 Task: Create new Company, with domain: 'tencent.com' and type: 'Other'. Add new contact for this company, with mail Id: 'Prachi18Sharma@tencent.com', First Name: Prachi, Last name:  Sharma, Job Title: 'Inventory Control Specialist', Phone Number: '(702) 555-1235'. Change life cycle stage to  Lead and lead status to  In Progress. Logged in from softage.10@softage.net
Action: Mouse moved to (97, 72)
Screenshot: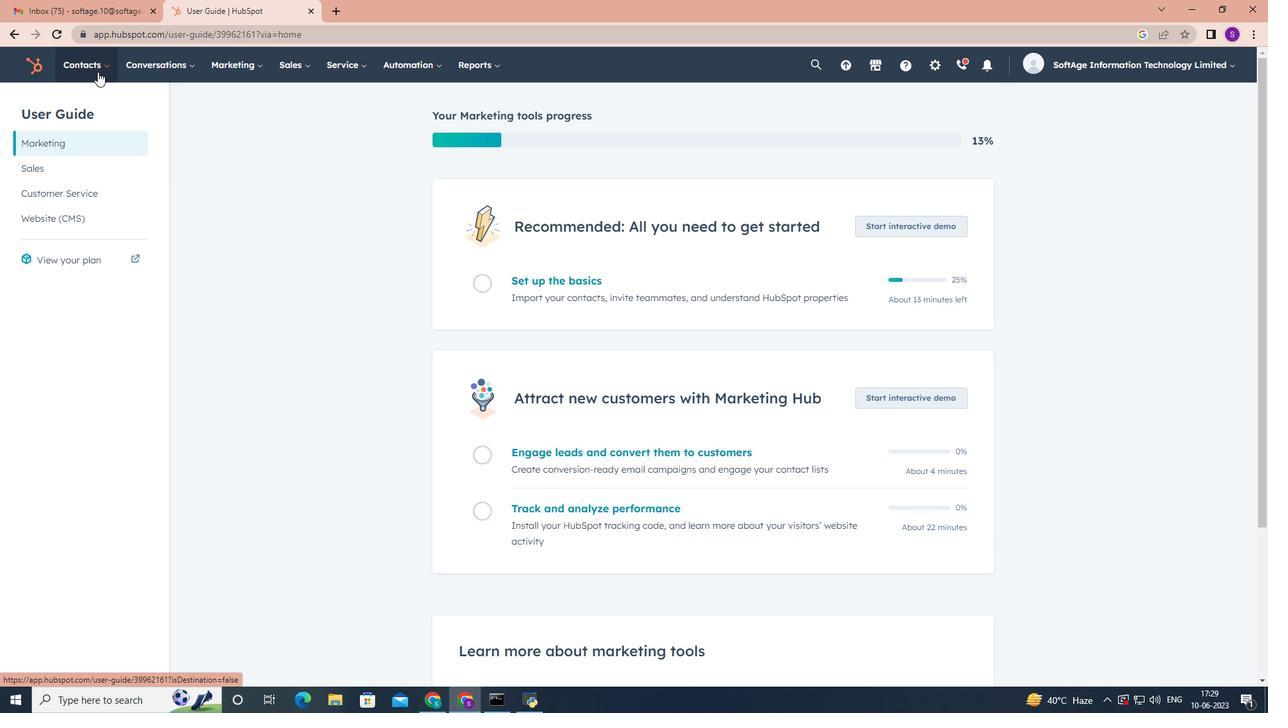 
Action: Mouse pressed left at (97, 72)
Screenshot: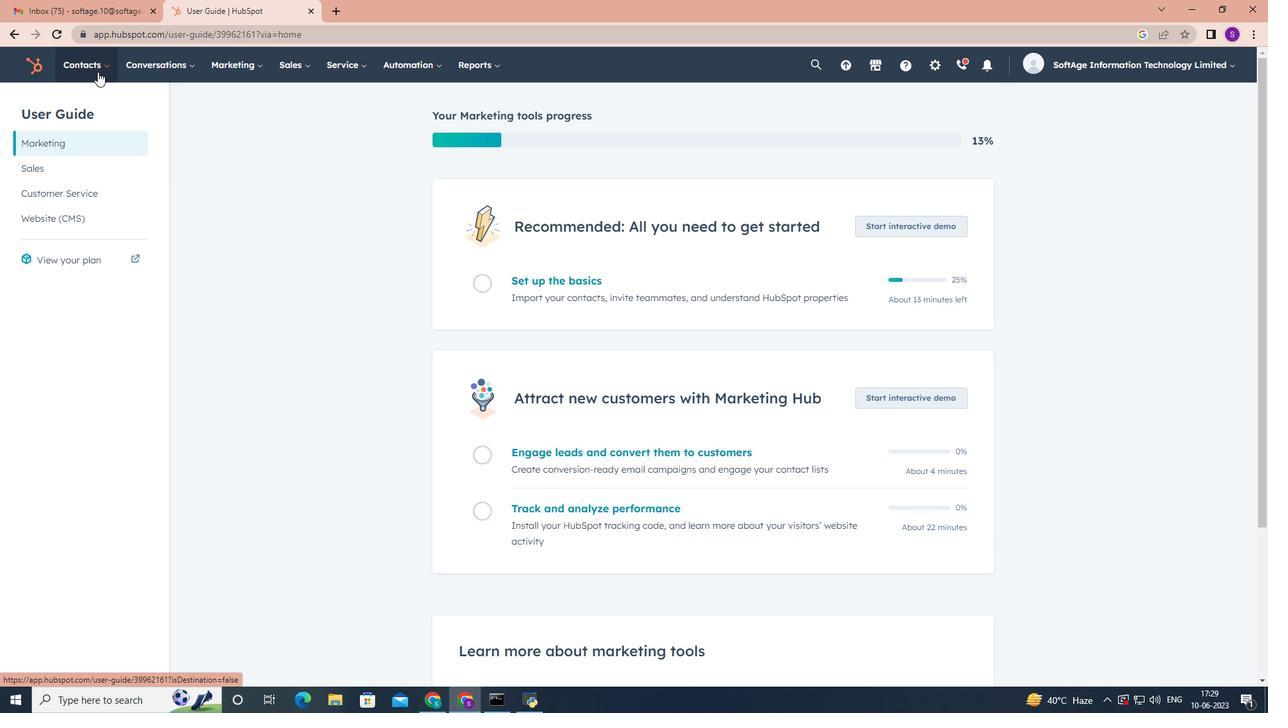
Action: Mouse moved to (103, 138)
Screenshot: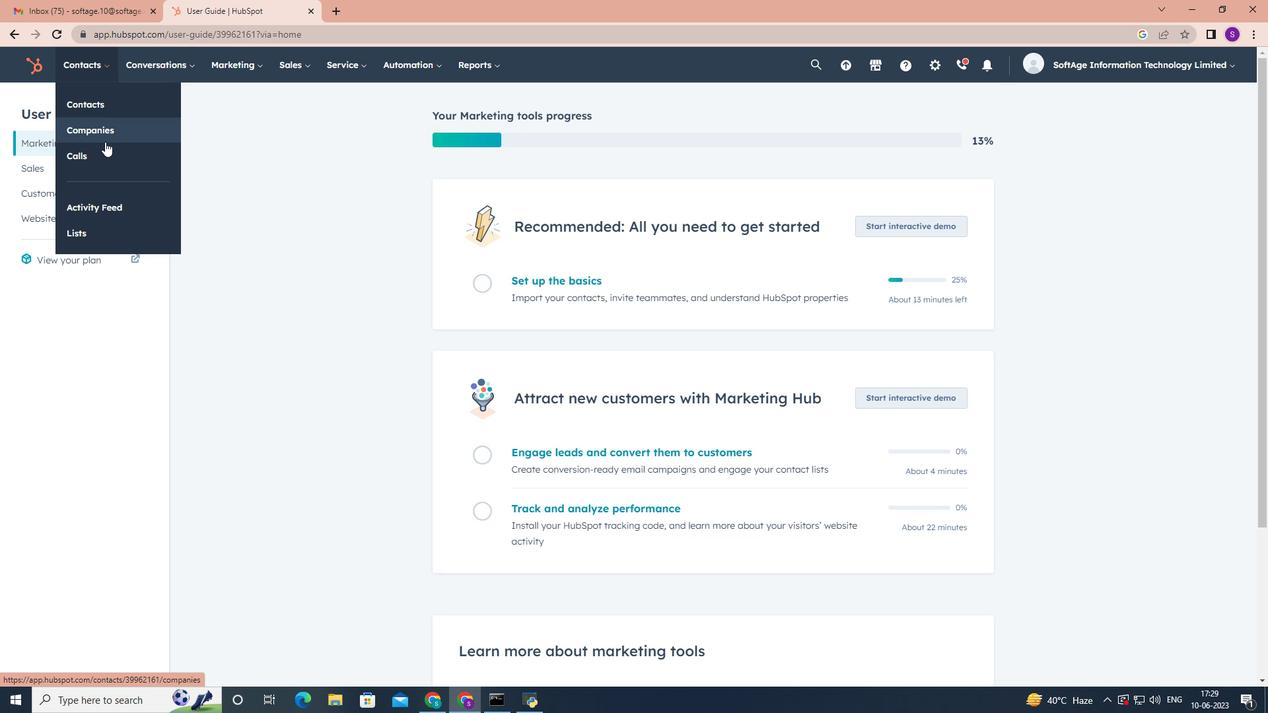 
Action: Mouse pressed left at (103, 138)
Screenshot: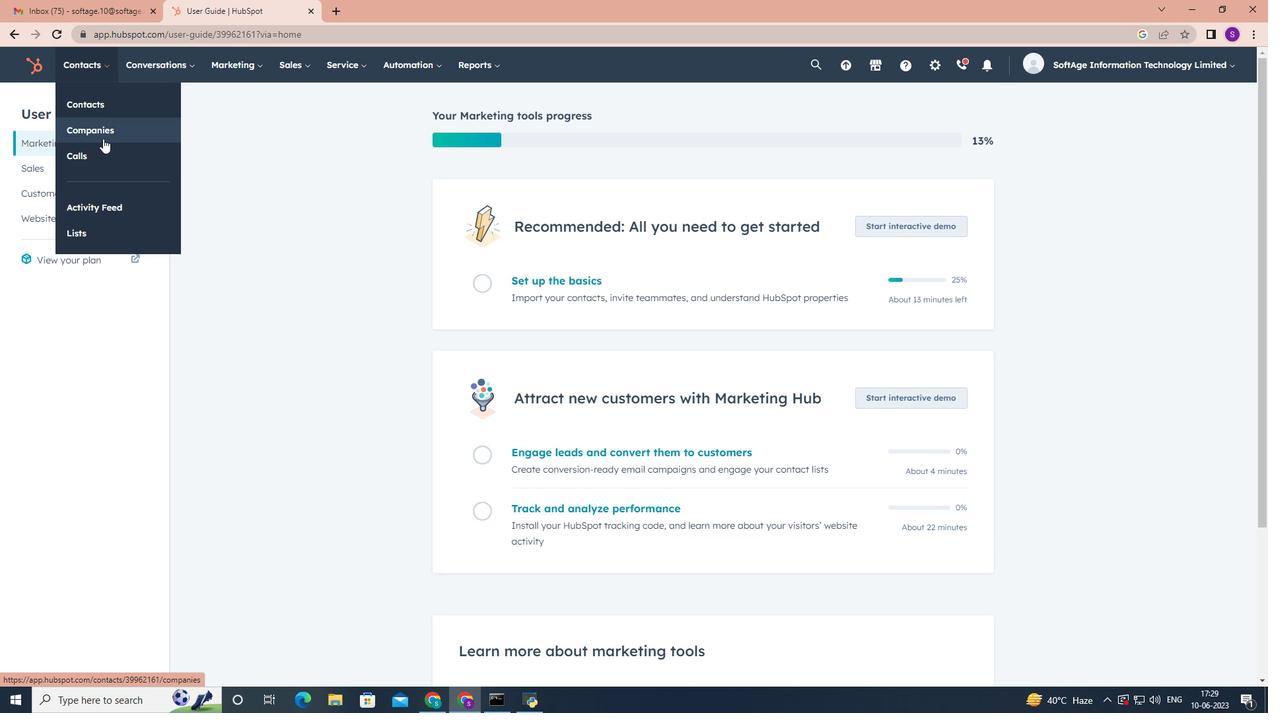
Action: Mouse moved to (1189, 113)
Screenshot: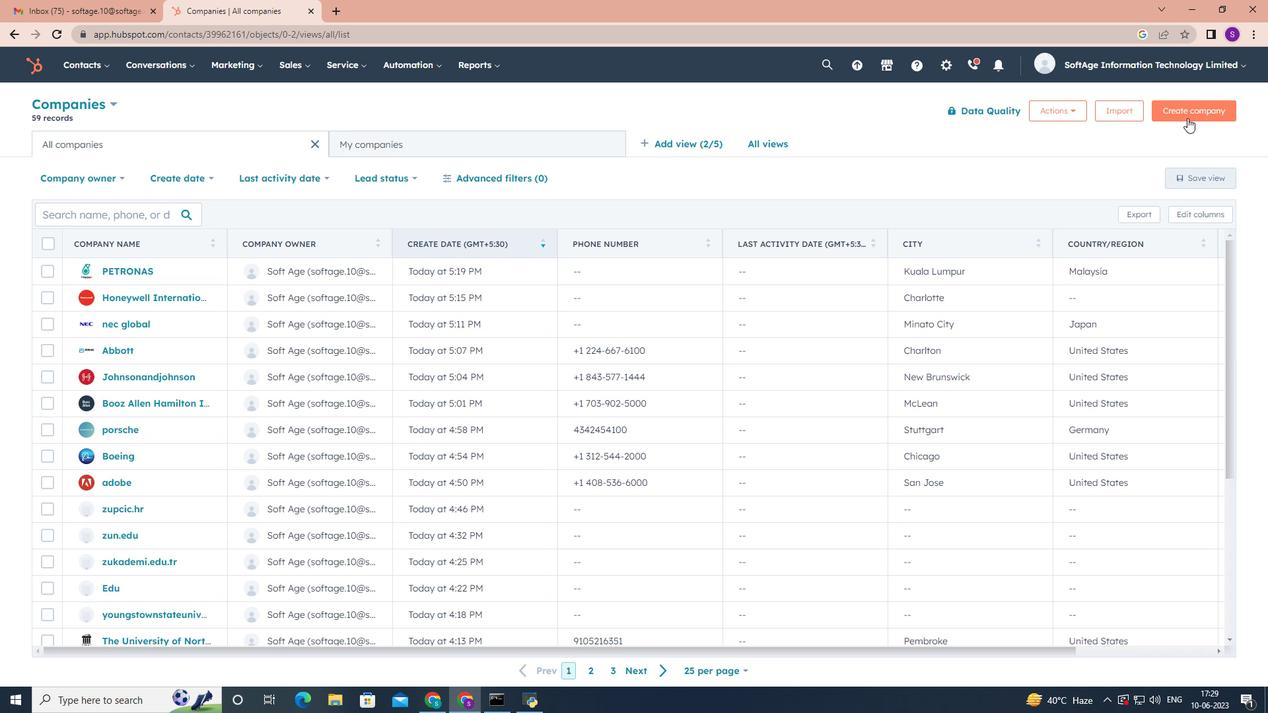 
Action: Mouse pressed left at (1189, 113)
Screenshot: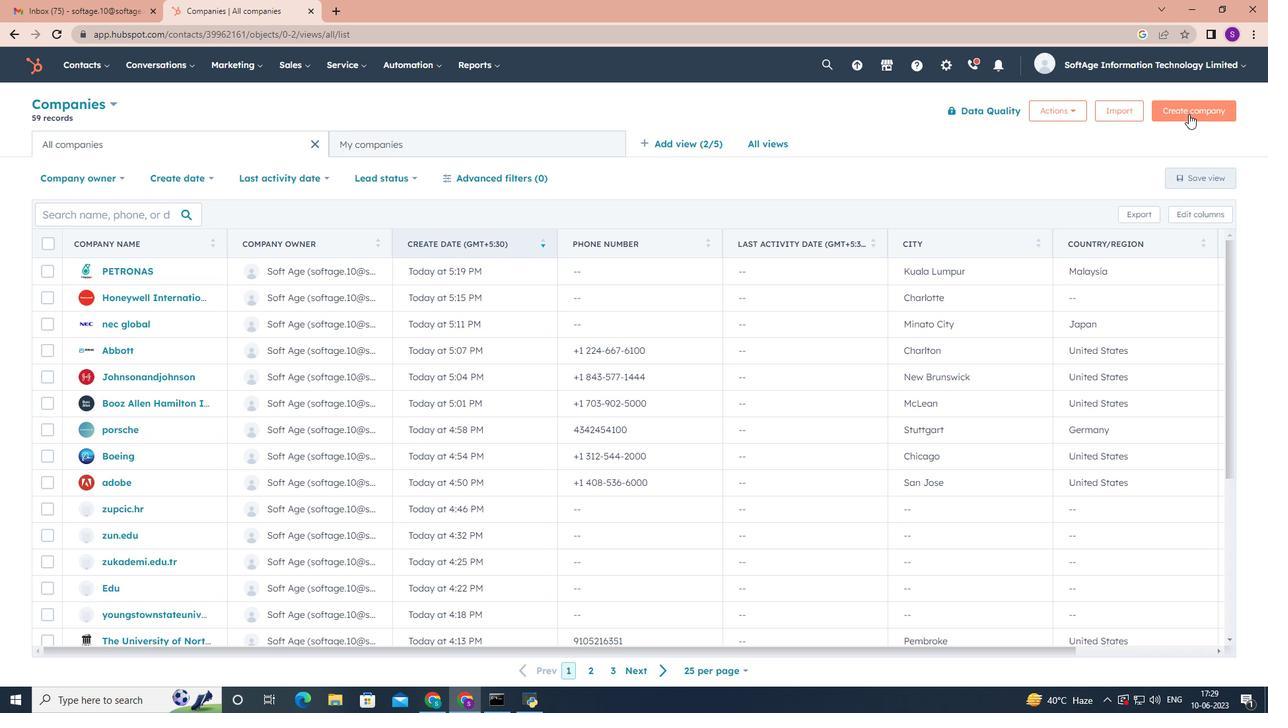 
Action: Mouse moved to (945, 177)
Screenshot: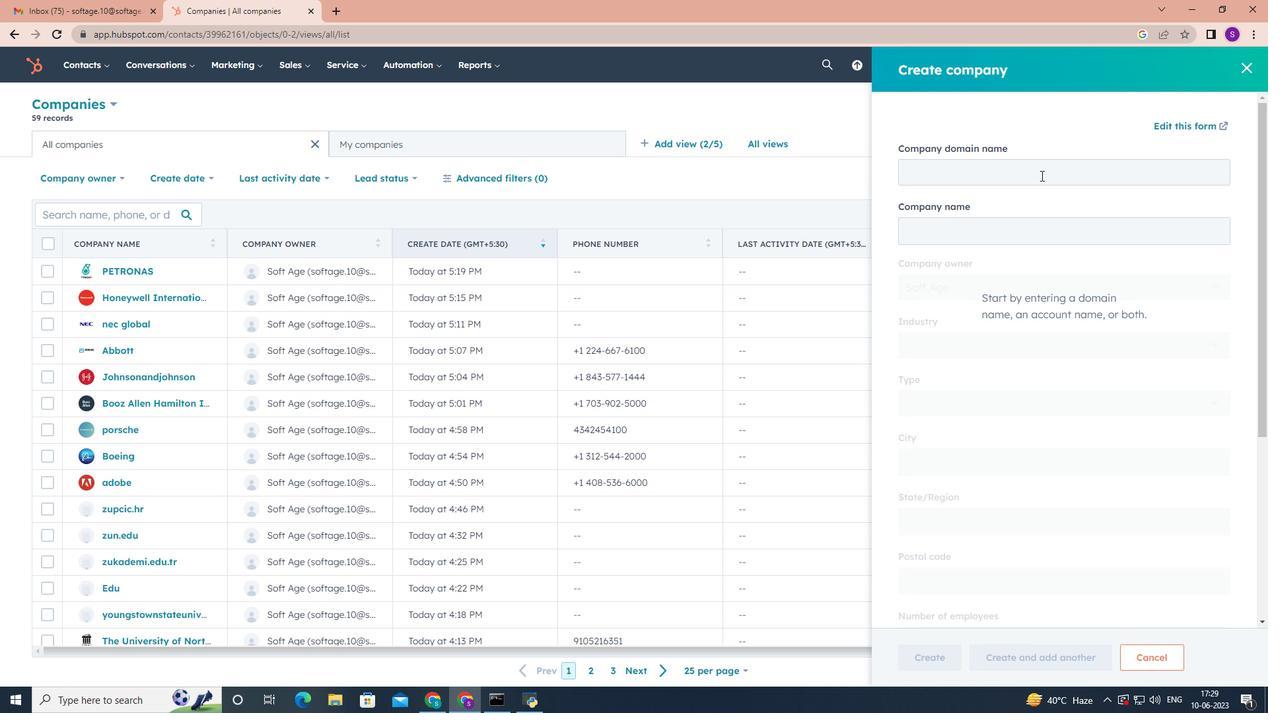 
Action: Mouse pressed left at (945, 177)
Screenshot: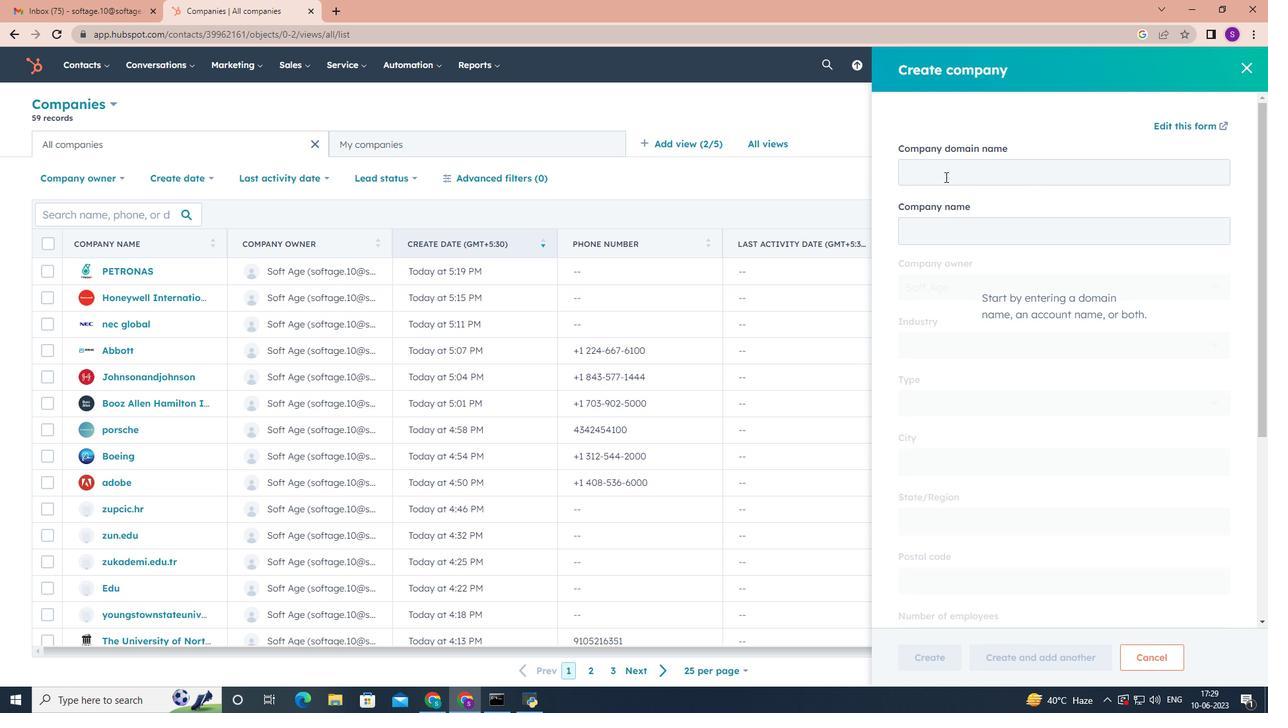 
Action: Key pressed <Key.shift>Ten<Key.backspace><Key.backspace><Key.backspace>tencent.com
Screenshot: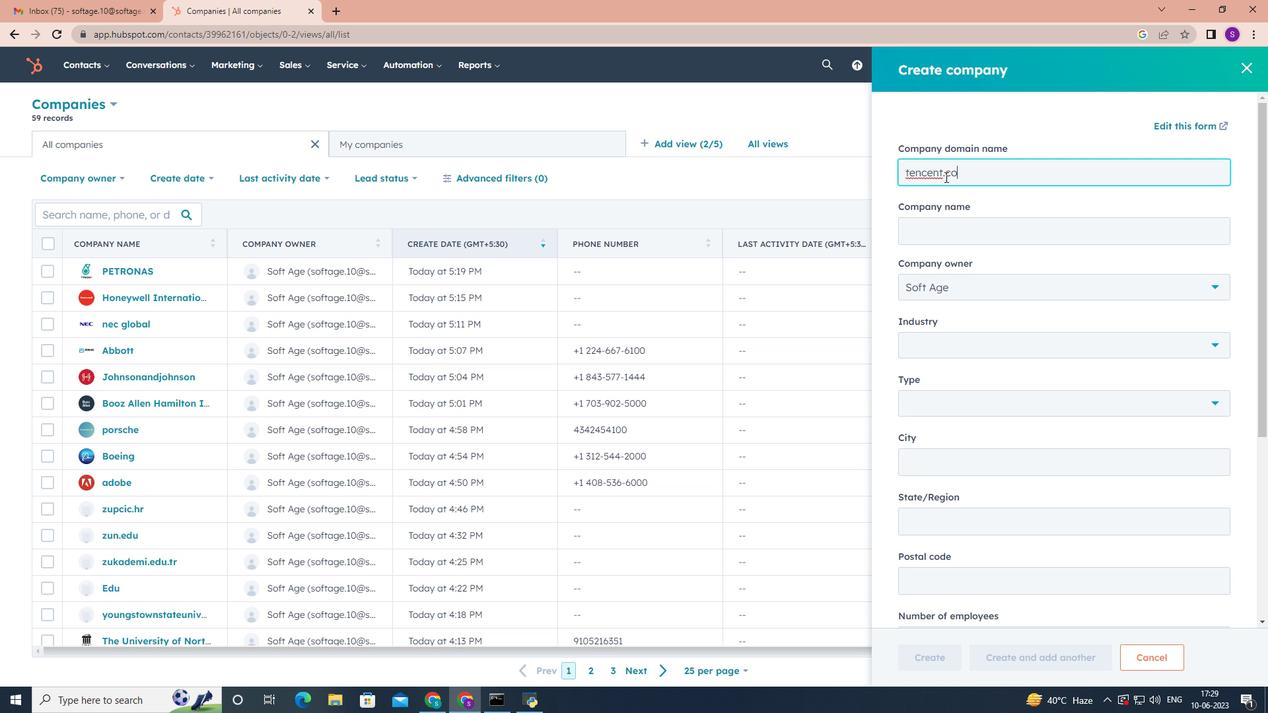 
Action: Mouse scrolled (945, 176) with delta (0, 0)
Screenshot: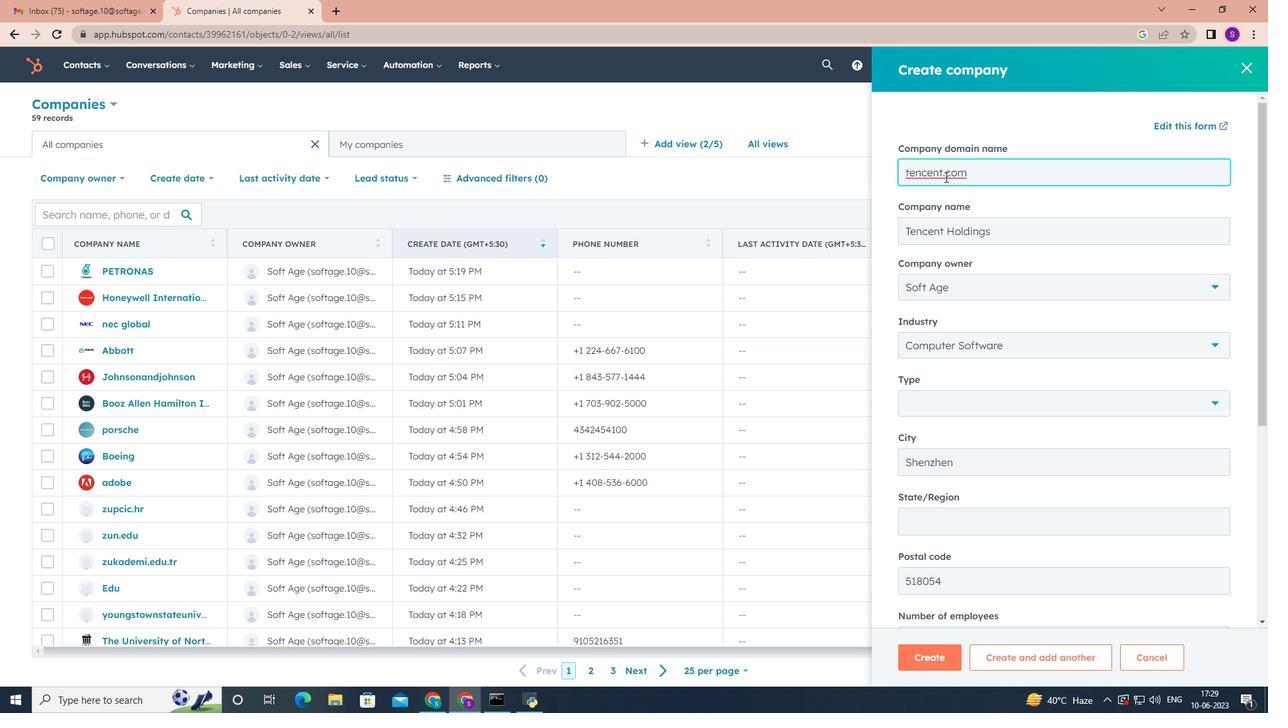 
Action: Mouse scrolled (945, 176) with delta (0, 0)
Screenshot: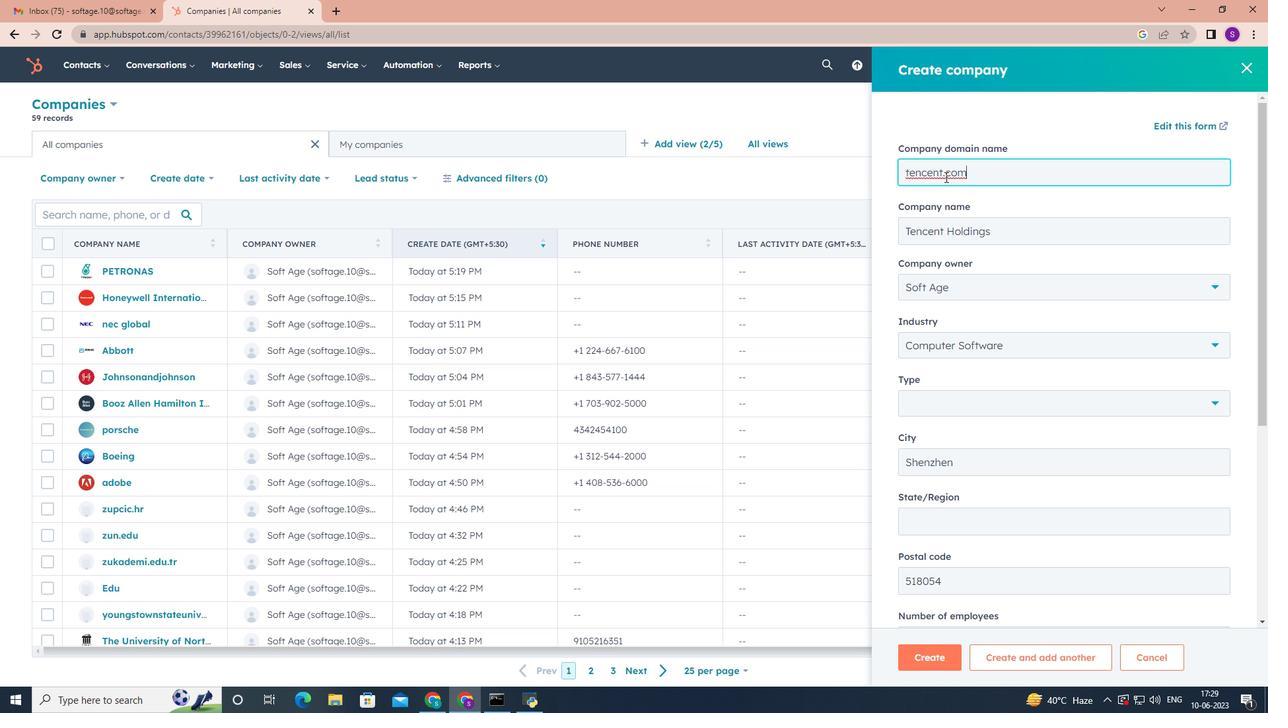 
Action: Mouse scrolled (945, 176) with delta (0, 0)
Screenshot: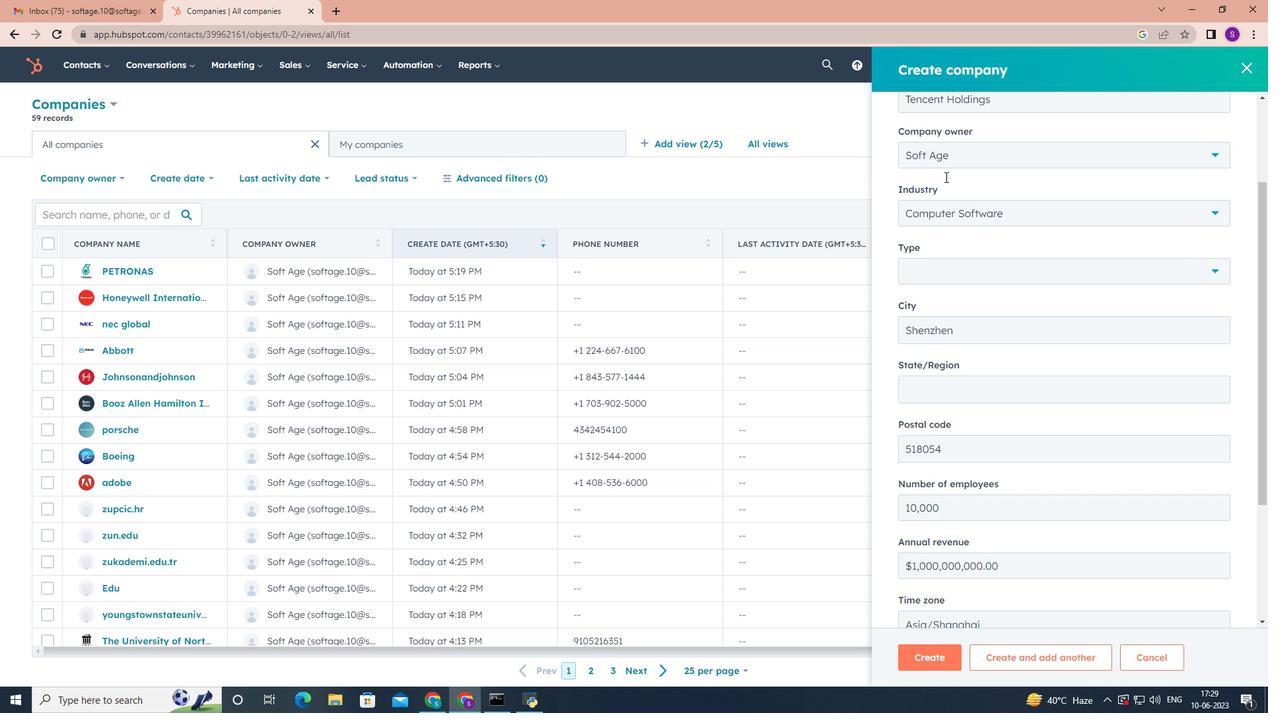 
Action: Mouse moved to (956, 202)
Screenshot: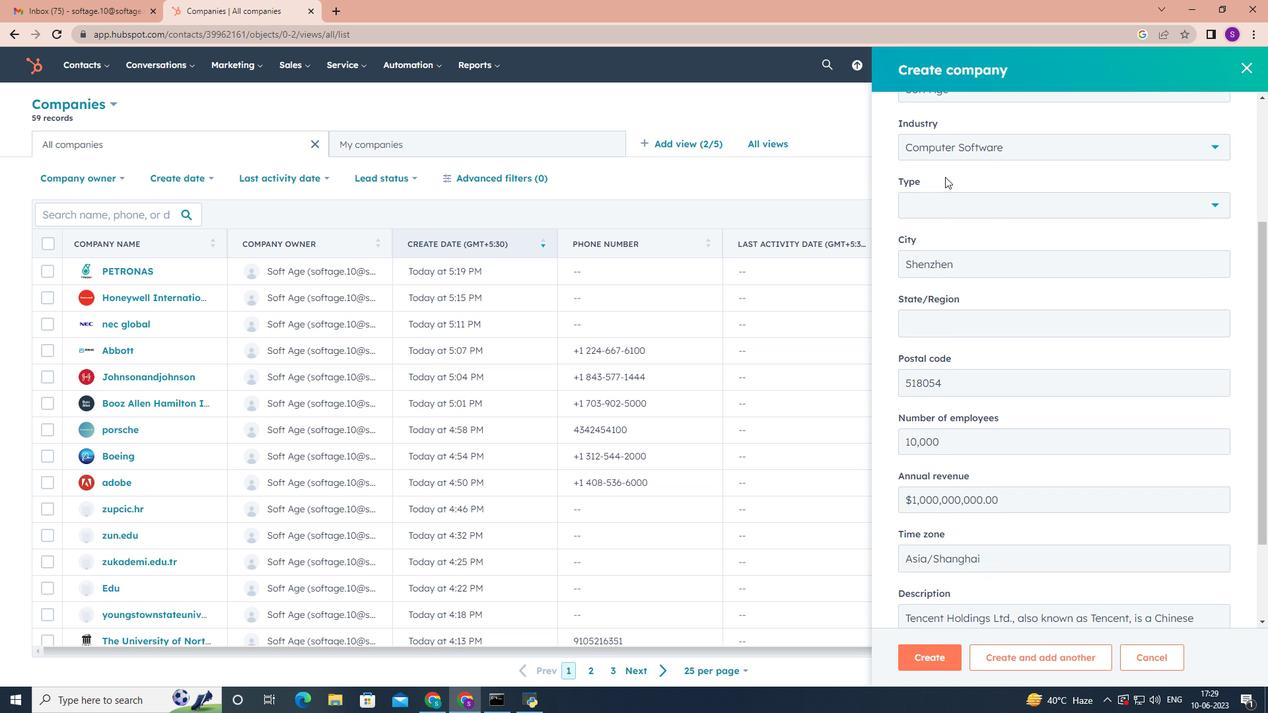 
Action: Mouse pressed left at (956, 202)
Screenshot: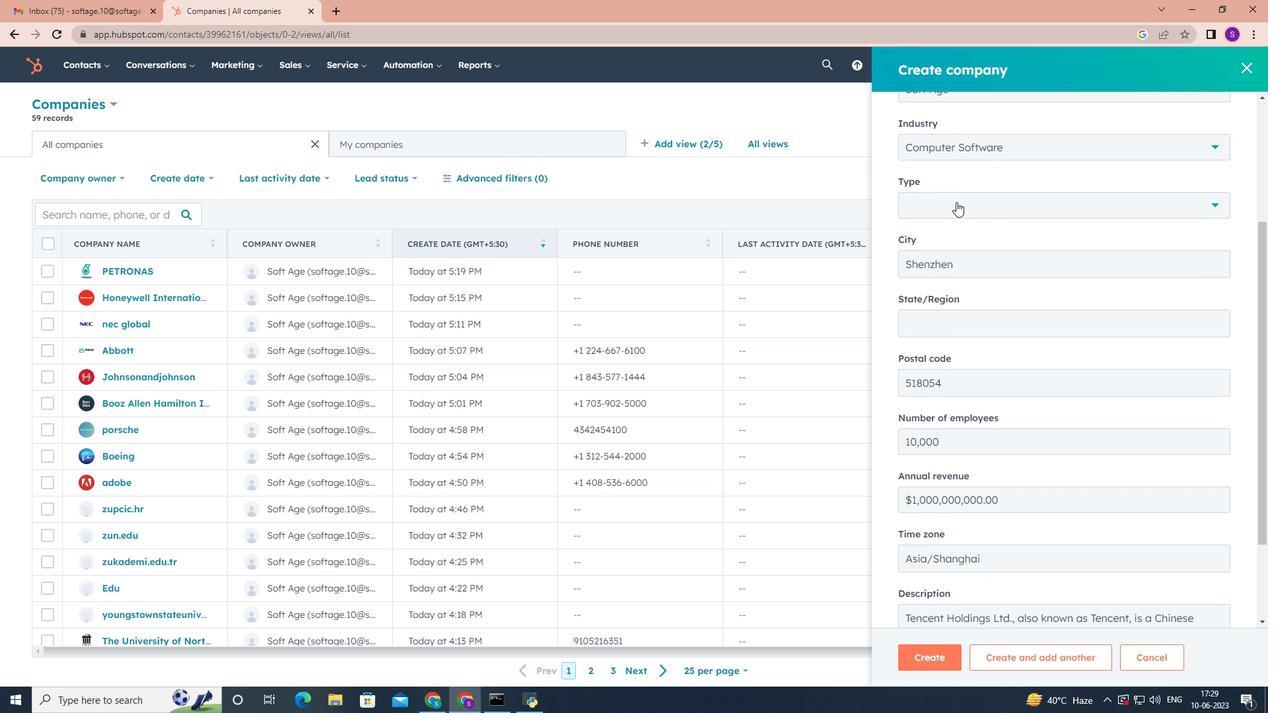 
Action: Mouse moved to (957, 227)
Screenshot: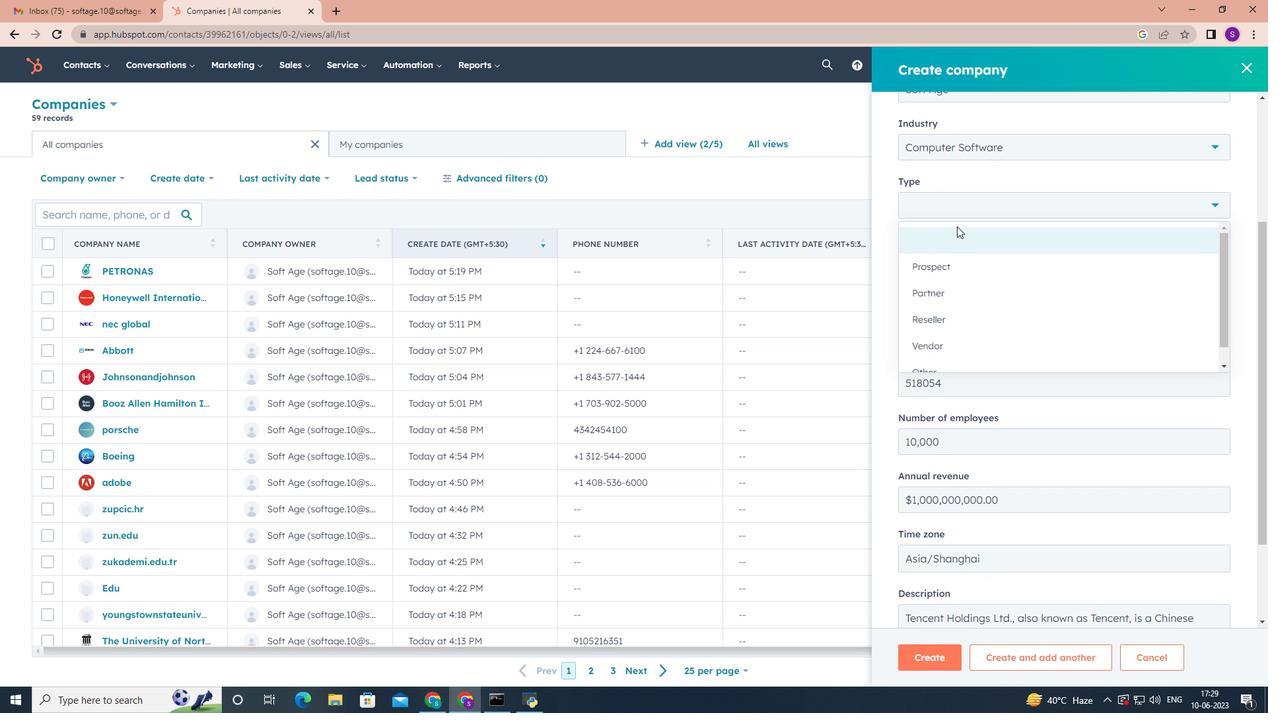 
Action: Mouse scrolled (957, 227) with delta (0, 0)
Screenshot: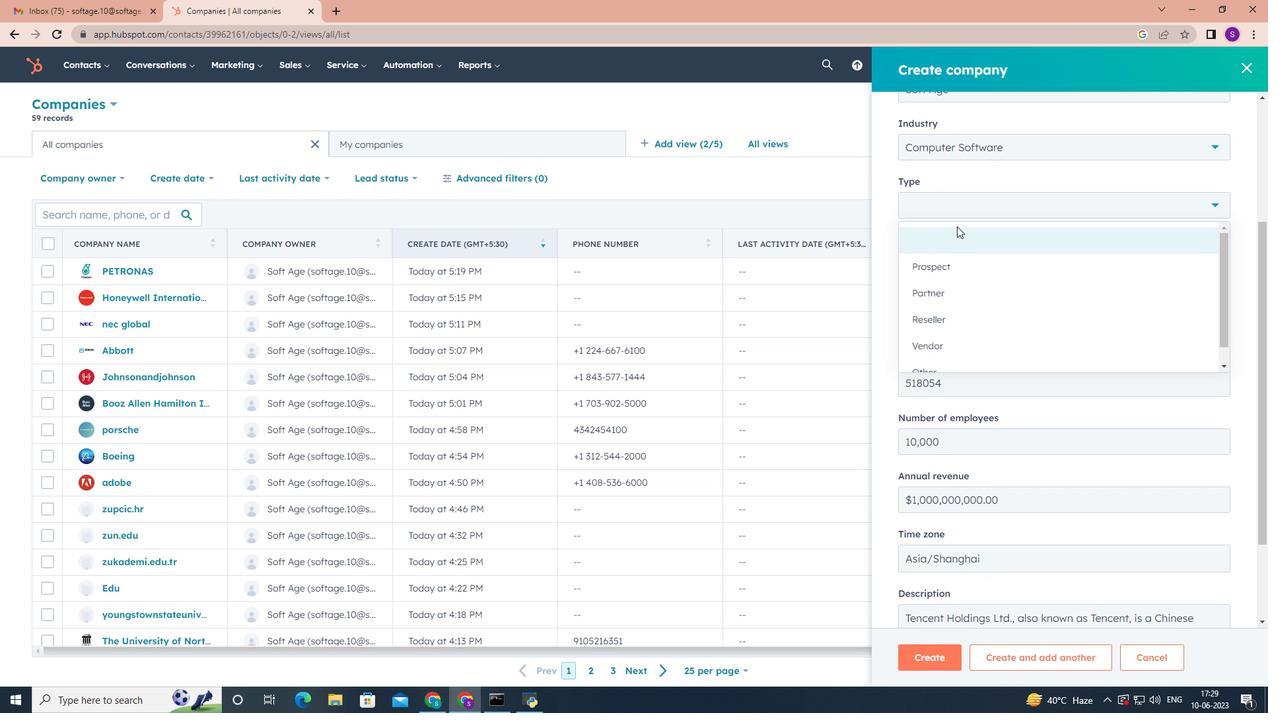 
Action: Mouse moved to (957, 229)
Screenshot: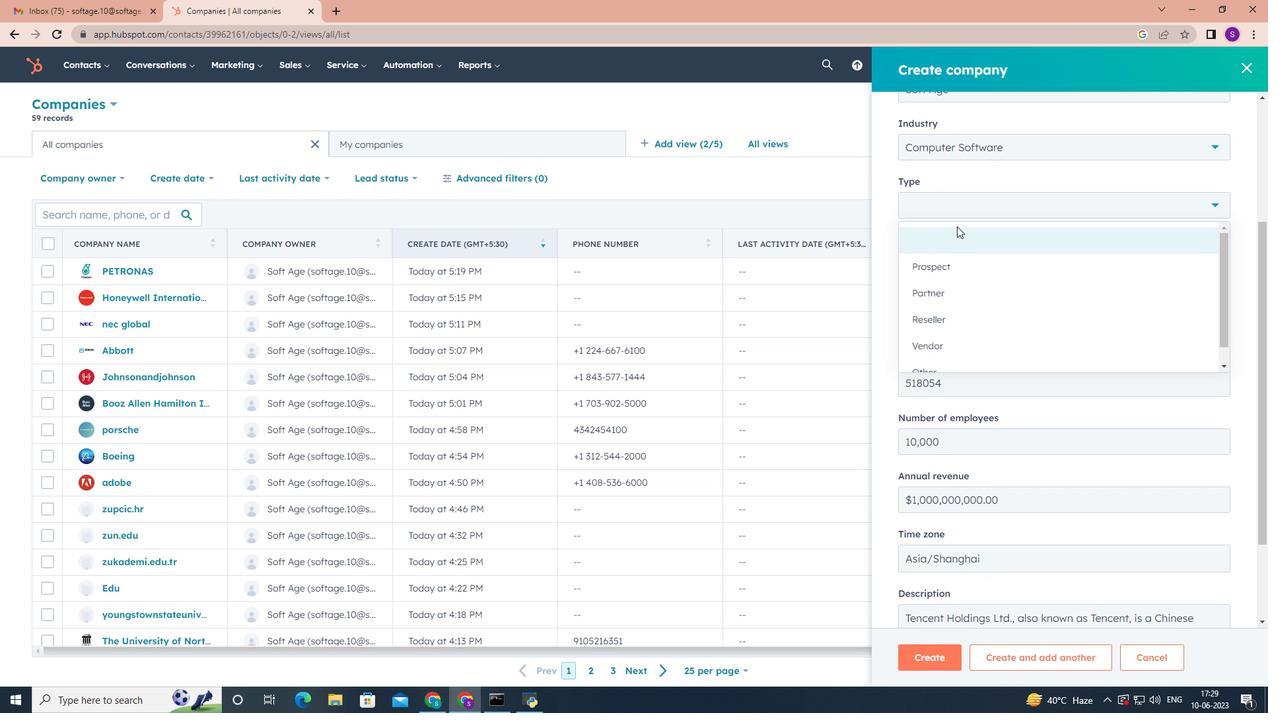
Action: Mouse scrolled (957, 229) with delta (0, 0)
Screenshot: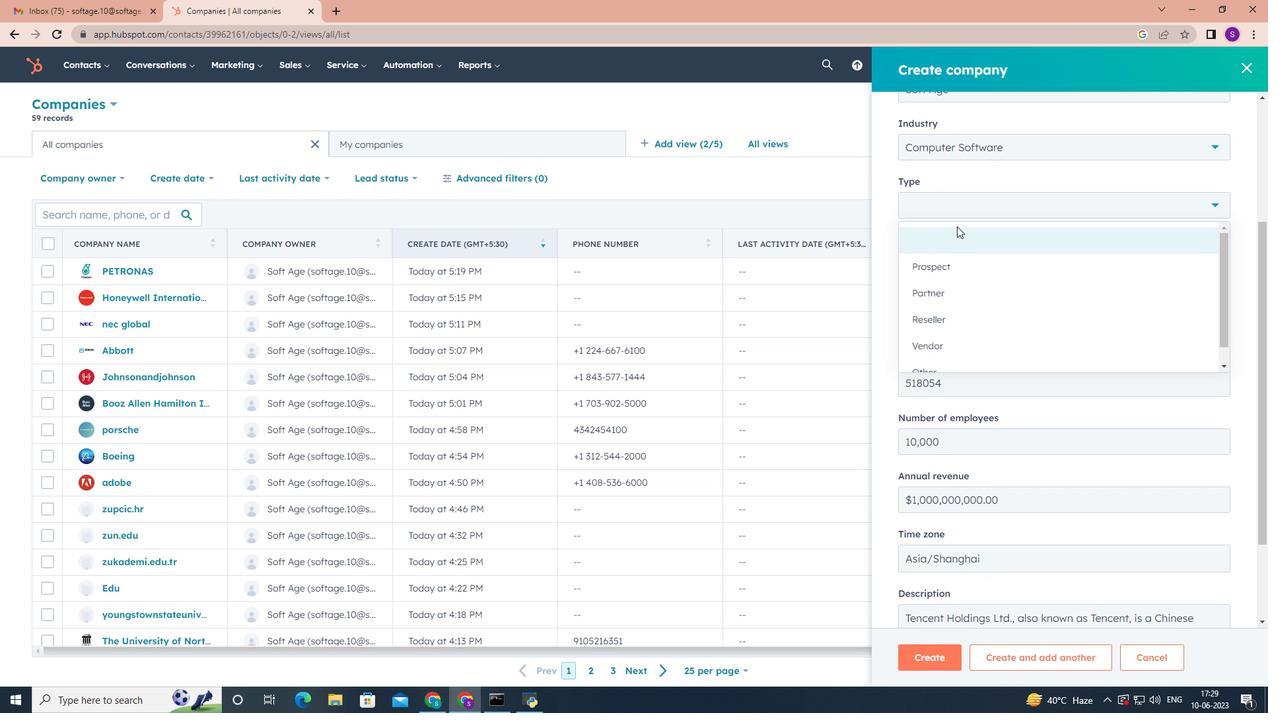 
Action: Mouse moved to (957, 230)
Screenshot: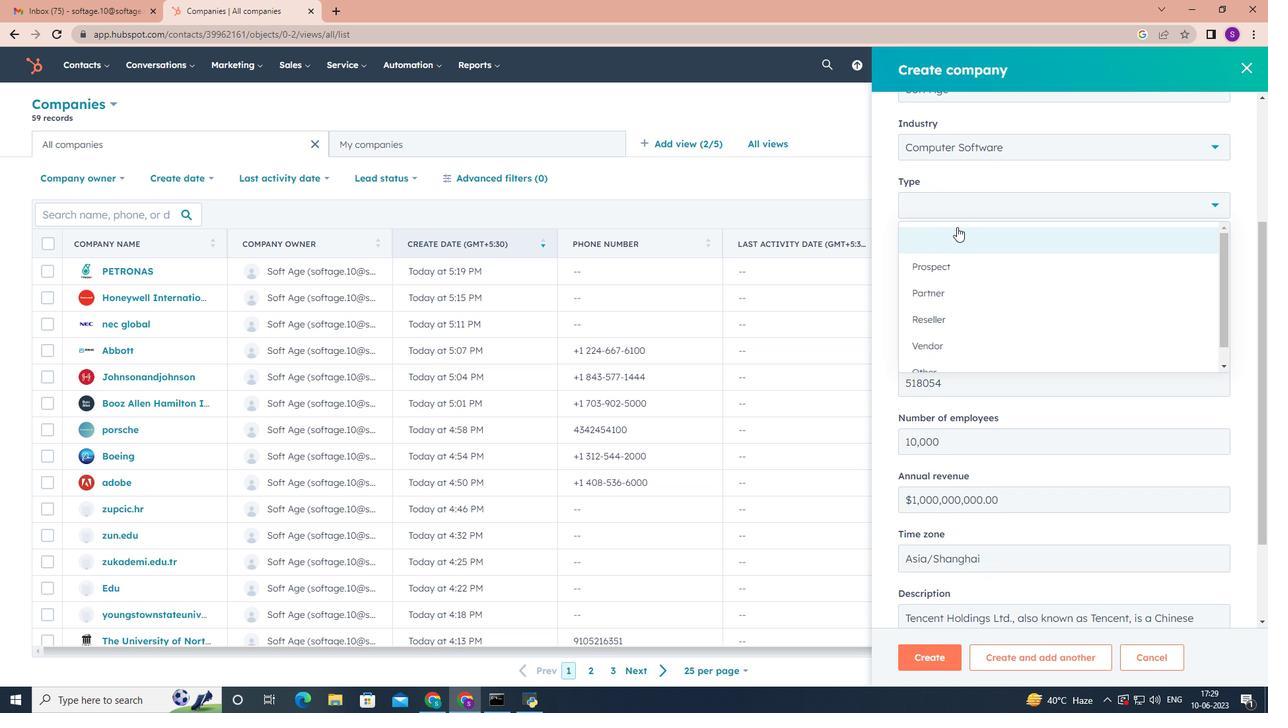 
Action: Mouse scrolled (957, 229) with delta (0, 0)
Screenshot: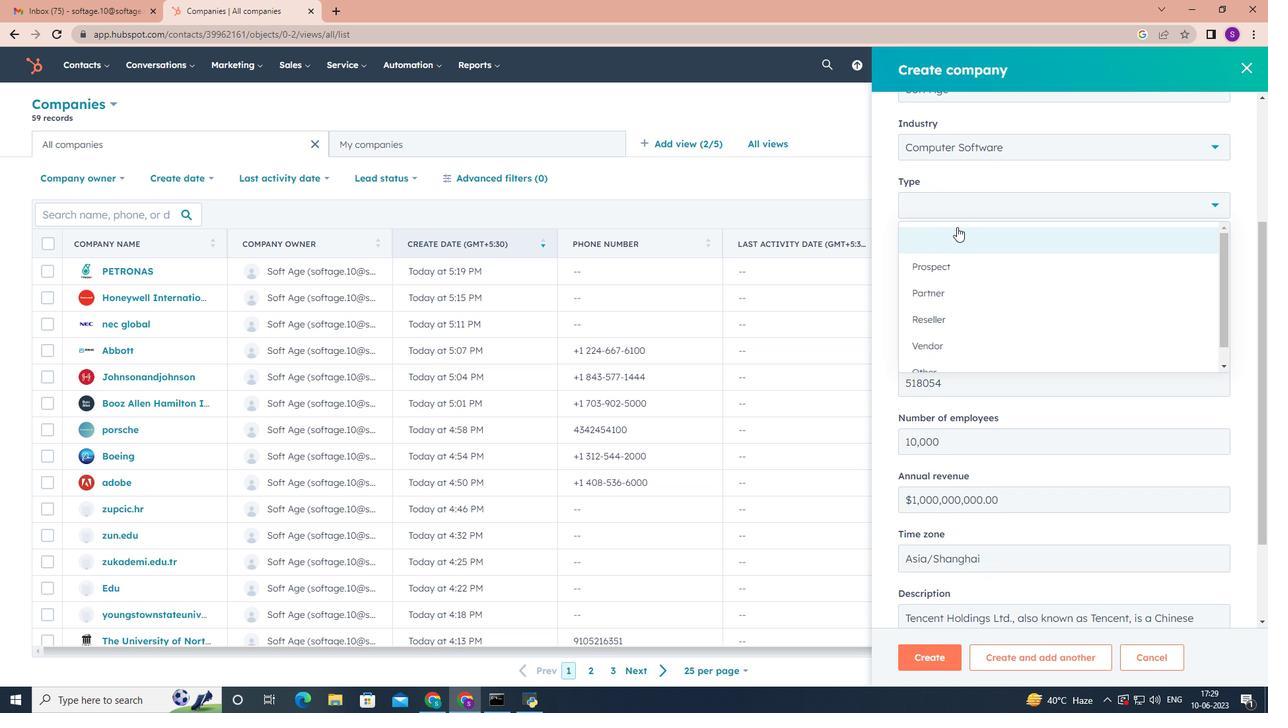 
Action: Mouse moved to (957, 231)
Screenshot: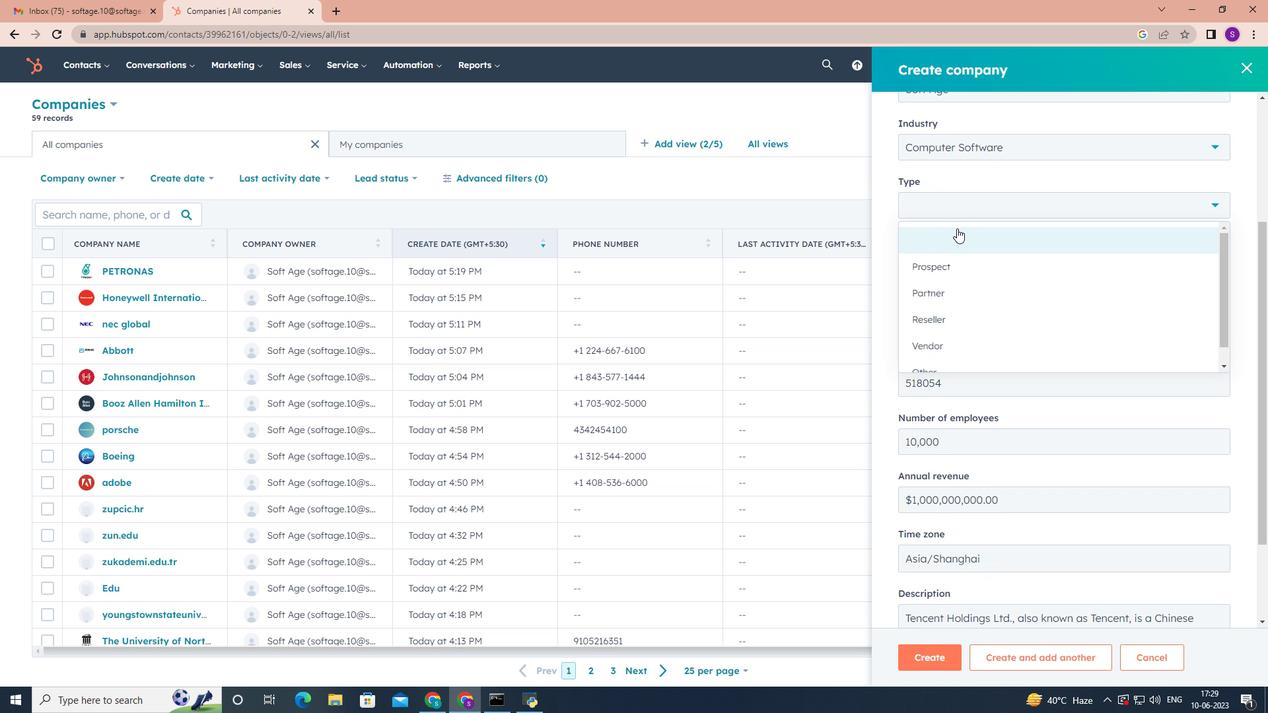 
Action: Mouse scrolled (957, 230) with delta (0, 0)
Screenshot: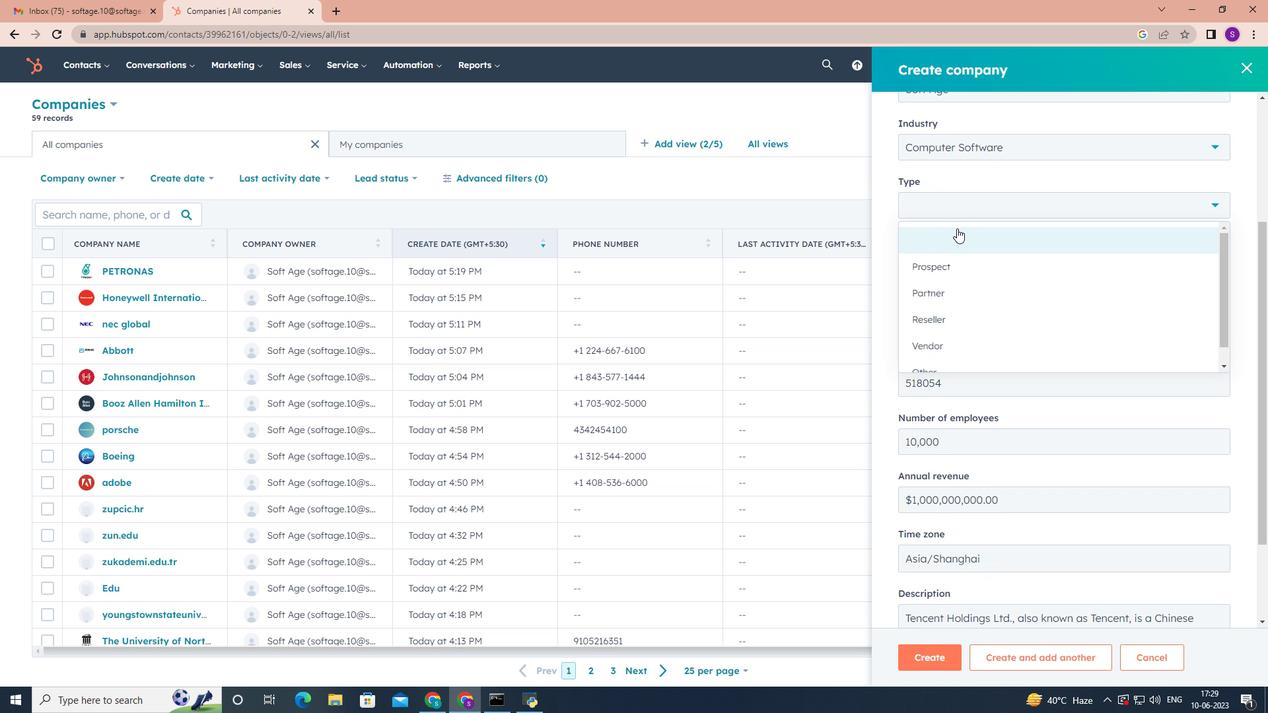 
Action: Mouse moved to (938, 365)
Screenshot: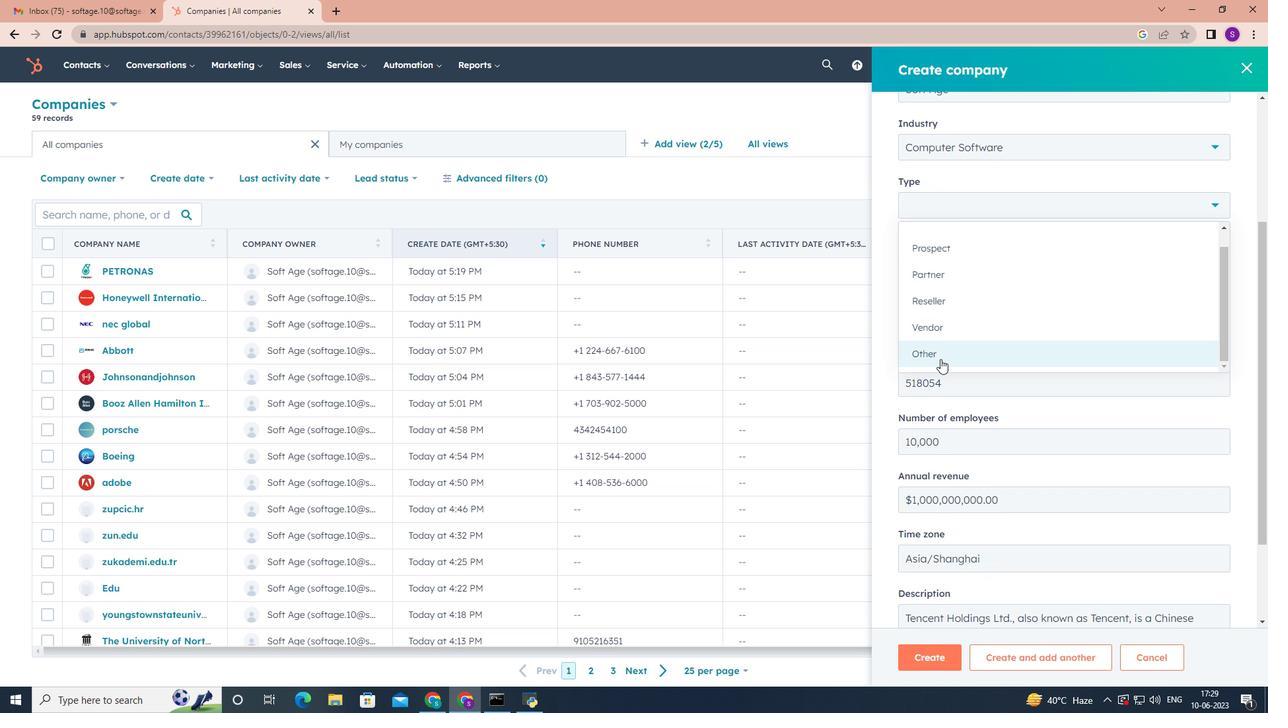 
Action: Mouse pressed left at (938, 365)
Screenshot: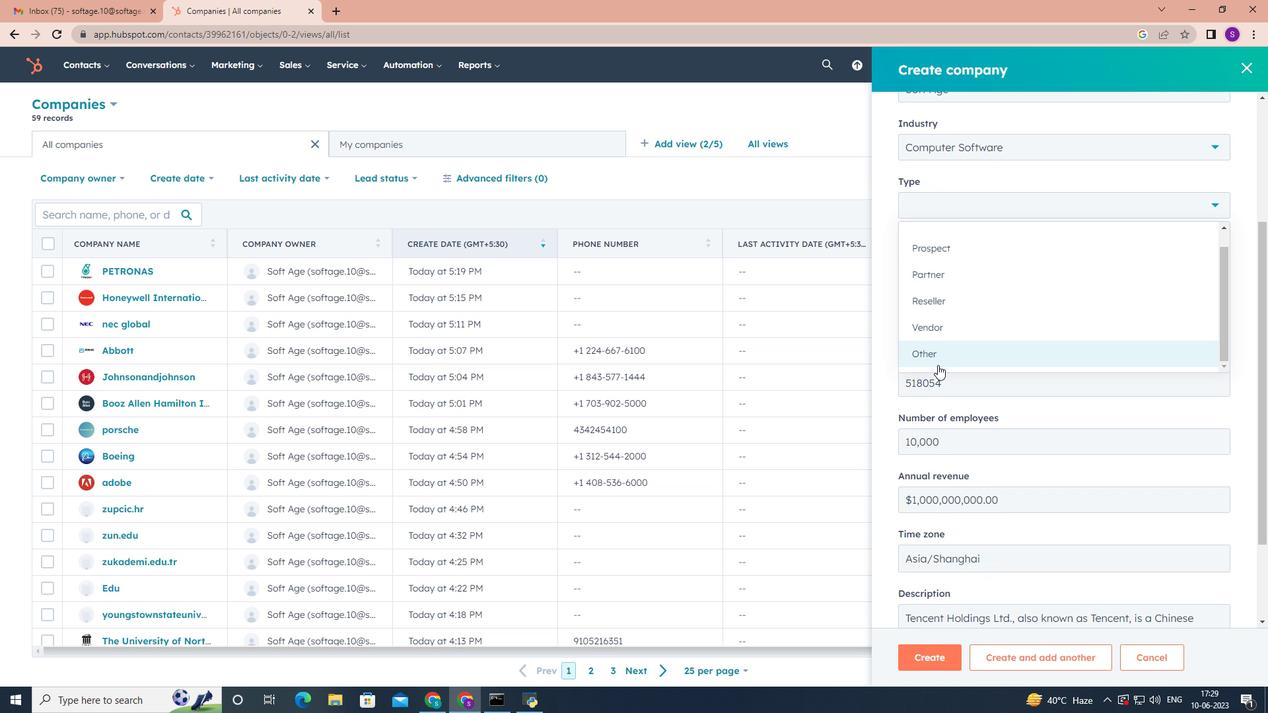 
Action: Mouse moved to (993, 307)
Screenshot: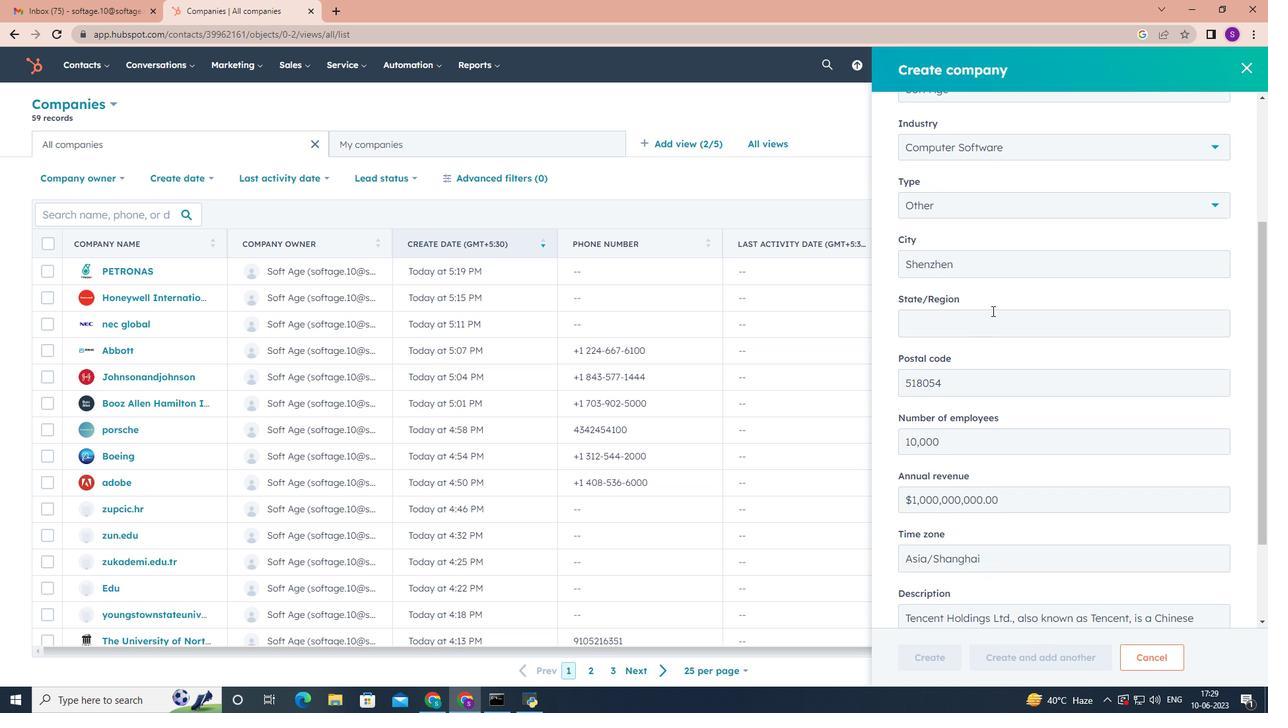 
Action: Mouse scrolled (993, 307) with delta (0, 0)
Screenshot: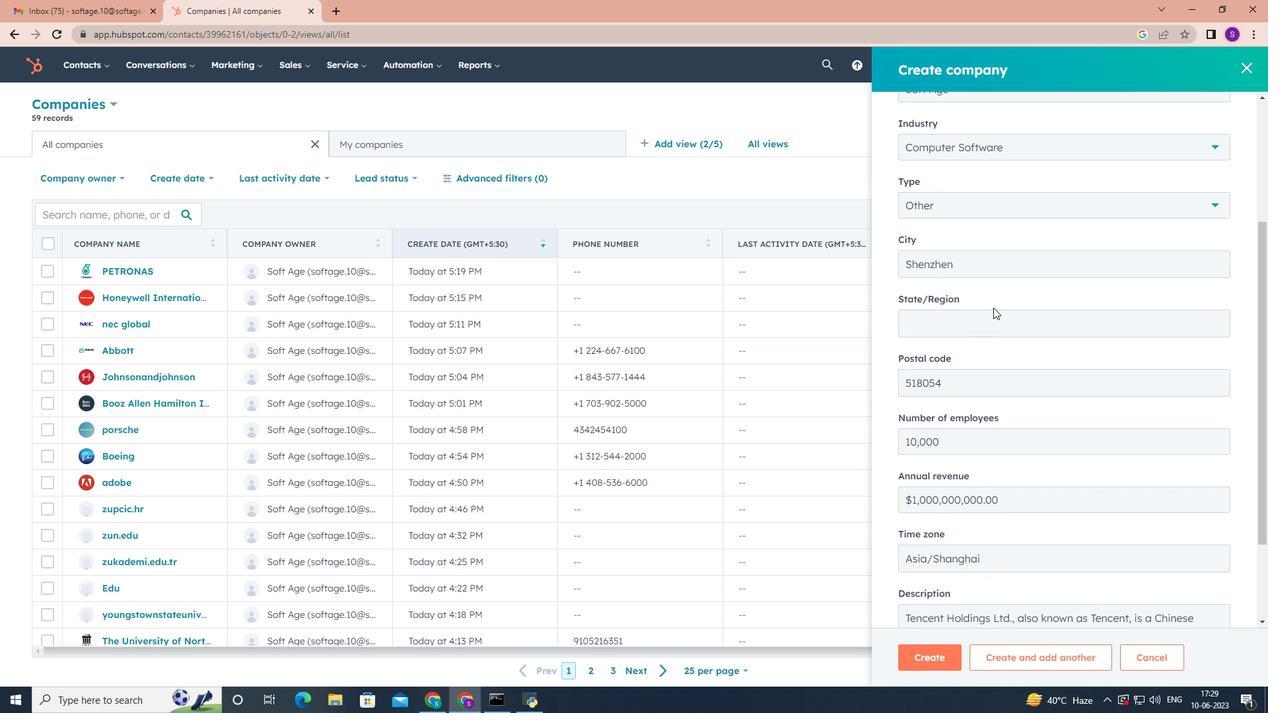 
Action: Mouse scrolled (993, 307) with delta (0, 0)
Screenshot: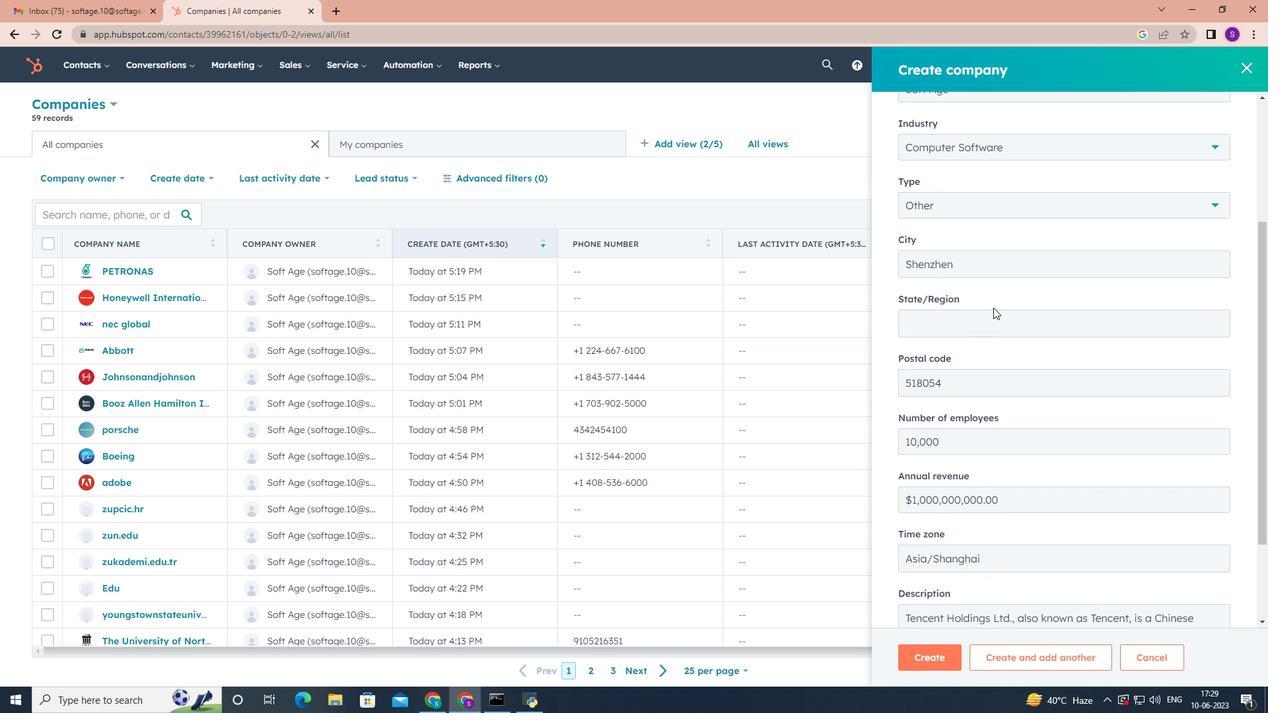
Action: Mouse scrolled (993, 307) with delta (0, 0)
Screenshot: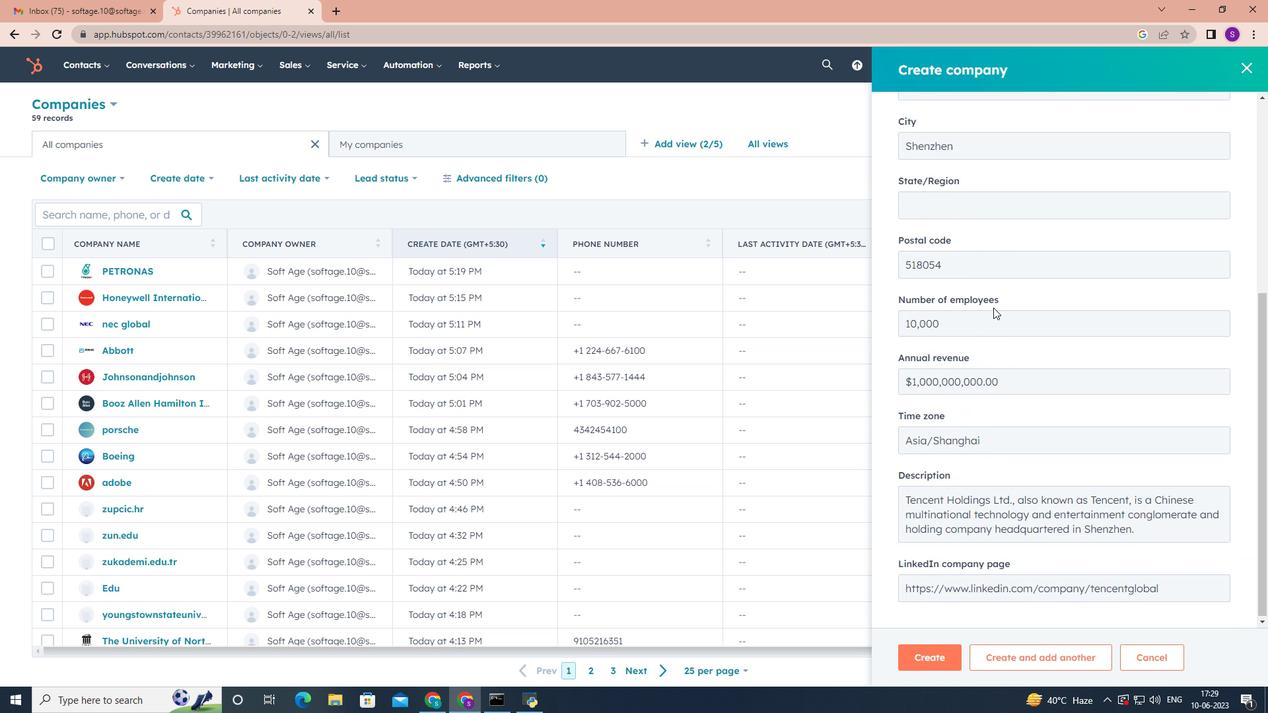 
Action: Mouse scrolled (993, 307) with delta (0, 0)
Screenshot: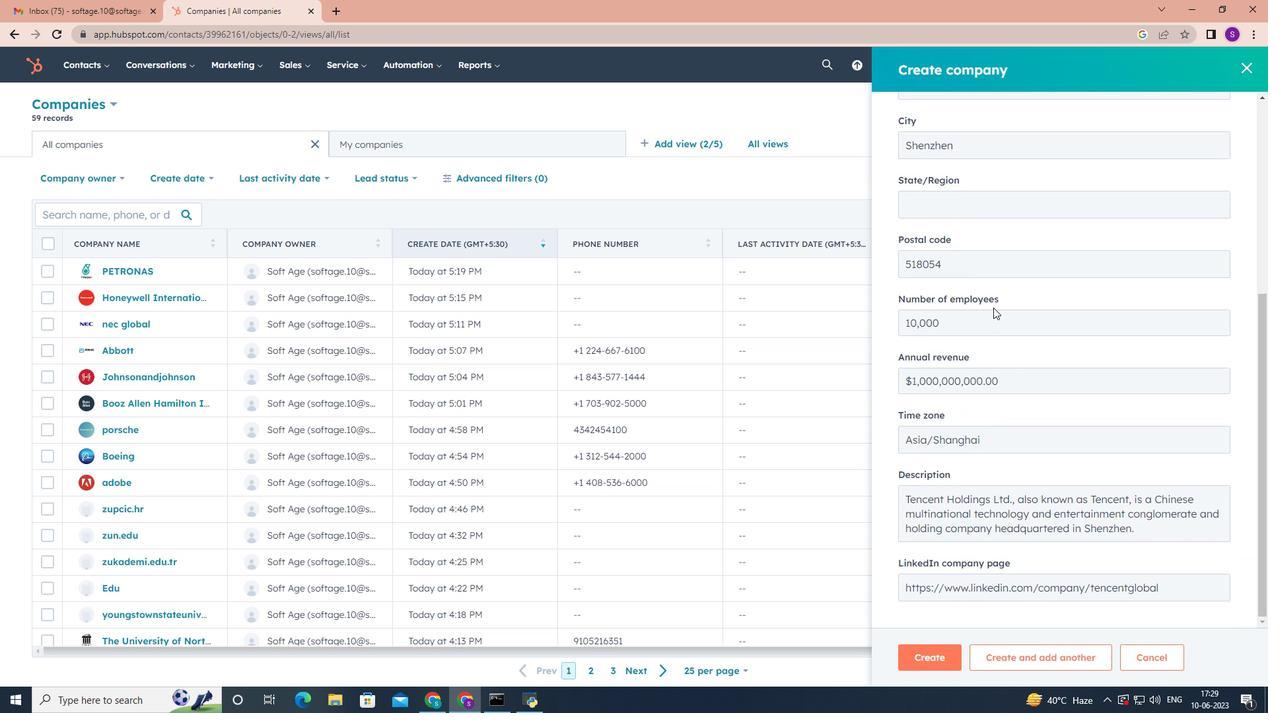 
Action: Mouse scrolled (993, 307) with delta (0, 0)
Screenshot: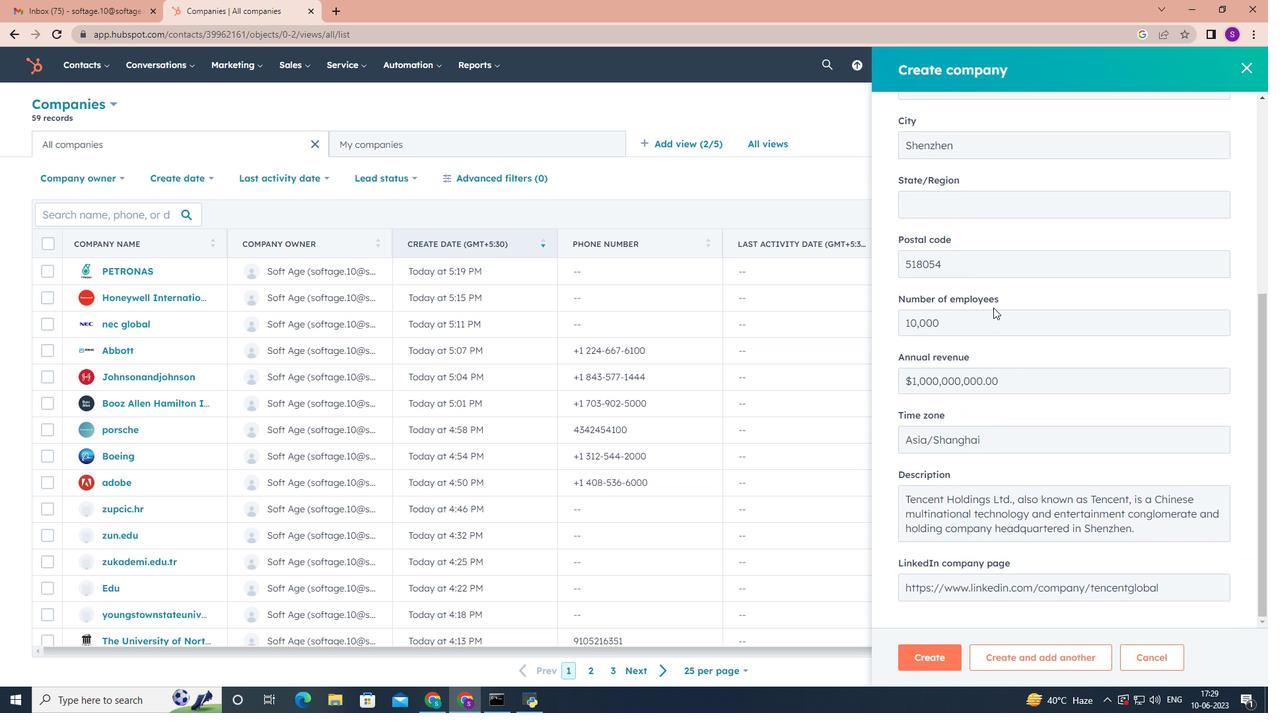 
Action: Mouse scrolled (993, 307) with delta (0, 0)
Screenshot: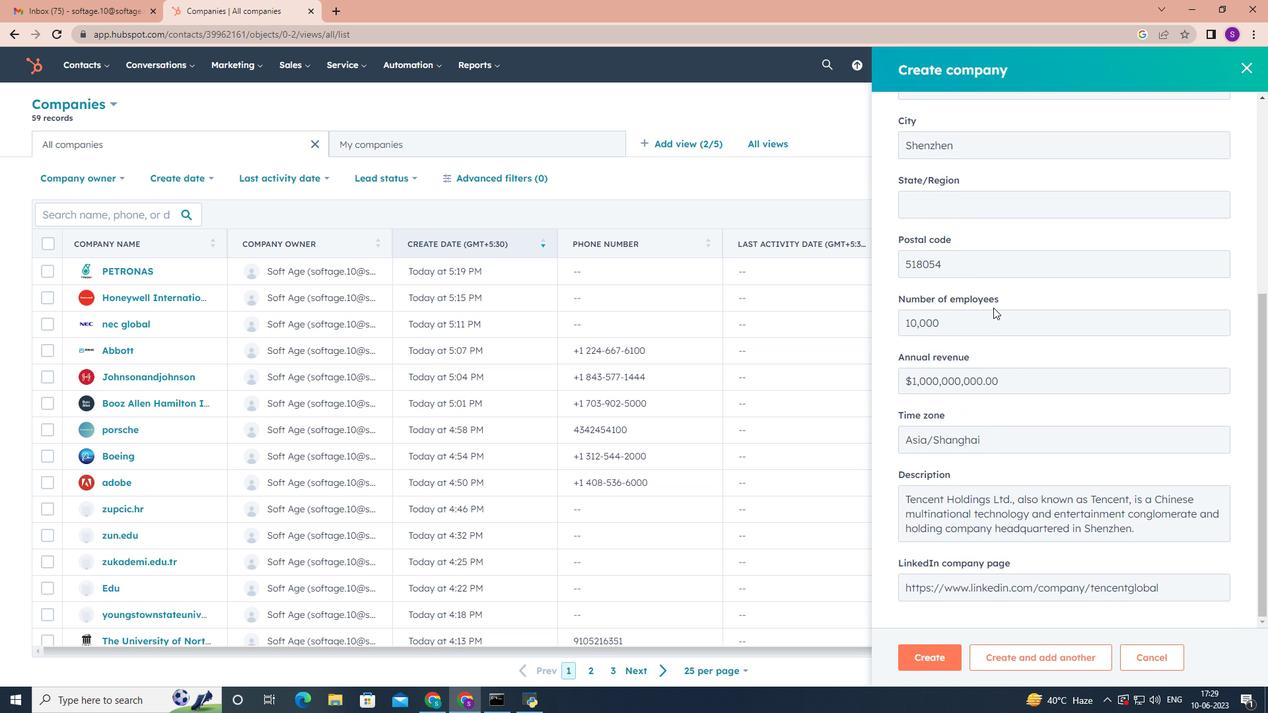 
Action: Mouse moved to (936, 661)
Screenshot: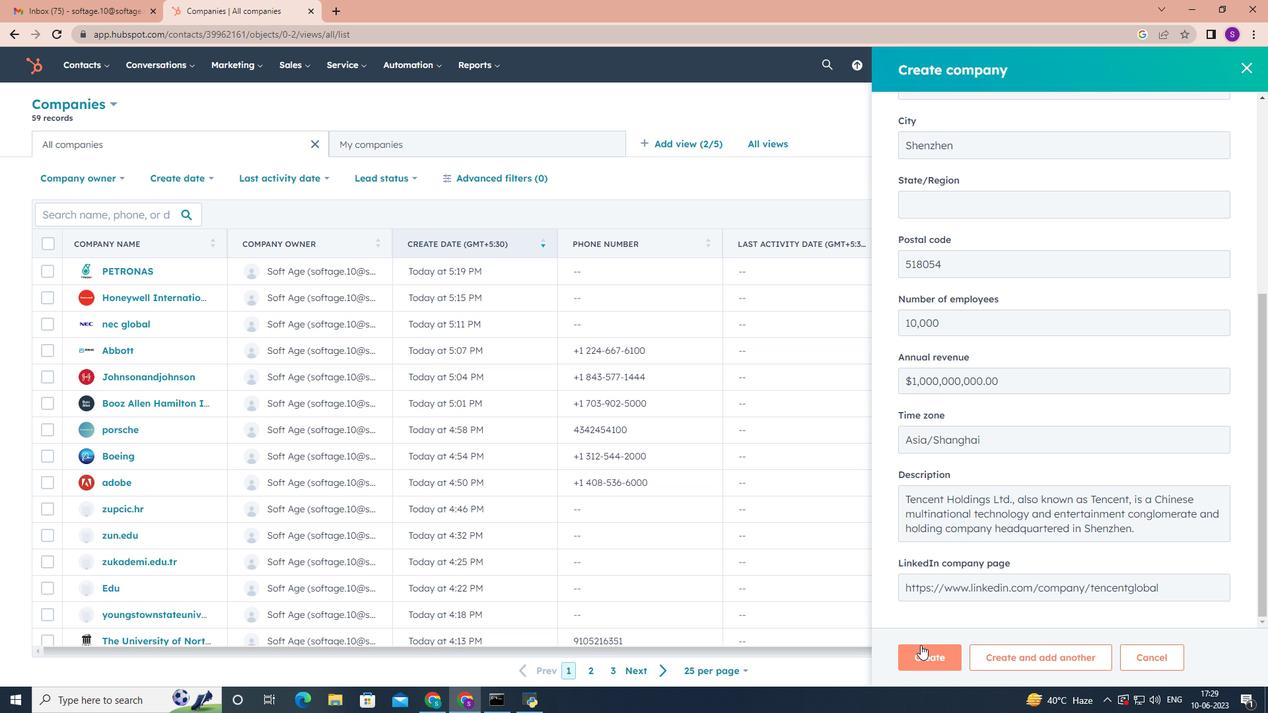 
Action: Mouse pressed left at (936, 661)
Screenshot: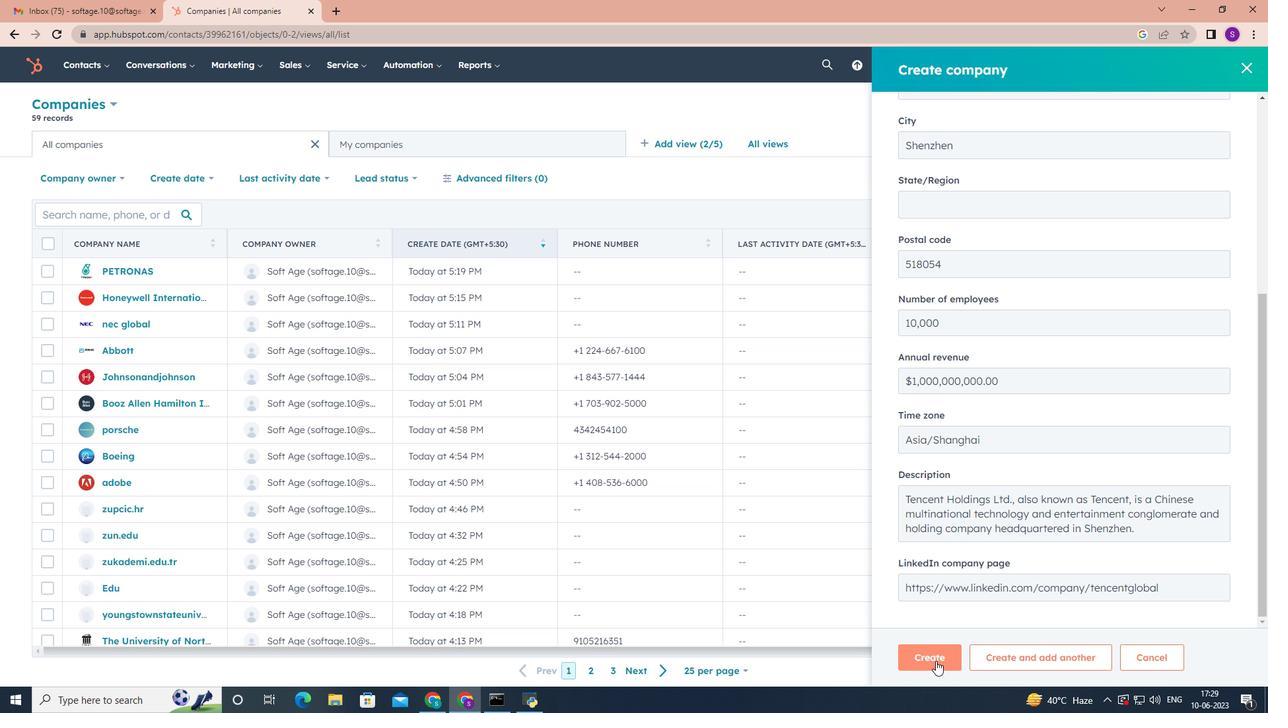 
Action: Mouse moved to (910, 422)
Screenshot: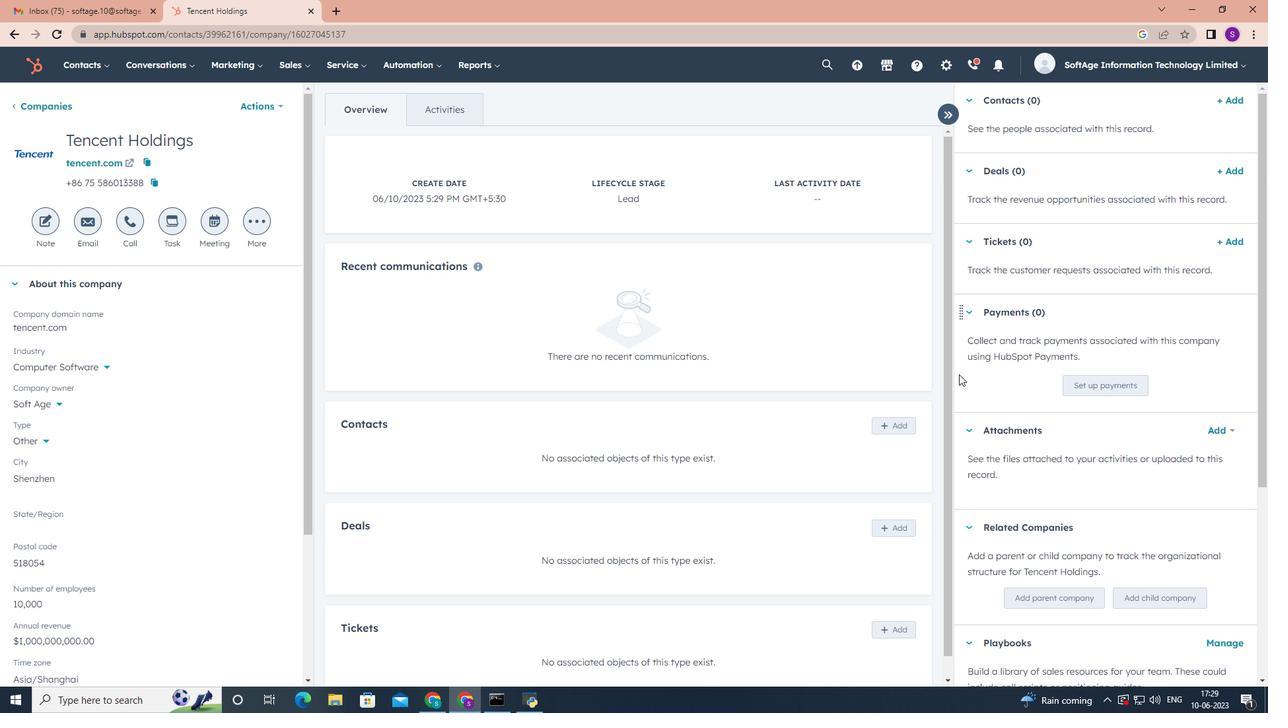
Action: Mouse pressed left at (910, 422)
Screenshot: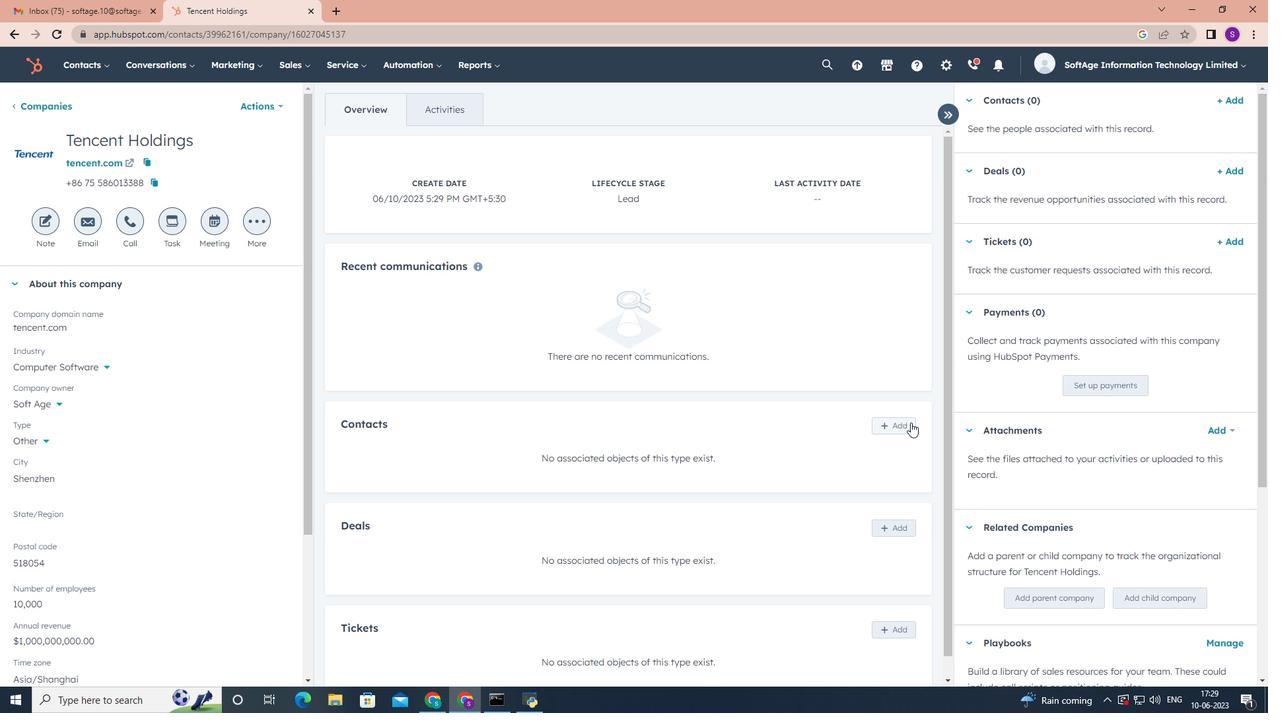 
Action: Mouse moved to (1030, 127)
Screenshot: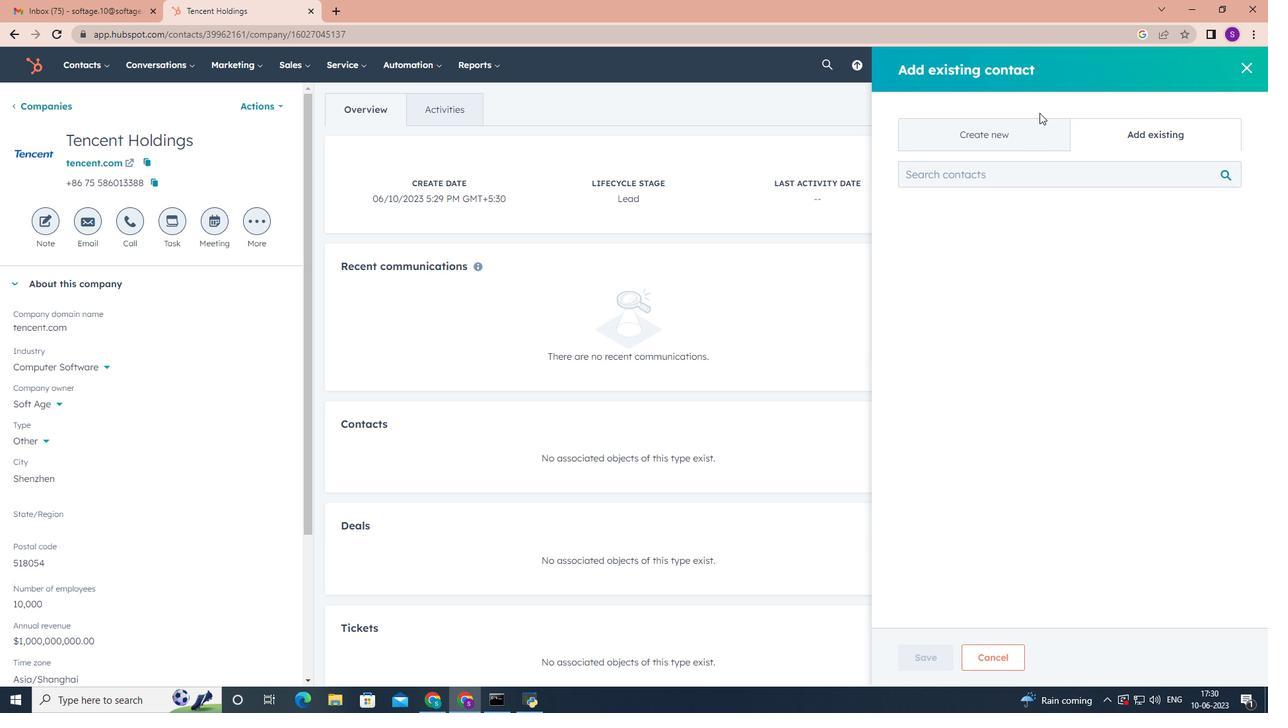 
Action: Mouse pressed left at (1030, 127)
Screenshot: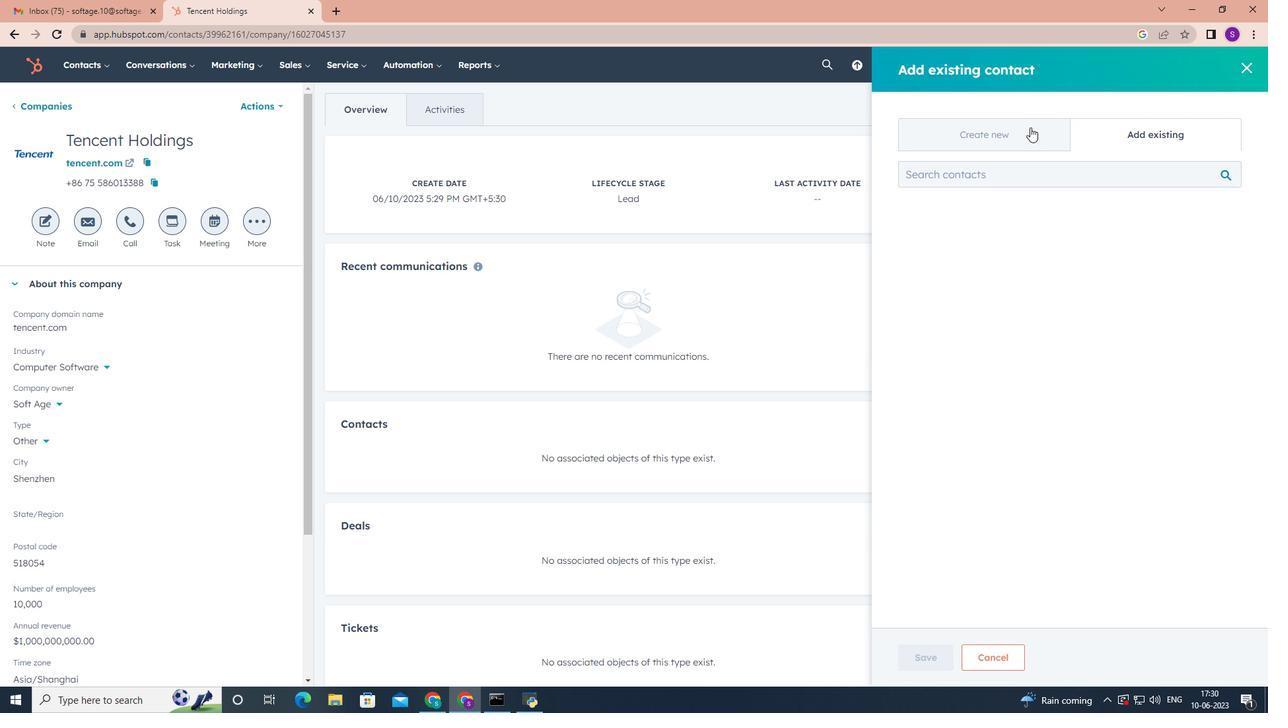 
Action: Mouse moved to (995, 213)
Screenshot: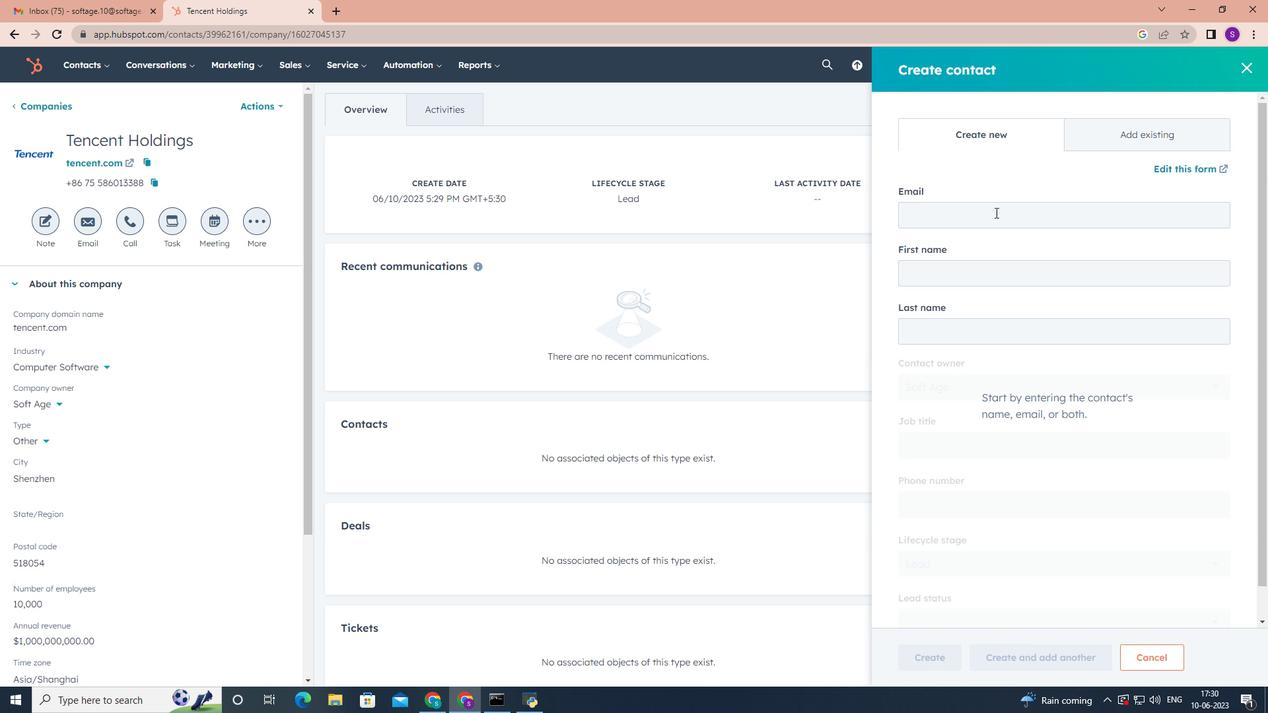 
Action: Mouse pressed left at (995, 213)
Screenshot: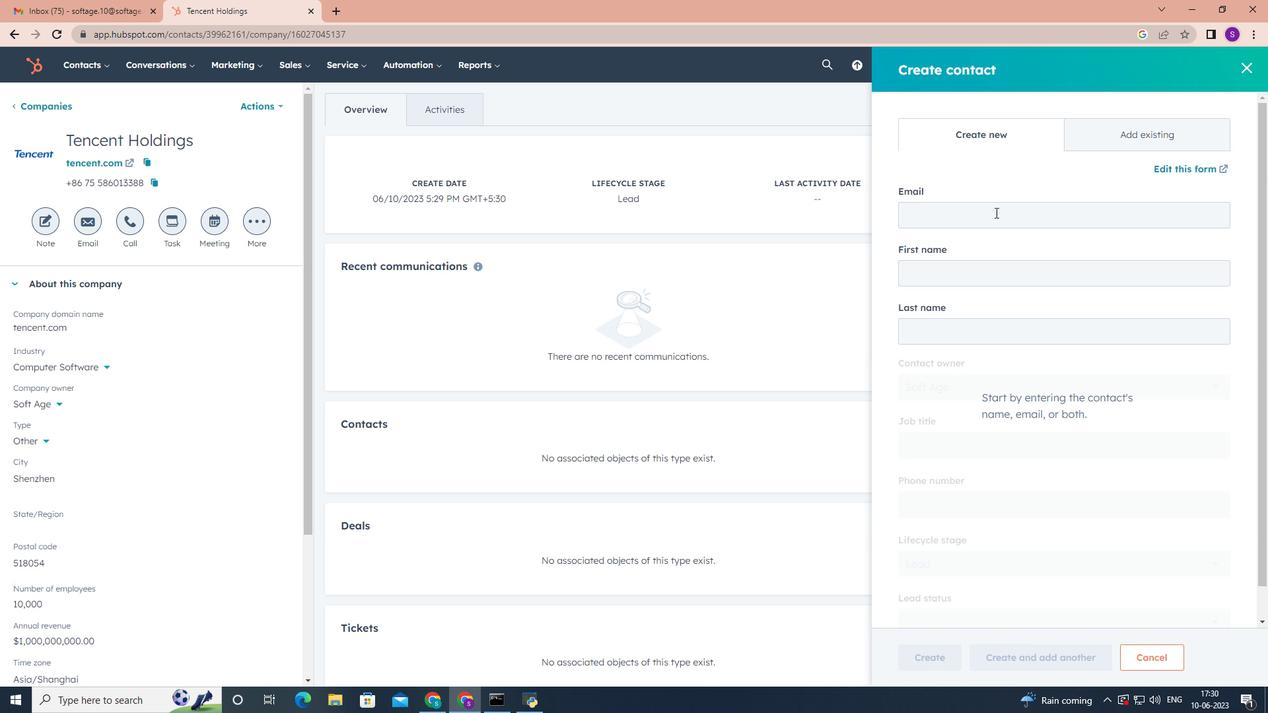 
Action: Key pressed <Key.shift>Prachi18<Key.shift><Key.shift><Key.shift><Key.shift><Key.shift><Key.shift><Key.shift><Key.shift><Key.shift>Sharma<Key.shift>@tencent.com<Key.tab><Key.shift><Key.shift><Key.shift>Prachi<Key.tab><Key.shift><Key.shift><Key.shift><Key.shift><Key.shift><Key.shift><Key.shift><Key.shift><Key.shift><Key.shift><Key.shift><Key.shift><Key.shift><Key.shift><Key.shift><Key.shift><Key.shift><Key.shift>Sharma<Key.tab><Key.tab><Key.shift><Key.shift><Key.shift><Key.shift><Key.shift><Key.shift><Key.shift><Key.shift><Key.shift><Key.shift><Key.shift><Key.shift>Inventory<Key.space><Key.shift>Control<Key.space><Key.shift>Specialist<Key.tab>7025551235
Screenshot: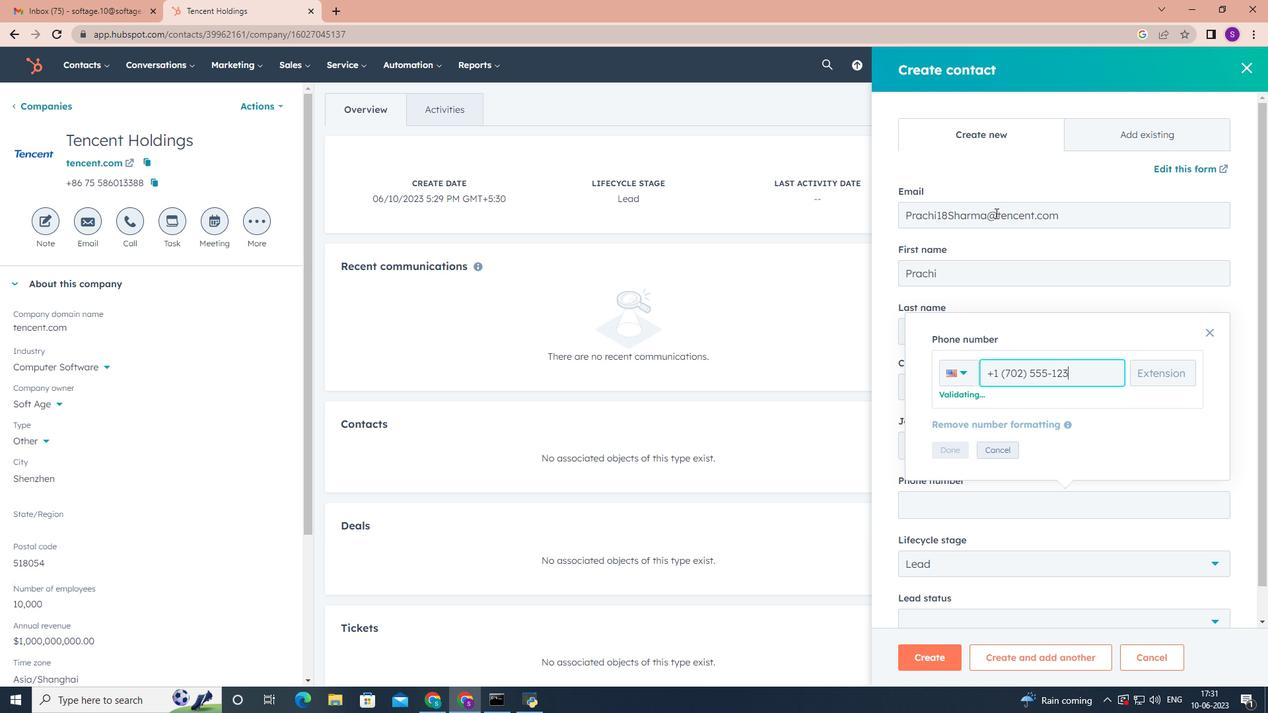 
Action: Mouse moved to (950, 445)
Screenshot: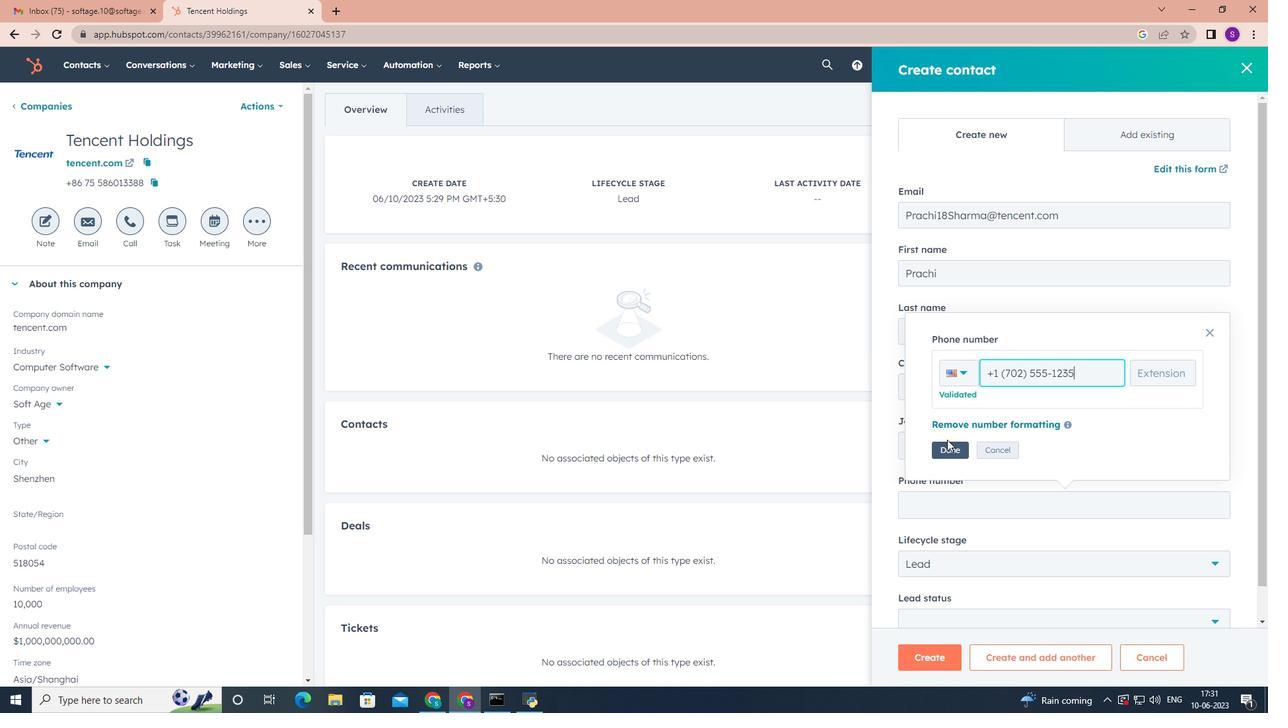 
Action: Mouse pressed left at (950, 445)
Screenshot: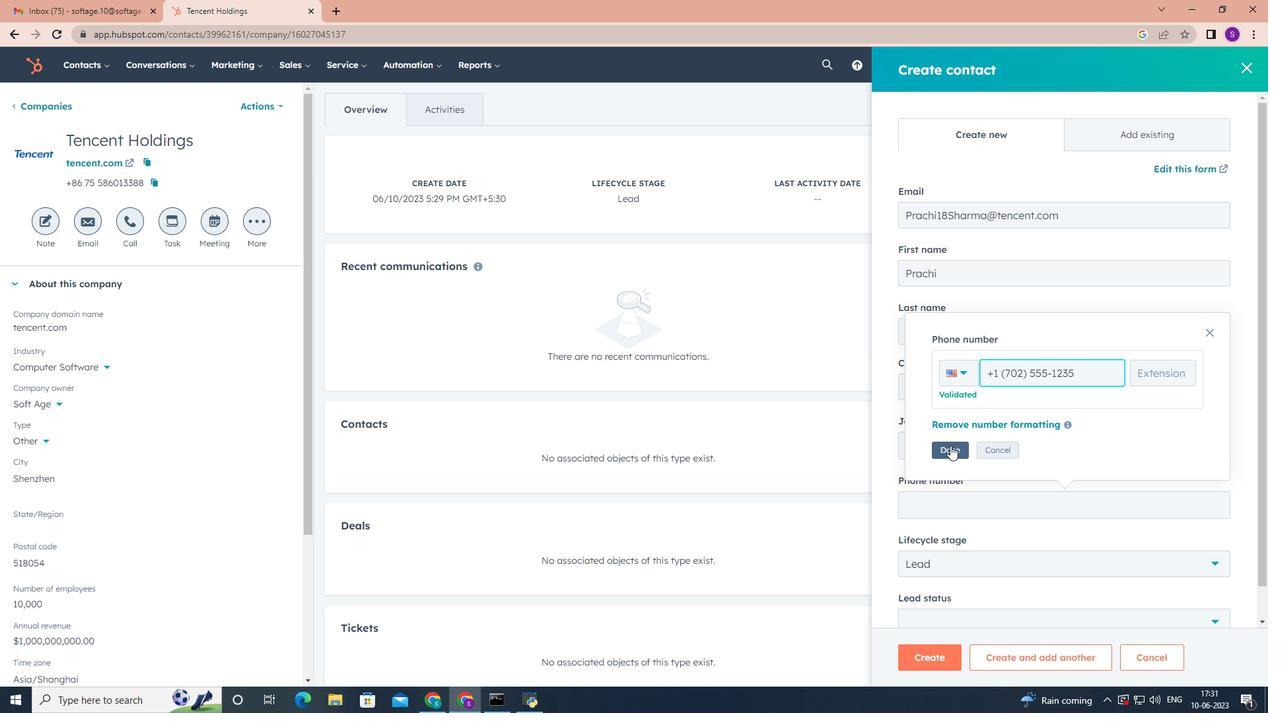 
Action: Mouse moved to (1014, 493)
Screenshot: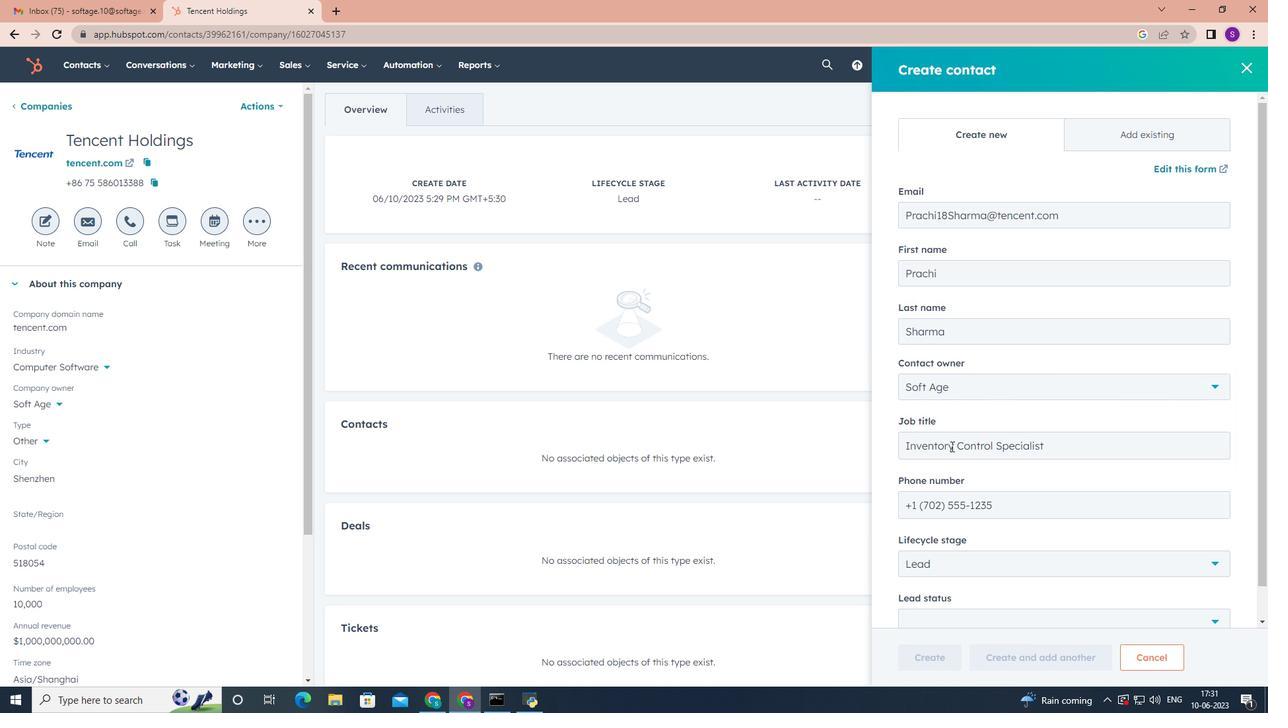 
Action: Mouse scrolled (1014, 492) with delta (0, 0)
Screenshot: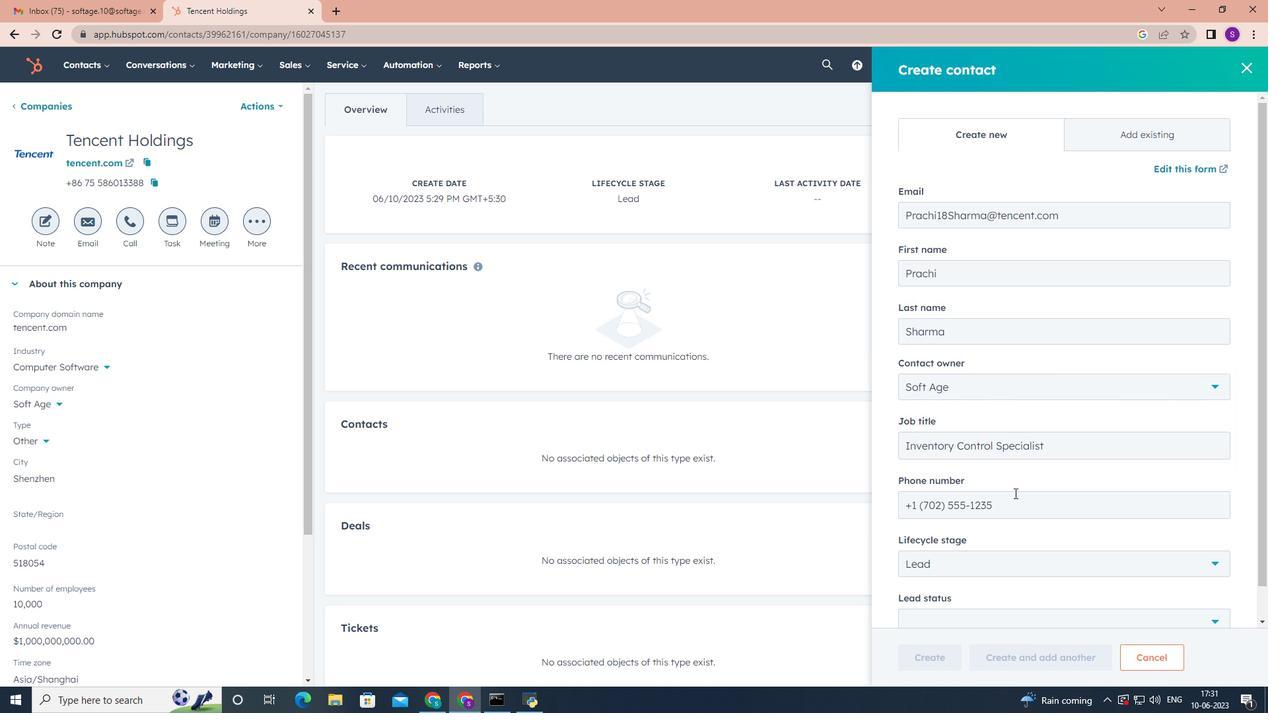 
Action: Mouse scrolled (1014, 492) with delta (0, 0)
Screenshot: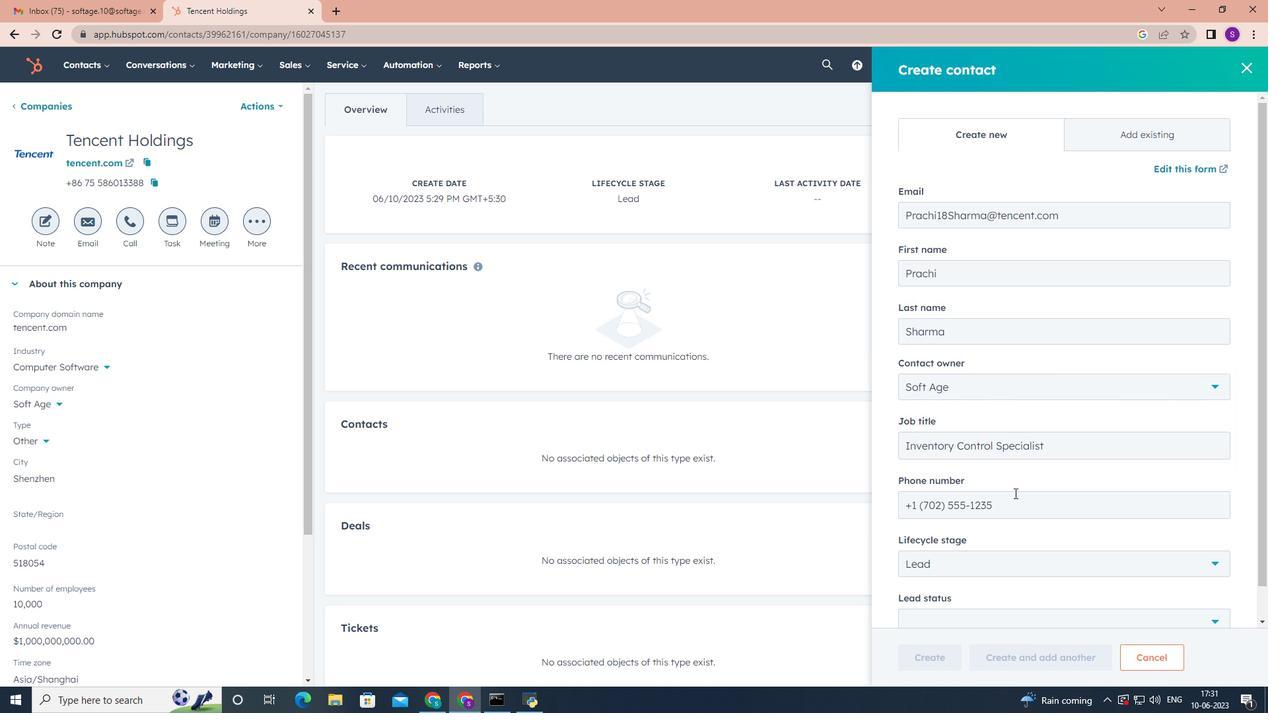 
Action: Mouse scrolled (1014, 492) with delta (0, 0)
Screenshot: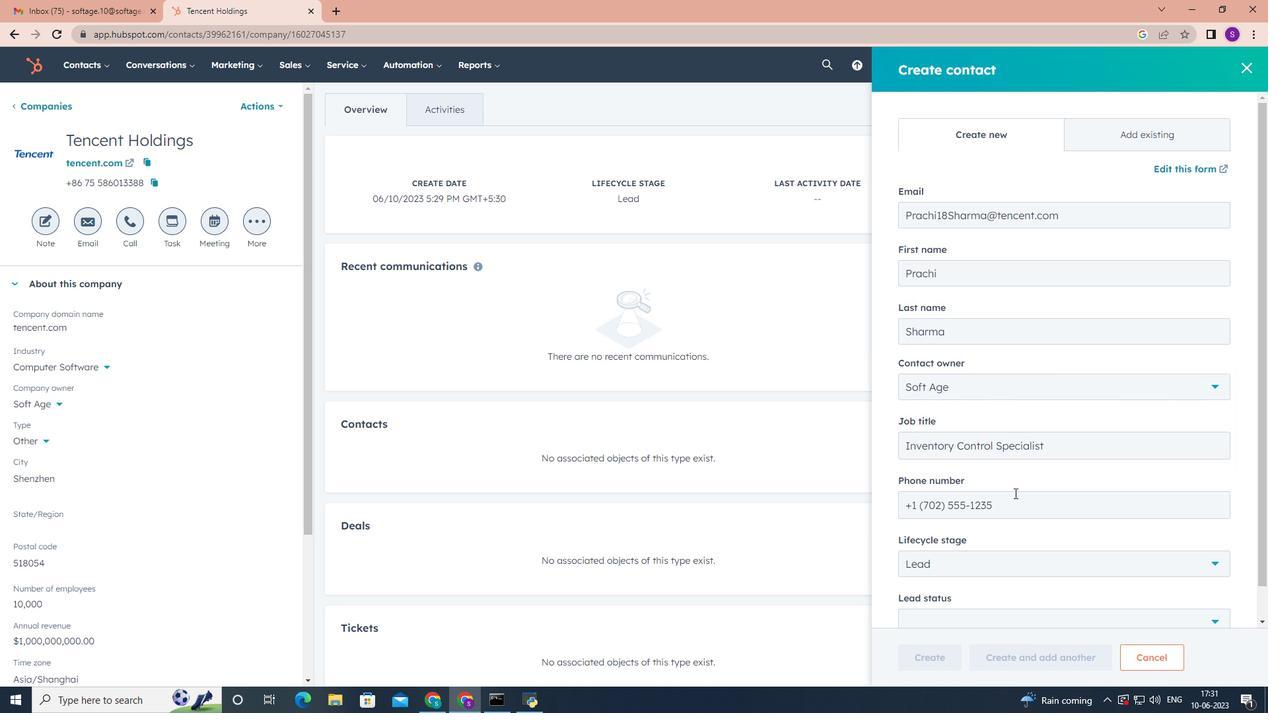 
Action: Mouse moved to (1052, 532)
Screenshot: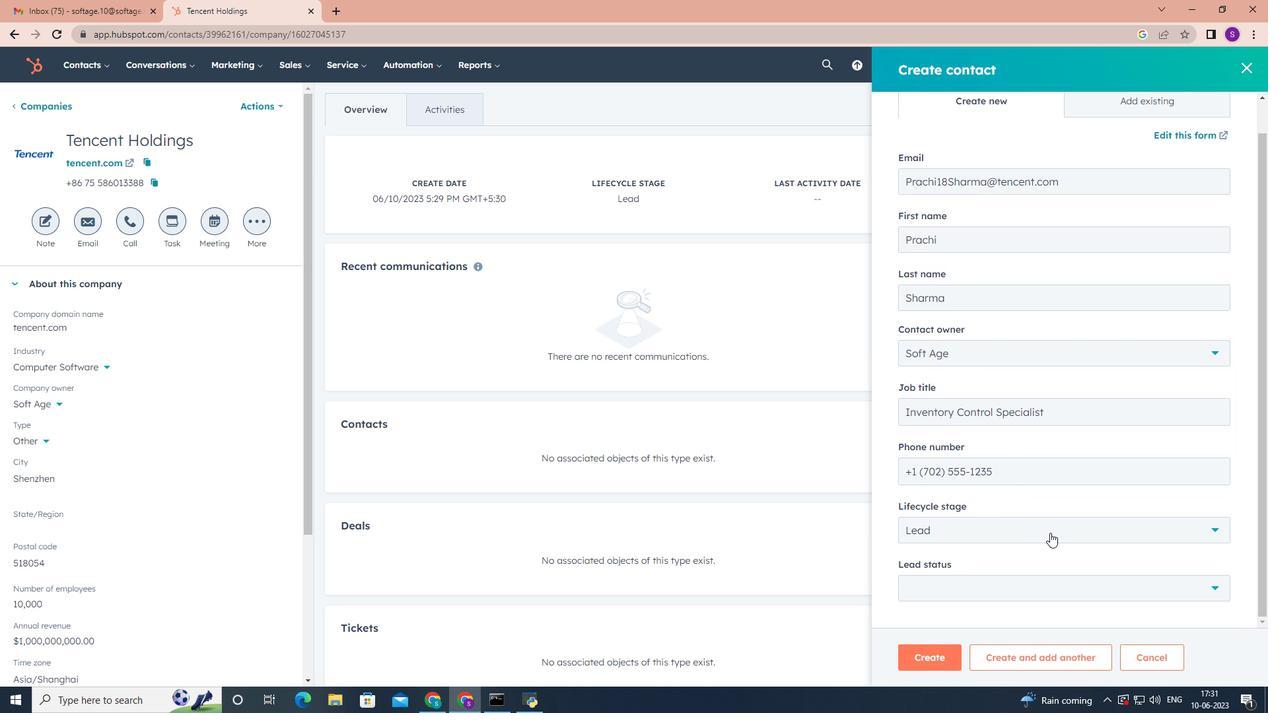 
Action: Mouse pressed left at (1052, 532)
Screenshot: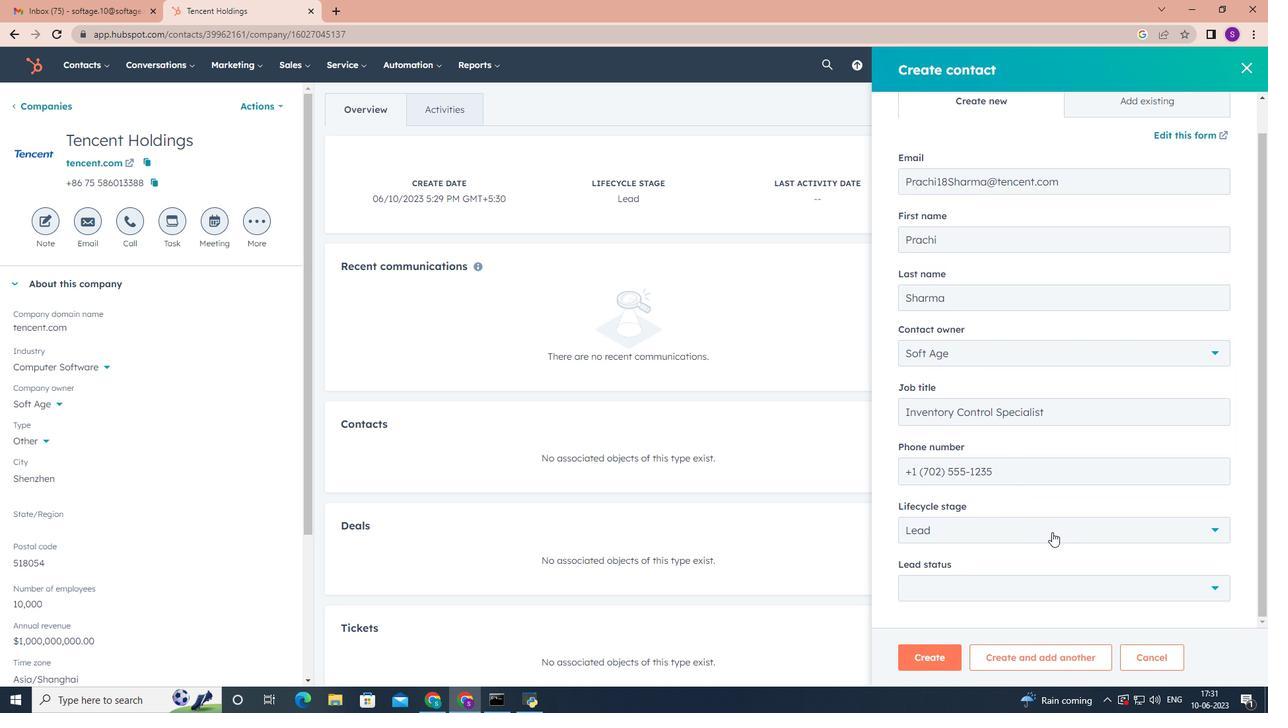 
Action: Mouse moved to (975, 415)
Screenshot: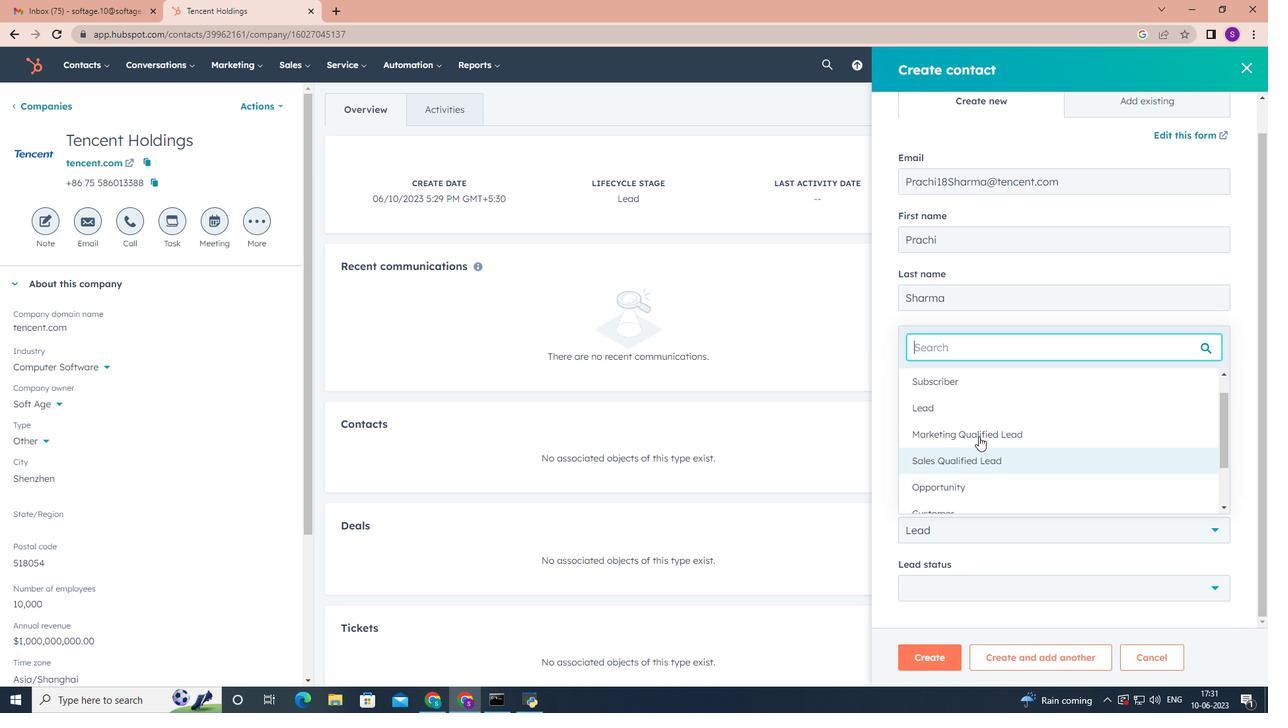 
Action: Mouse pressed left at (975, 415)
Screenshot: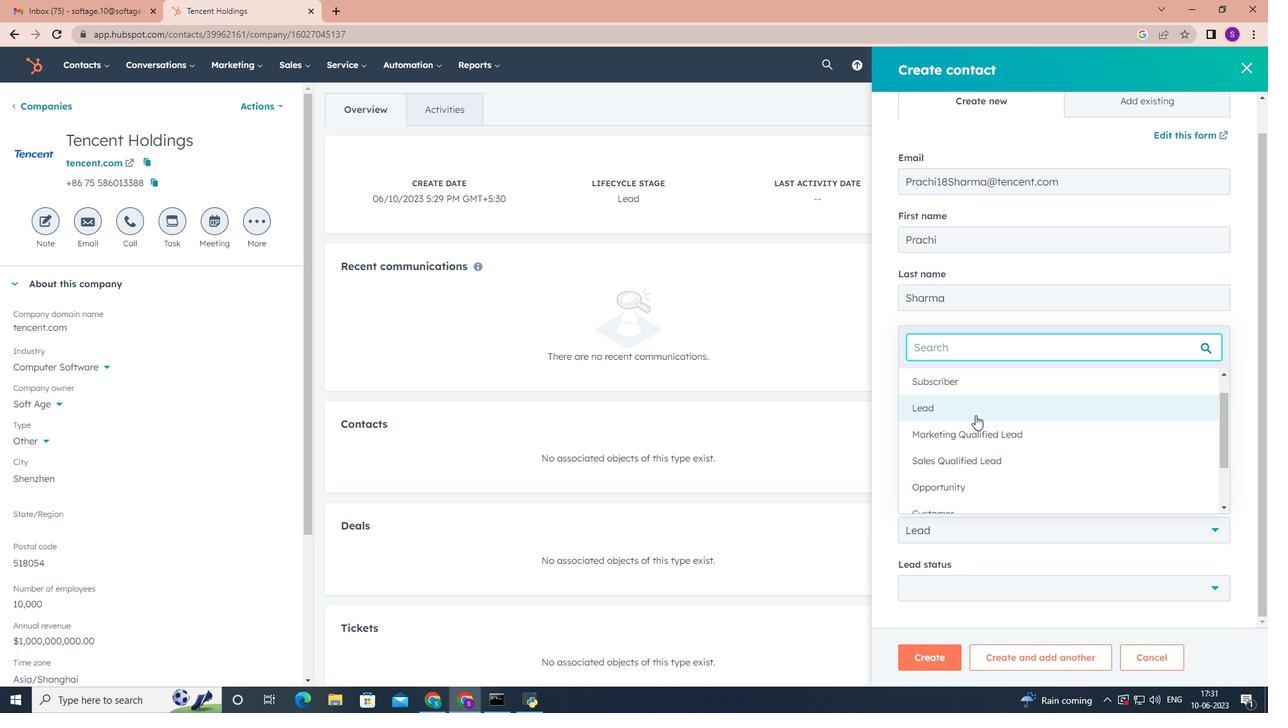 
Action: Mouse moved to (1035, 520)
Screenshot: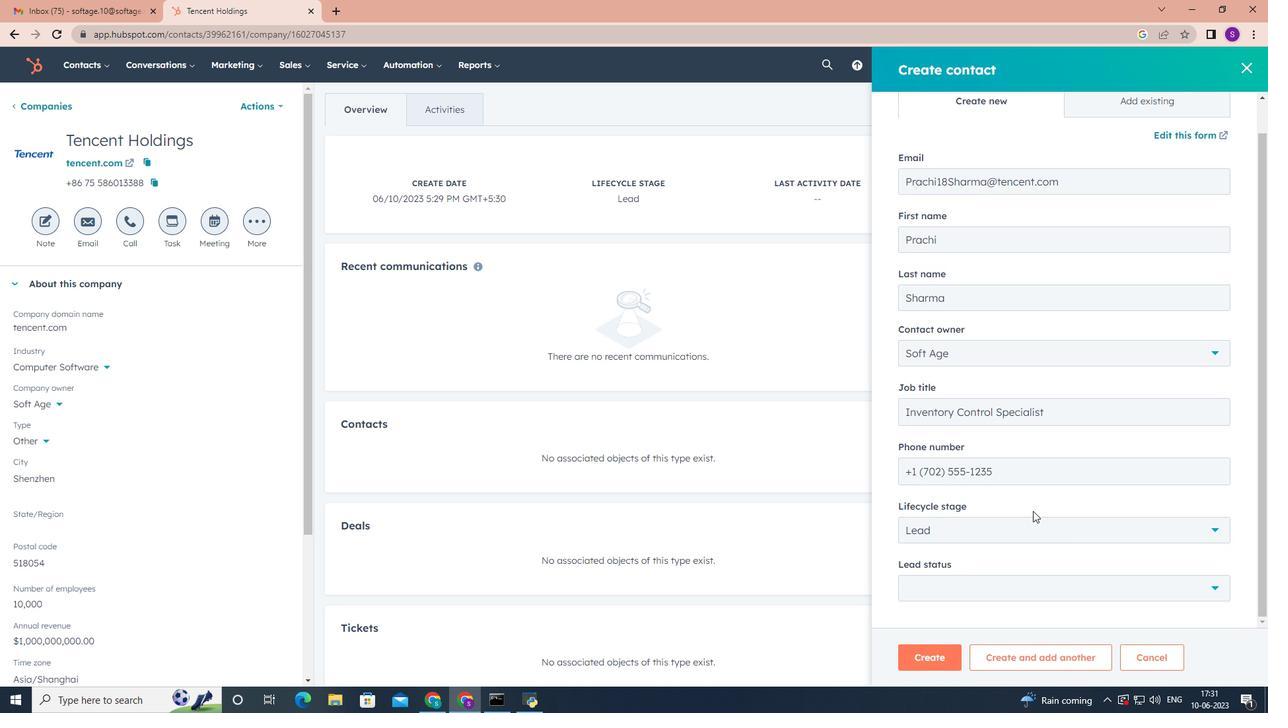 
Action: Mouse scrolled (1035, 518) with delta (0, 0)
Screenshot: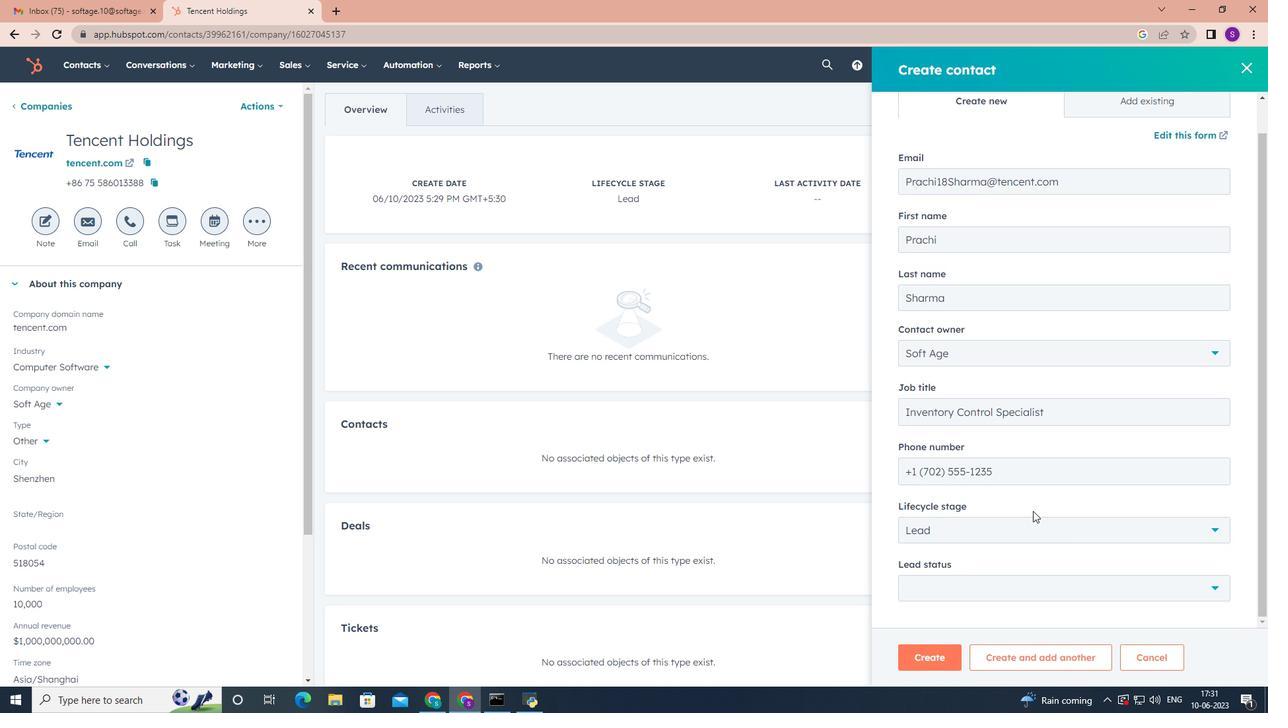 
Action: Mouse moved to (1036, 528)
Screenshot: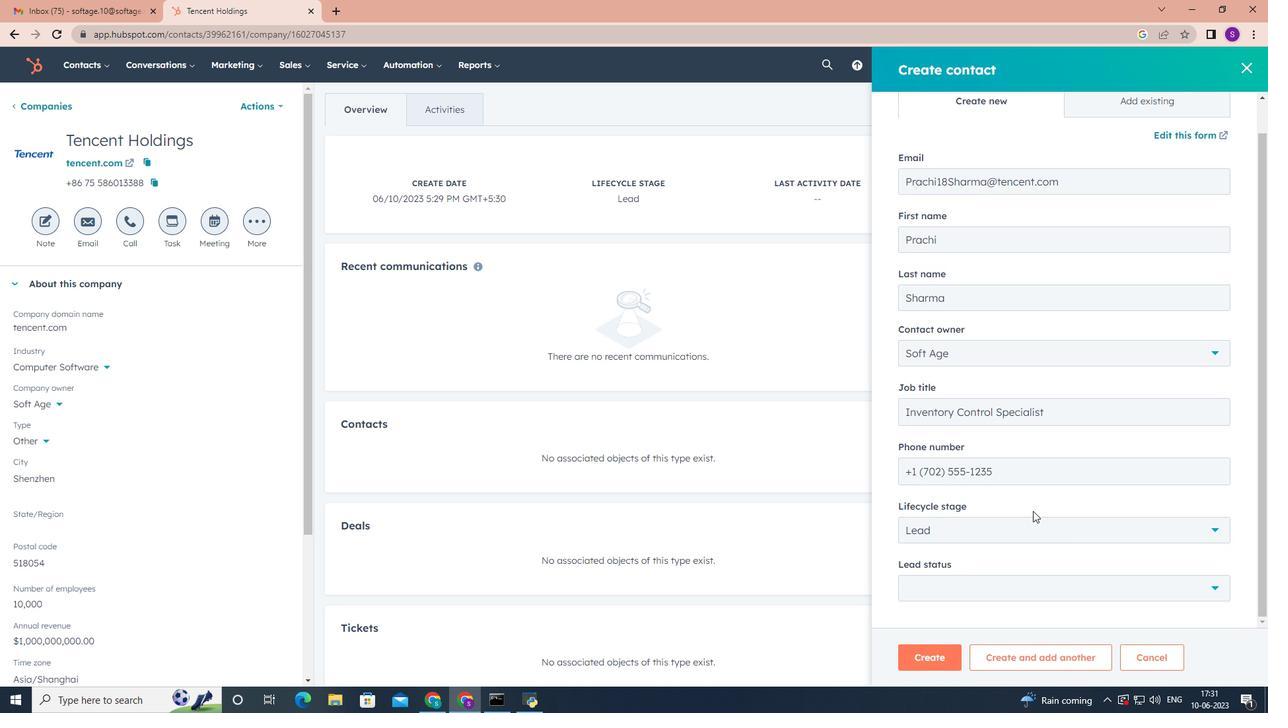 
Action: Mouse scrolled (1036, 527) with delta (0, 0)
Screenshot: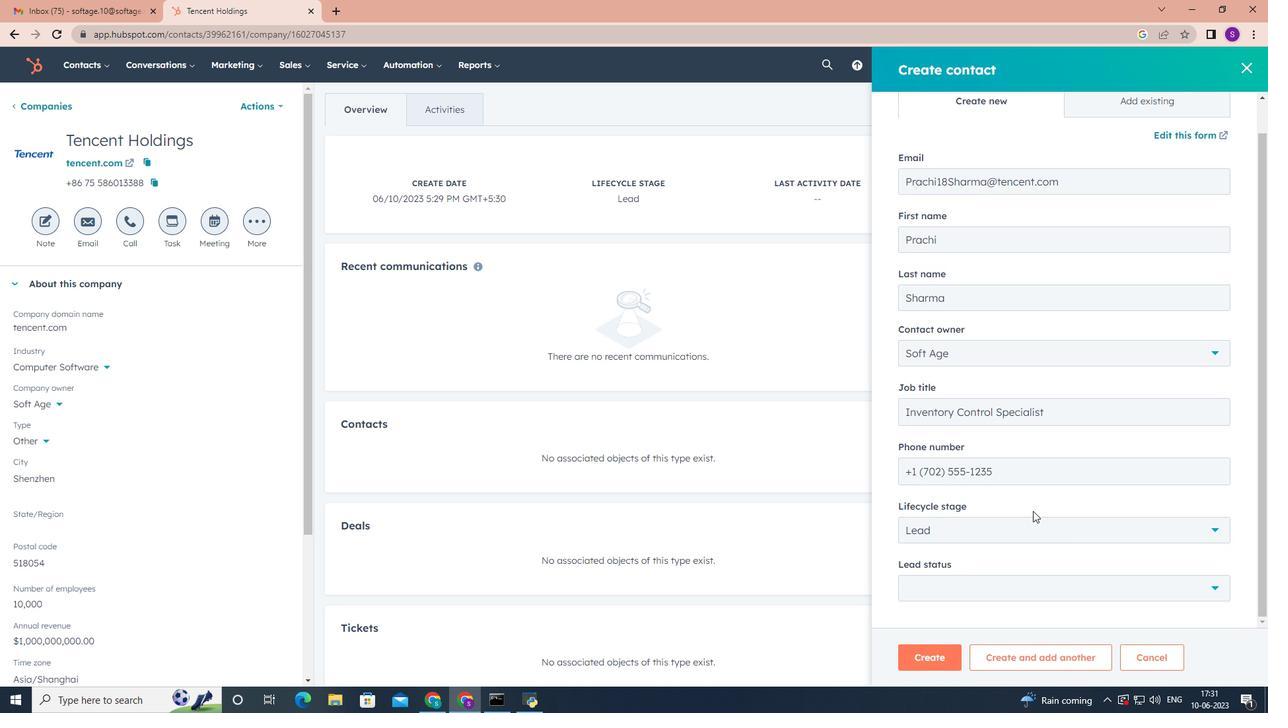 
Action: Mouse moved to (1037, 534)
Screenshot: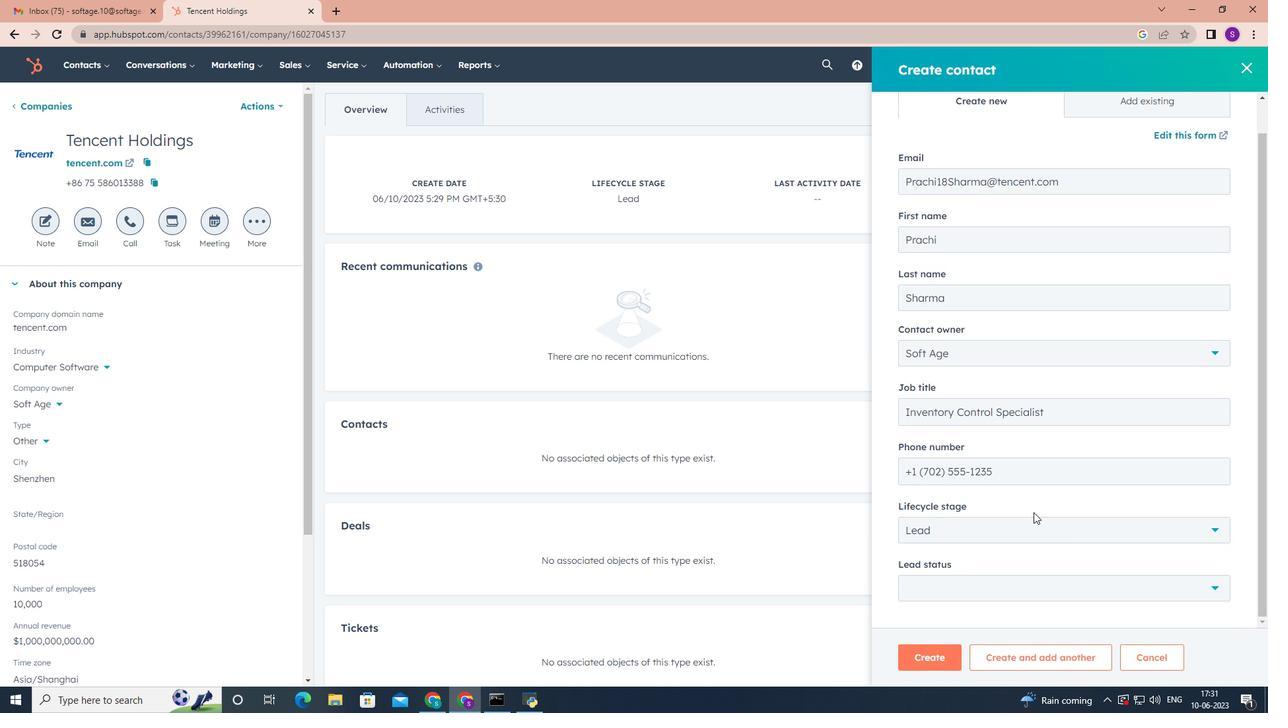 
Action: Mouse scrolled (1037, 533) with delta (0, 0)
Screenshot: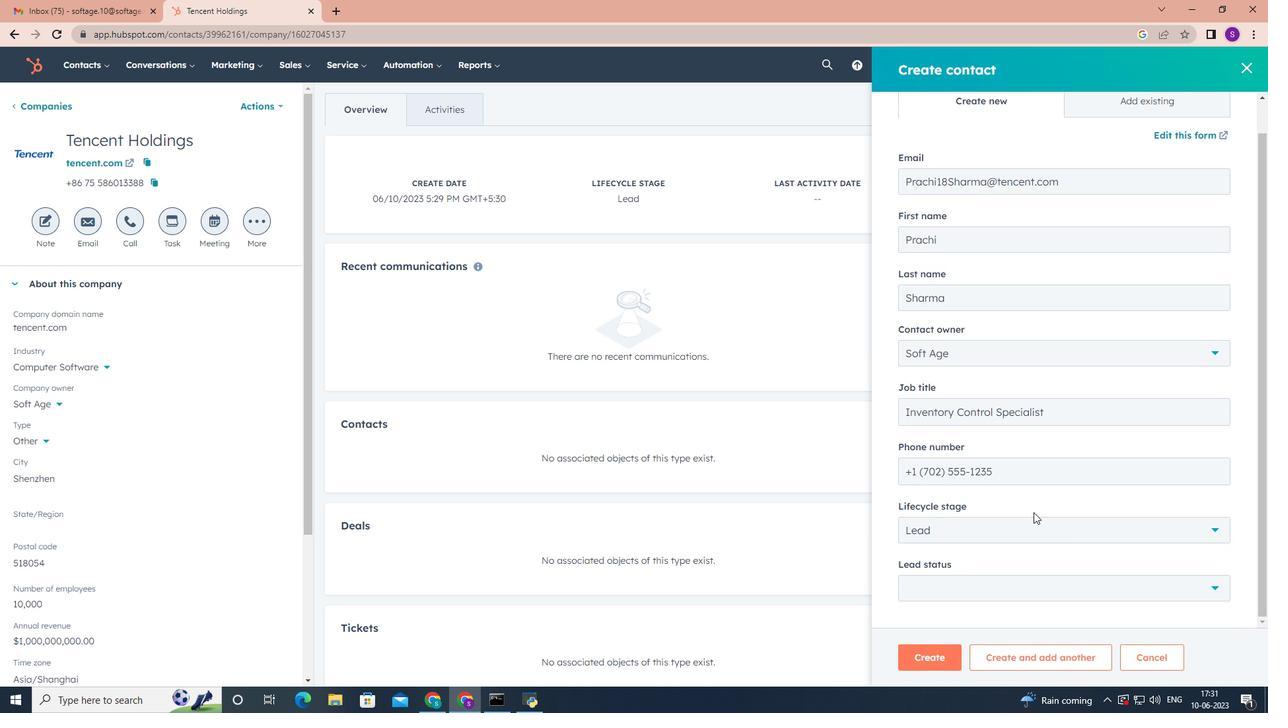 
Action: Mouse moved to (1037, 537)
Screenshot: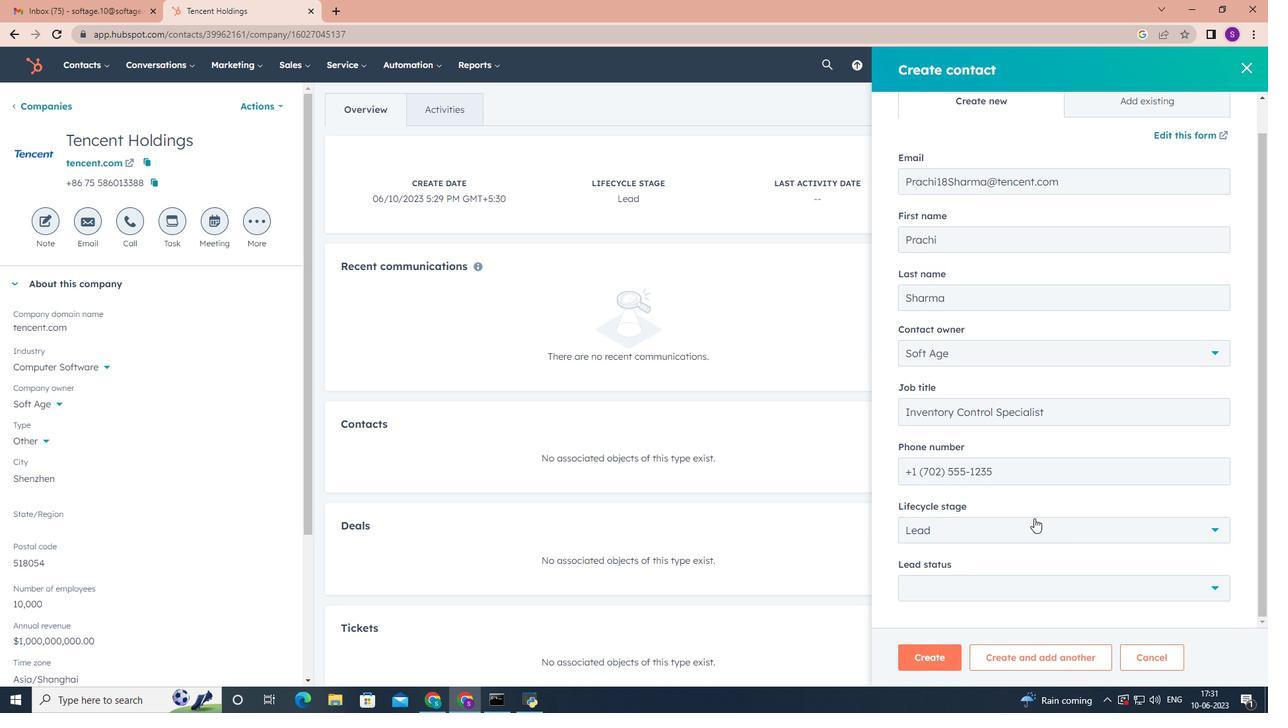 
Action: Mouse scrolled (1037, 537) with delta (0, 0)
Screenshot: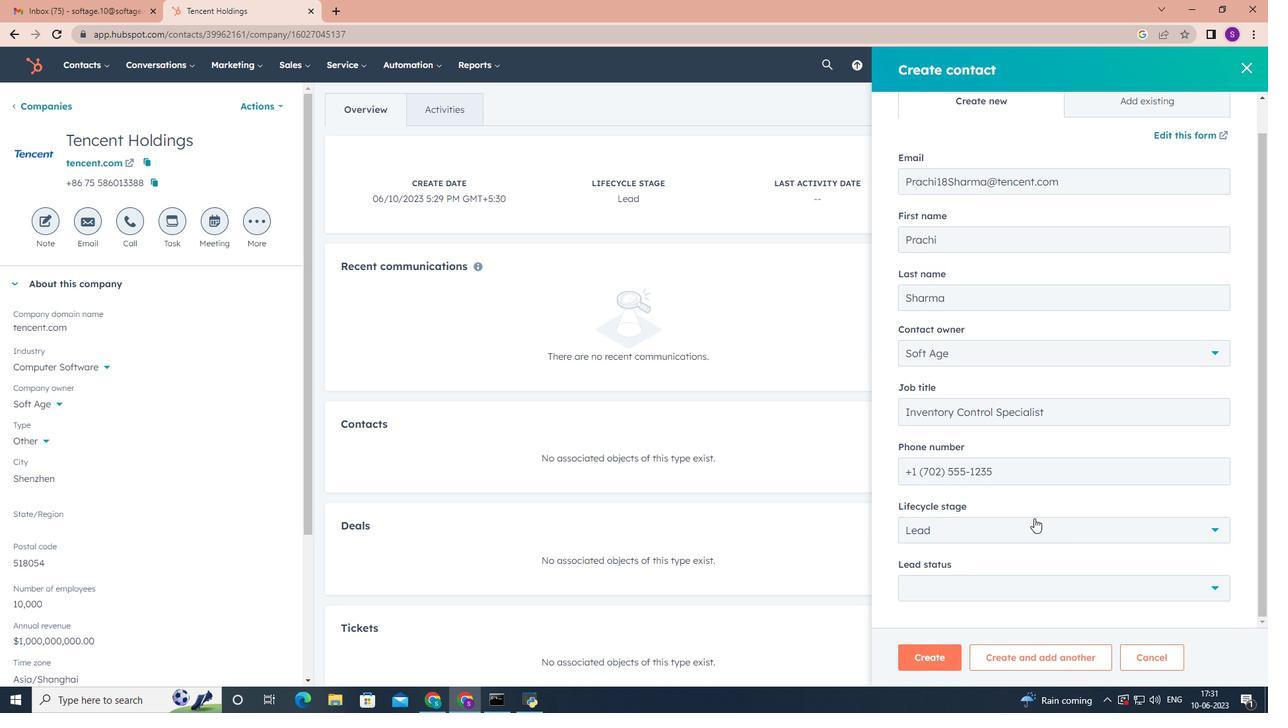 
Action: Mouse moved to (1049, 589)
Screenshot: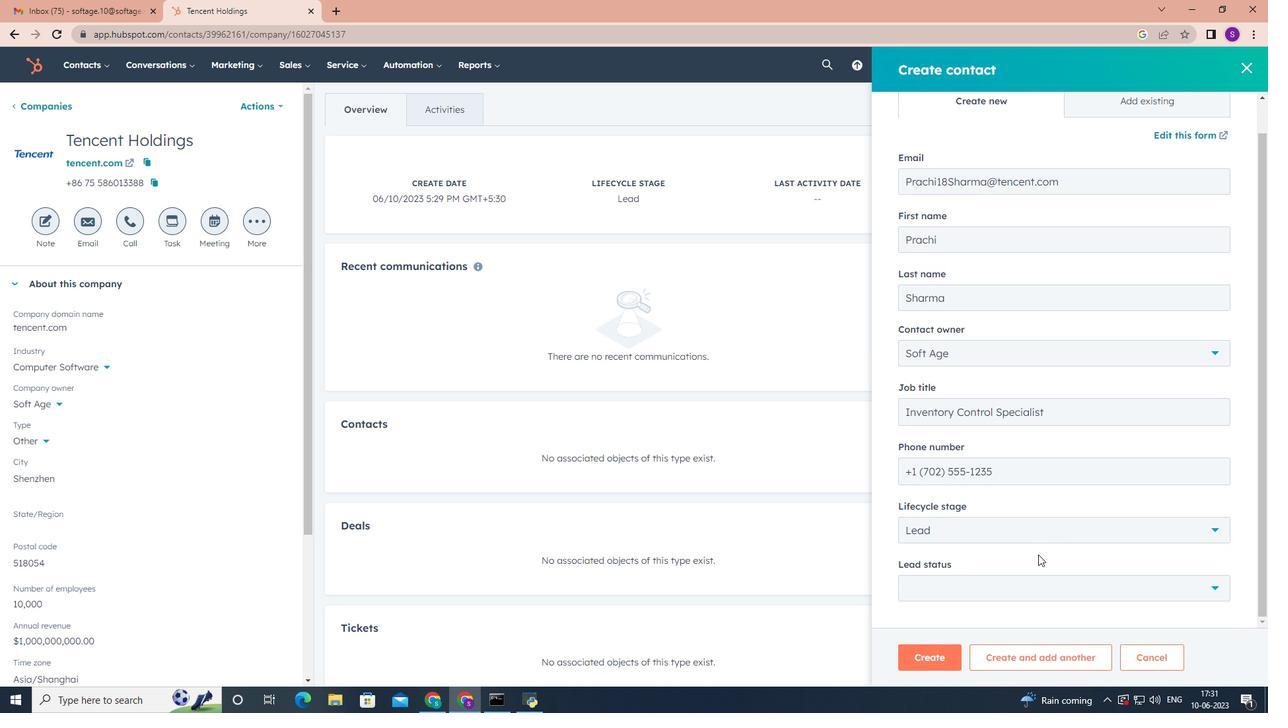
Action: Mouse pressed left at (1049, 589)
Screenshot: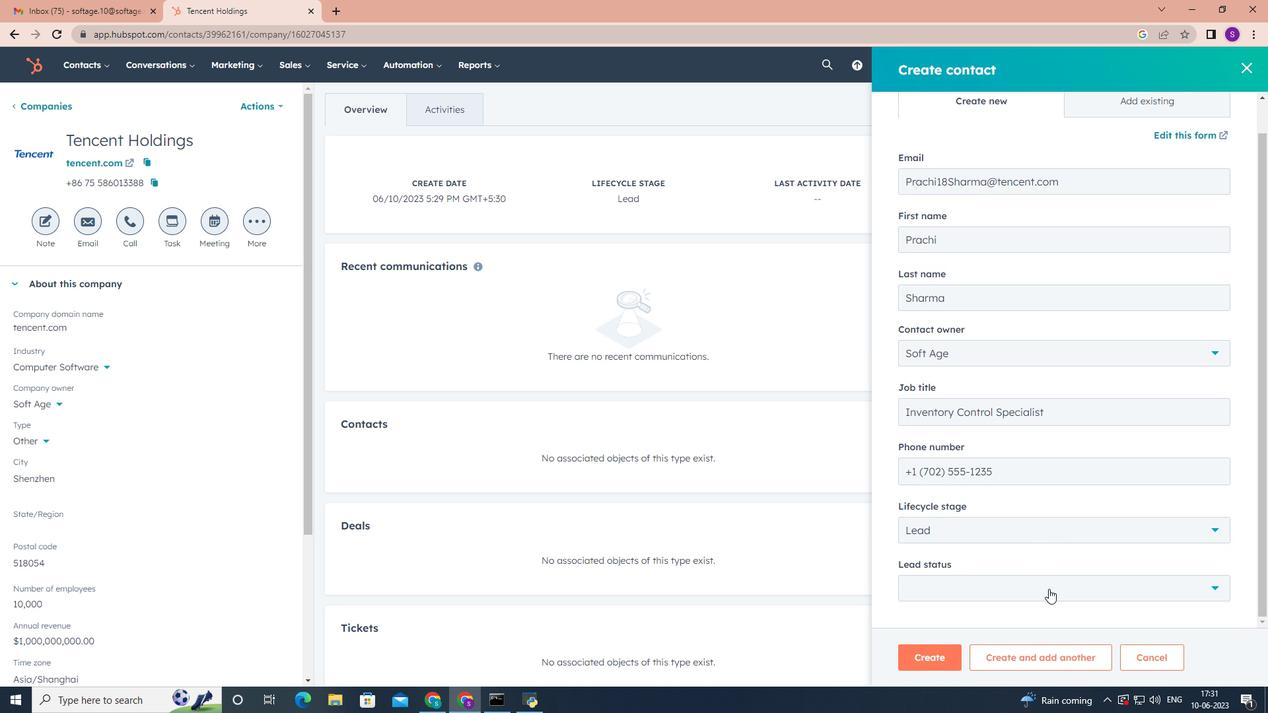 
Action: Mouse moved to (1014, 487)
Screenshot: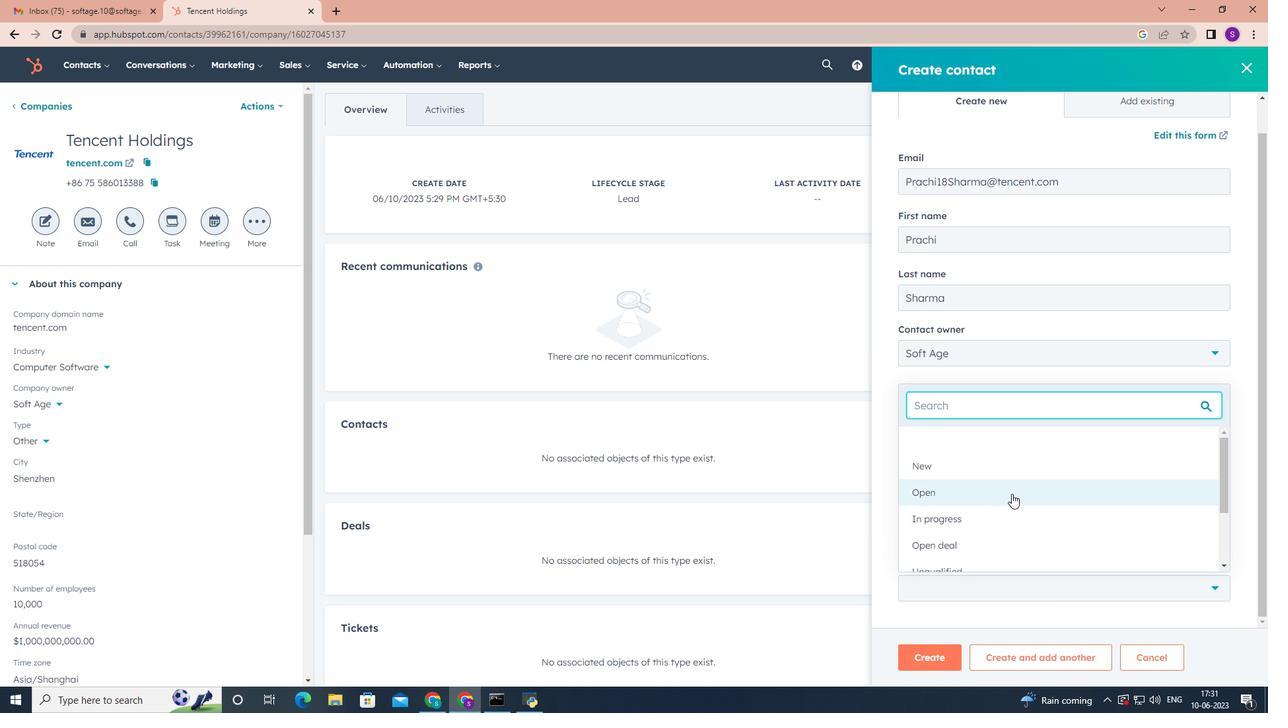 
Action: Mouse scrolled (1014, 486) with delta (0, 0)
Screenshot: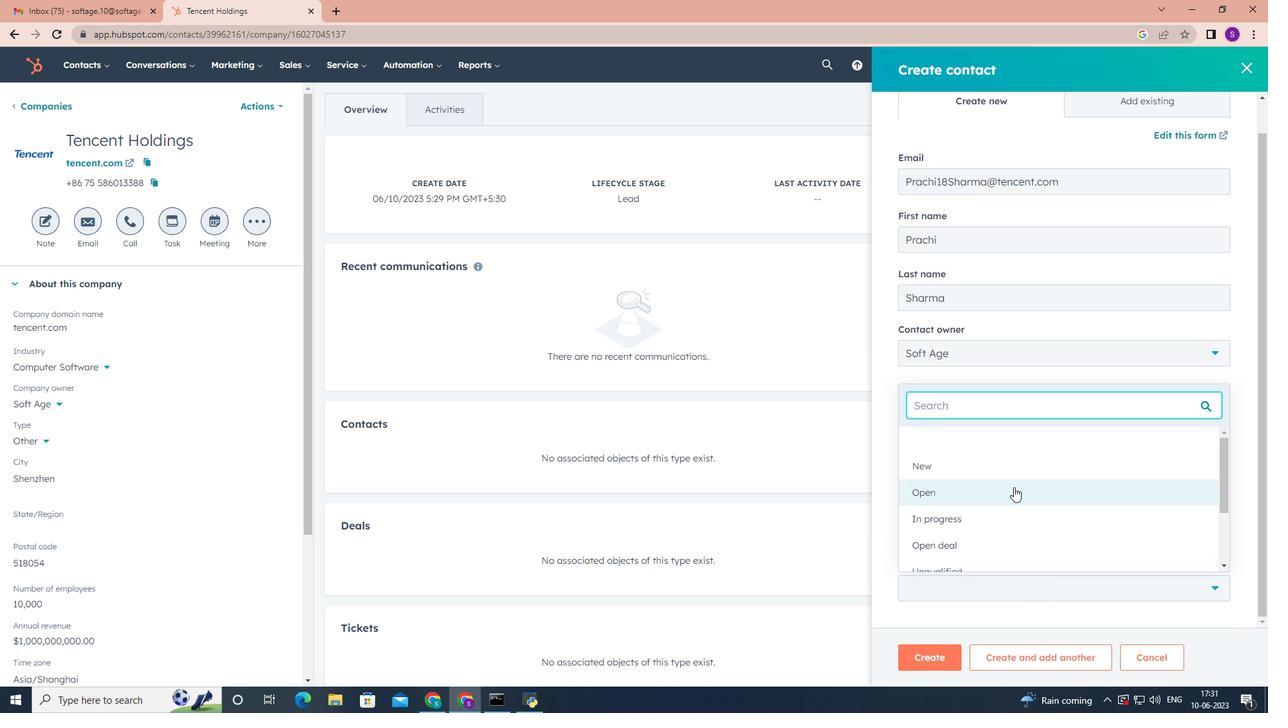 
Action: Mouse scrolled (1014, 486) with delta (0, 0)
Screenshot: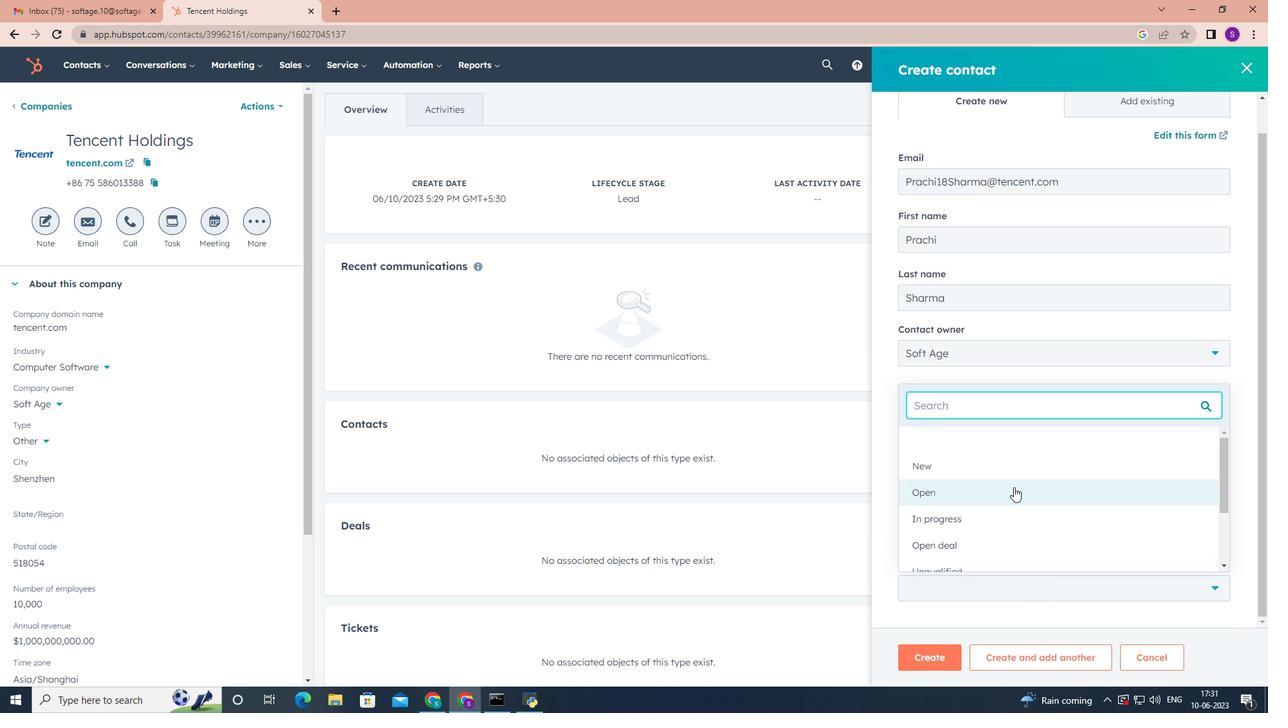 
Action: Mouse scrolled (1014, 486) with delta (0, 0)
Screenshot: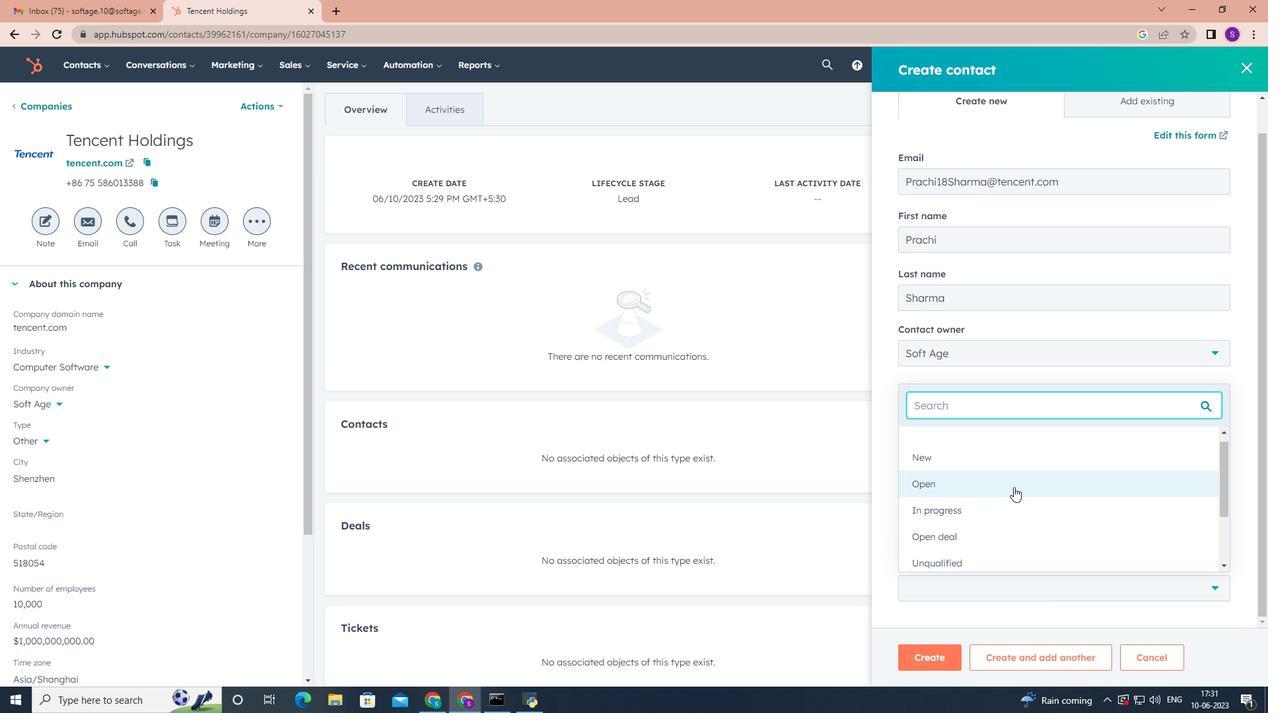 
Action: Mouse moved to (1005, 459)
Screenshot: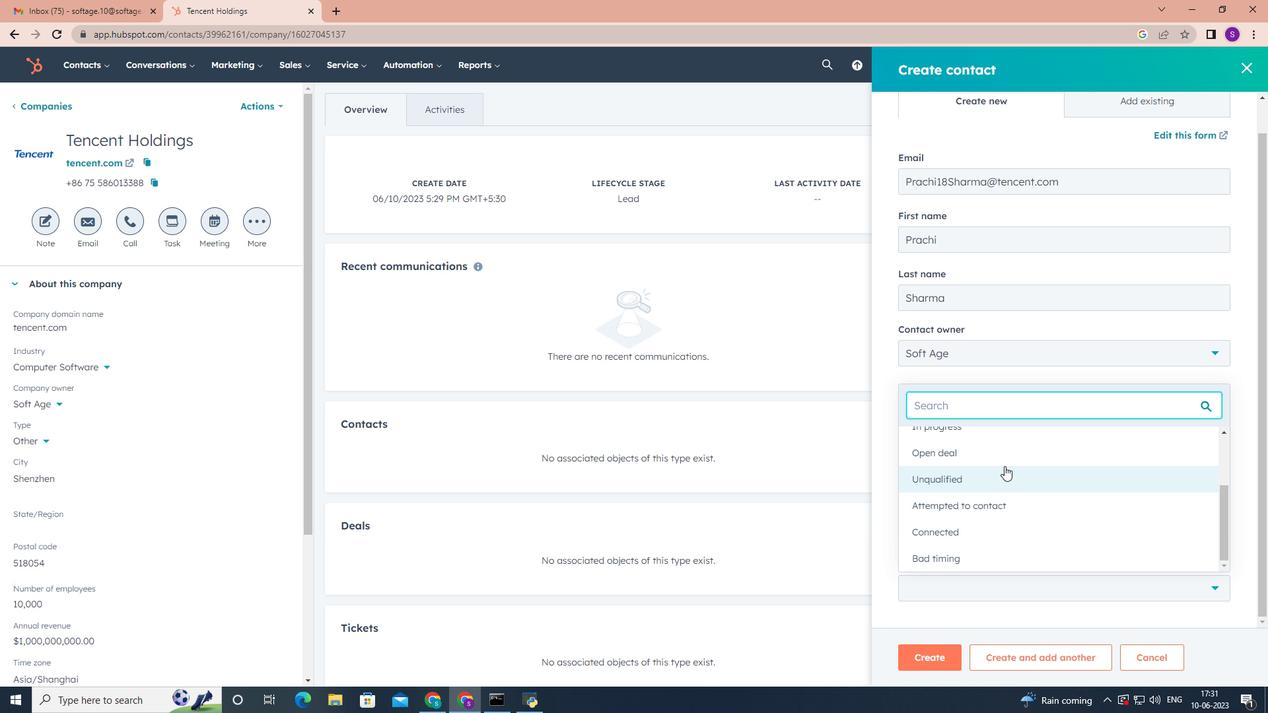 
Action: Mouse scrolled (1005, 459) with delta (0, 0)
Screenshot: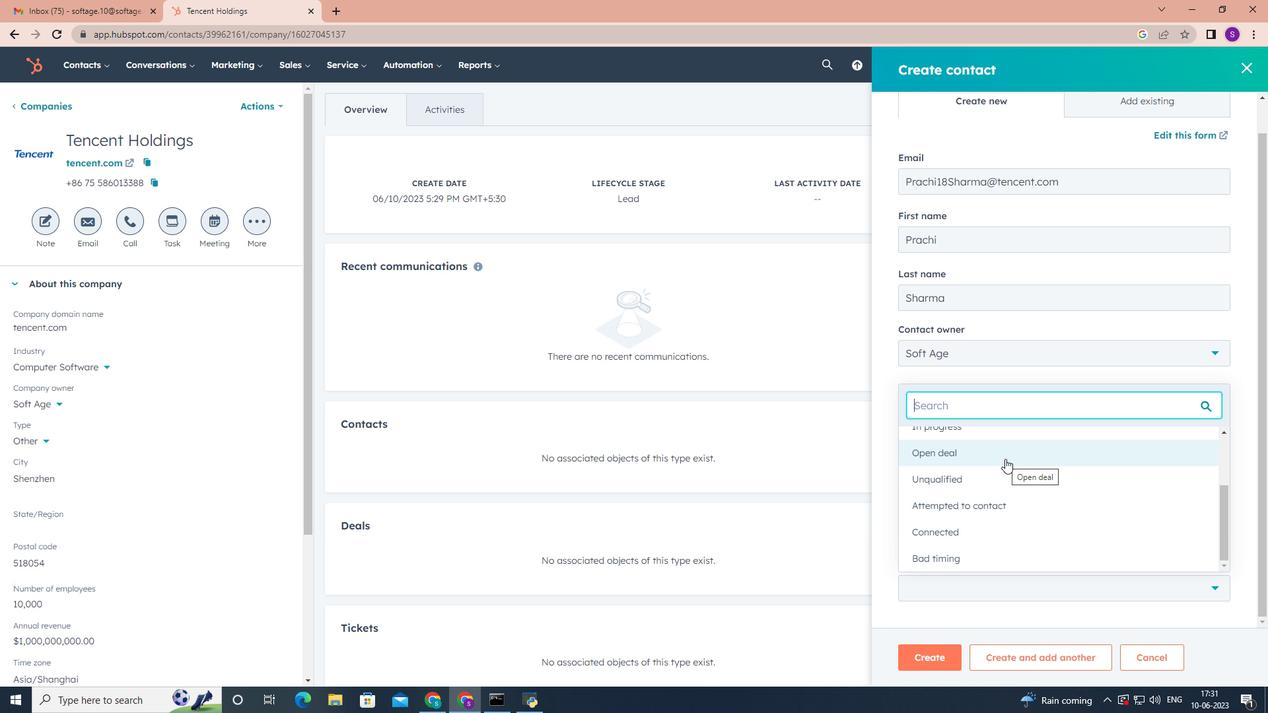 
Action: Mouse moved to (1000, 486)
Screenshot: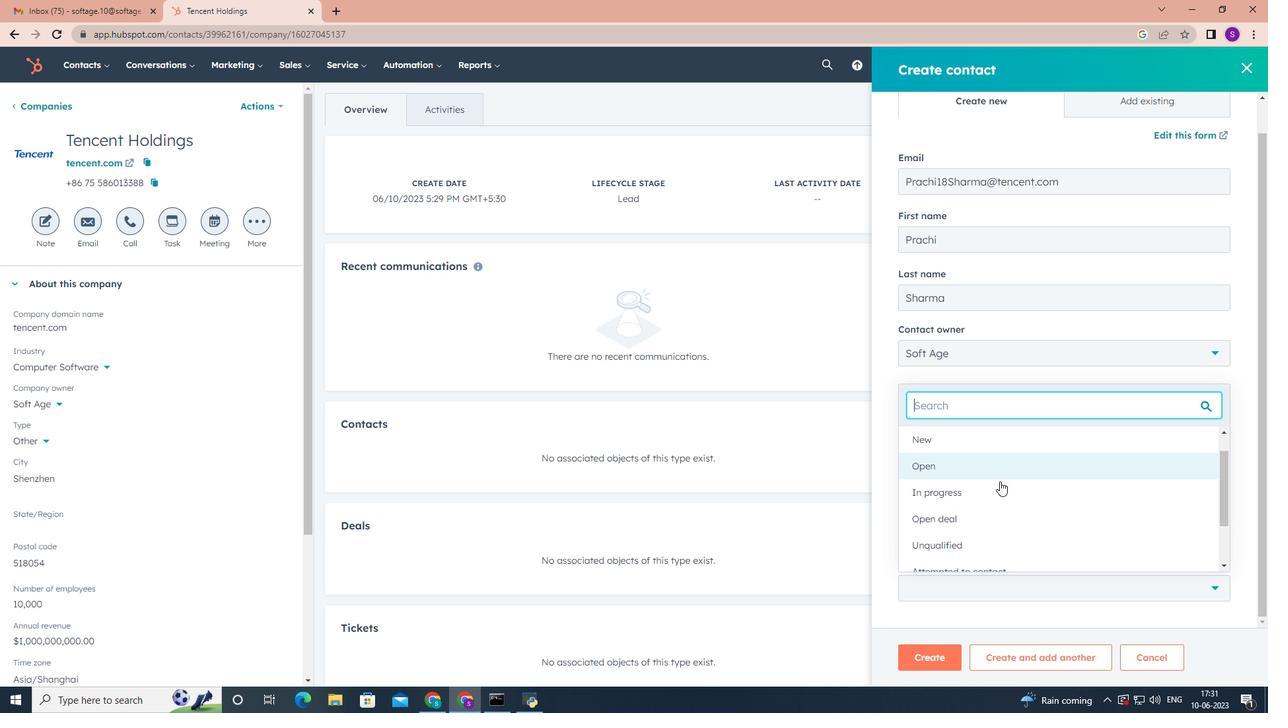 
Action: Mouse pressed left at (1000, 486)
Screenshot: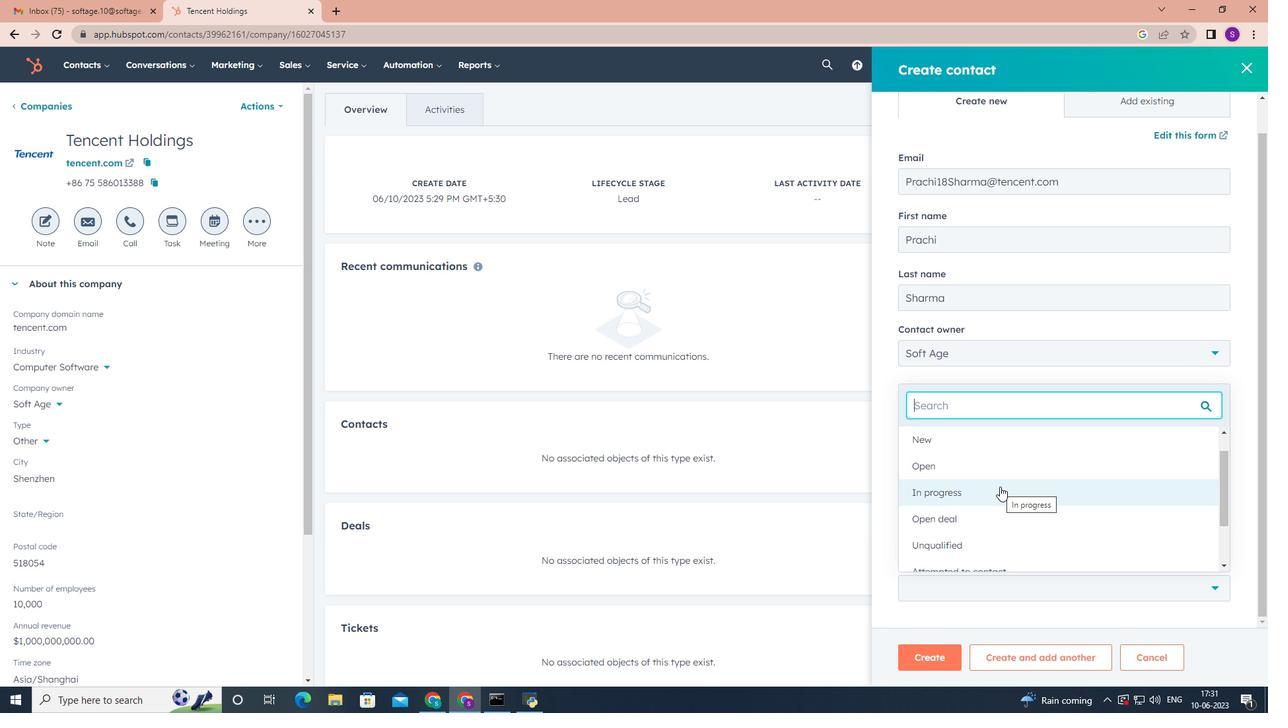 
Action: Mouse scrolled (1000, 486) with delta (0, 0)
Screenshot: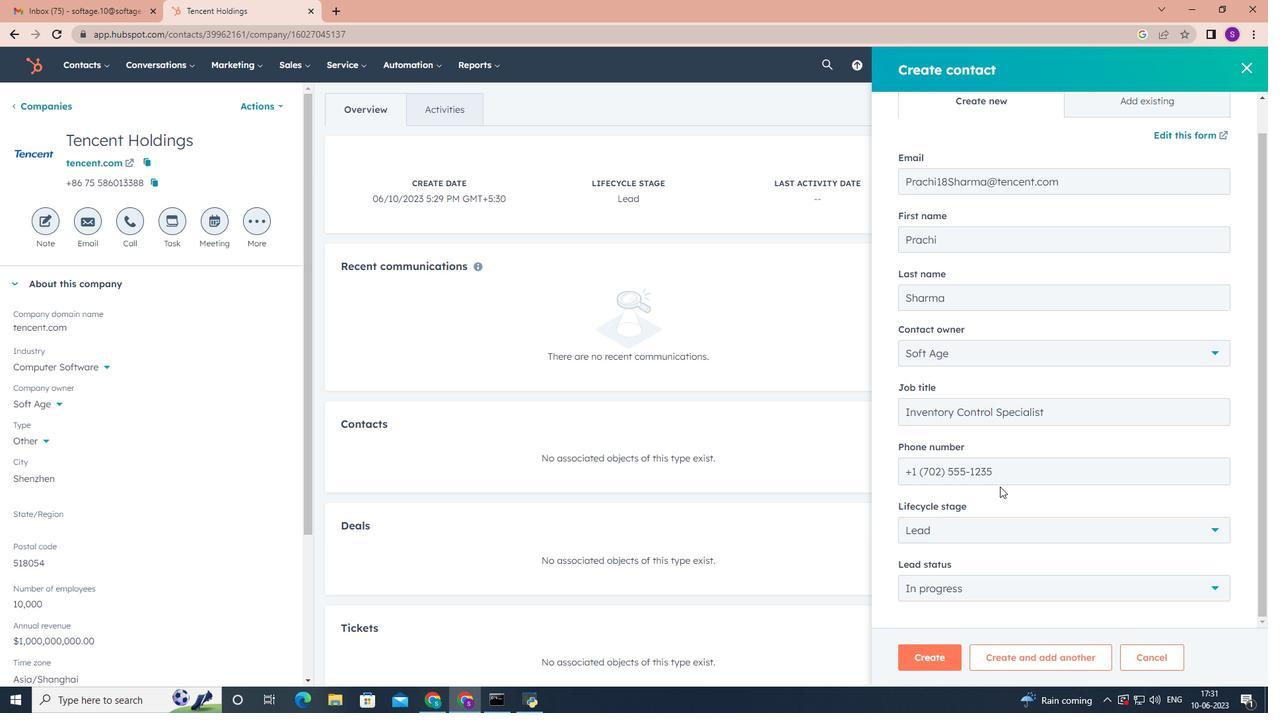 
Action: Mouse scrolled (1000, 486) with delta (0, 0)
Screenshot: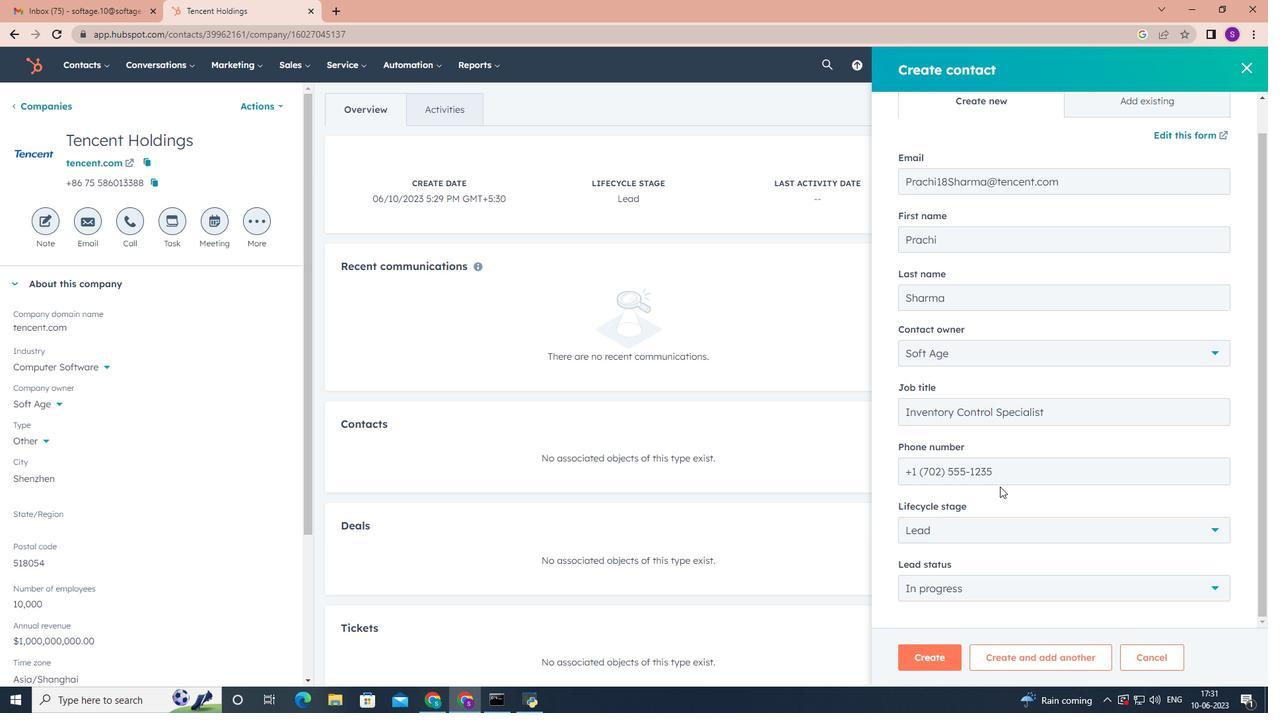 
Action: Mouse scrolled (1000, 486) with delta (0, 0)
Screenshot: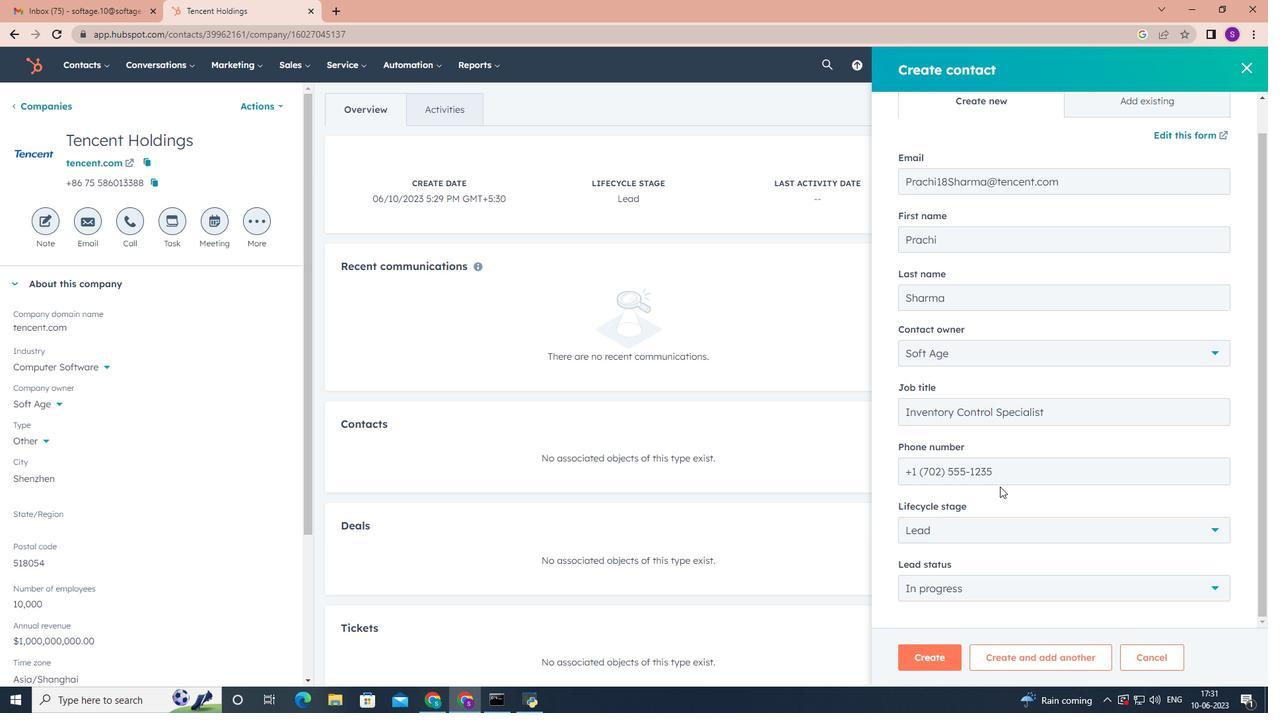
Action: Mouse scrolled (1000, 486) with delta (0, 0)
Screenshot: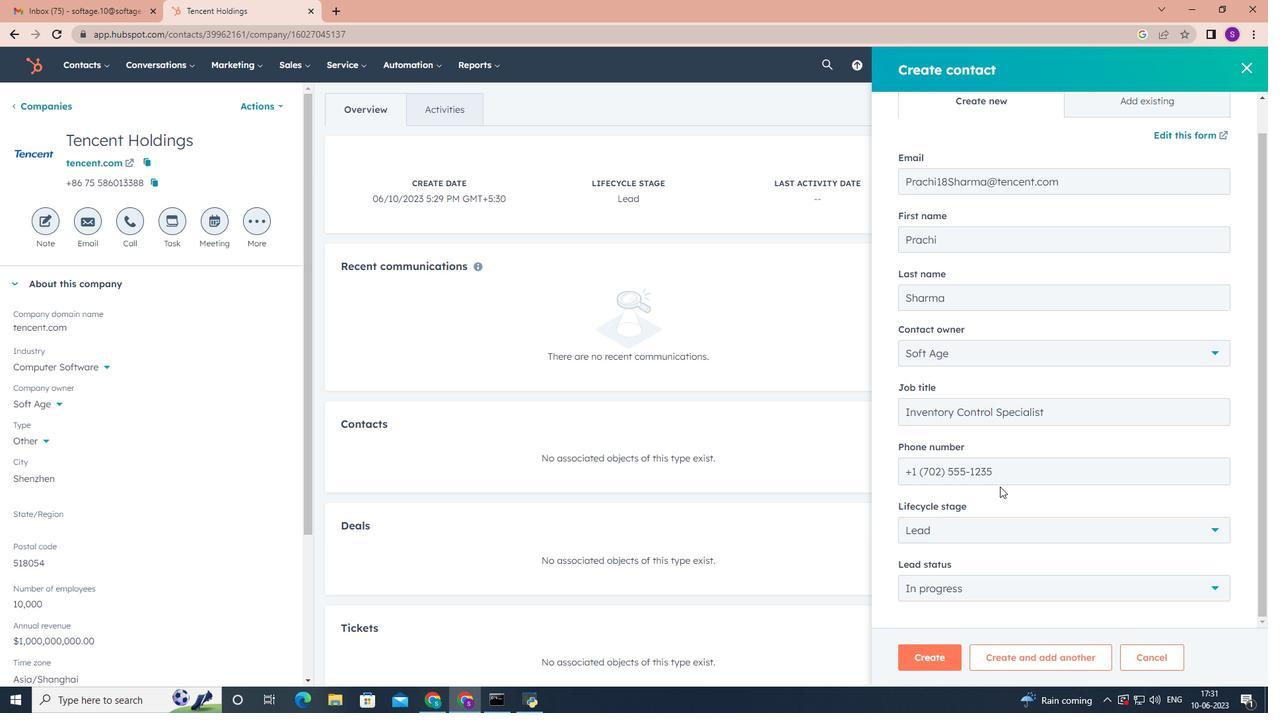 
Action: Mouse moved to (946, 663)
Screenshot: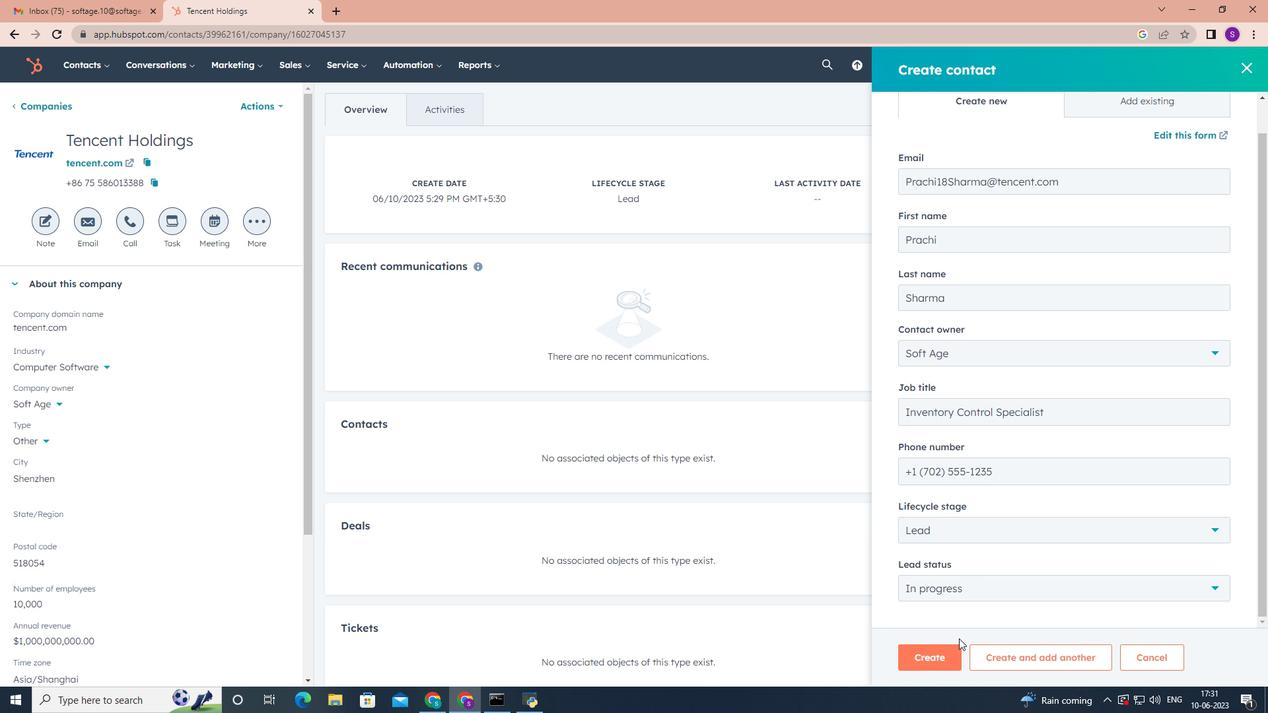 
Action: Mouse pressed left at (946, 663)
Screenshot: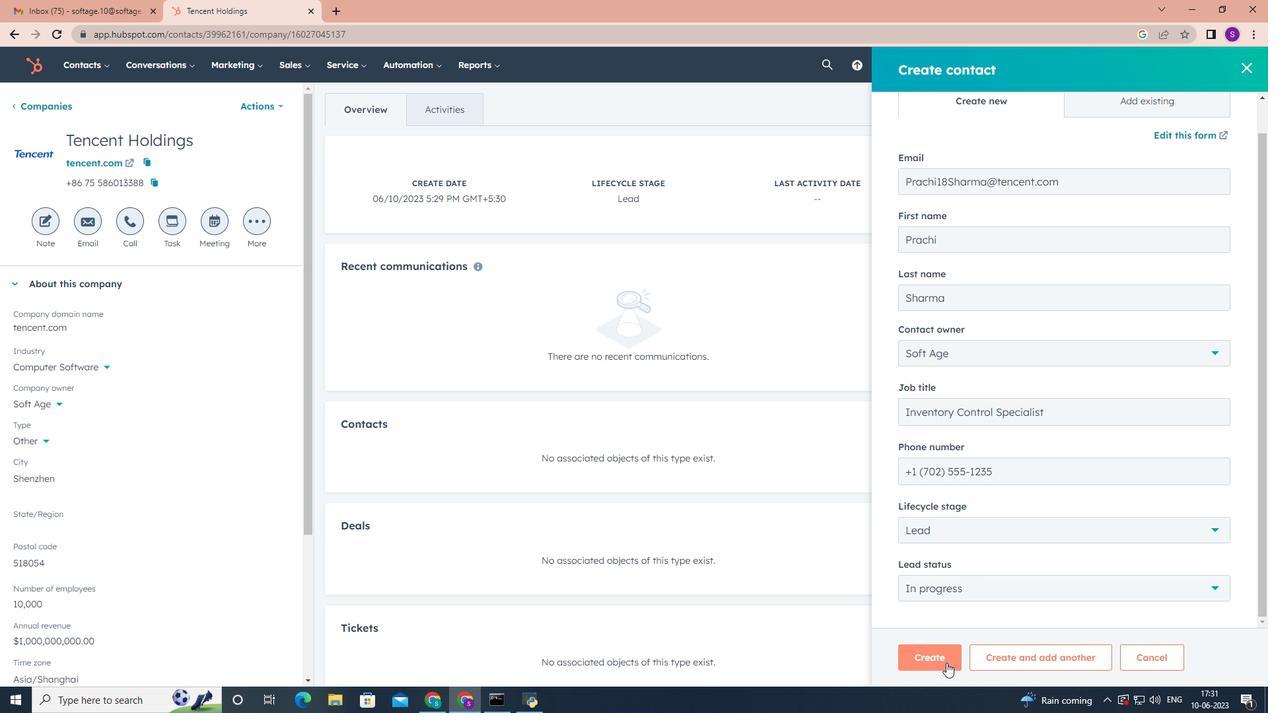 
Action: Mouse moved to (784, 467)
Screenshot: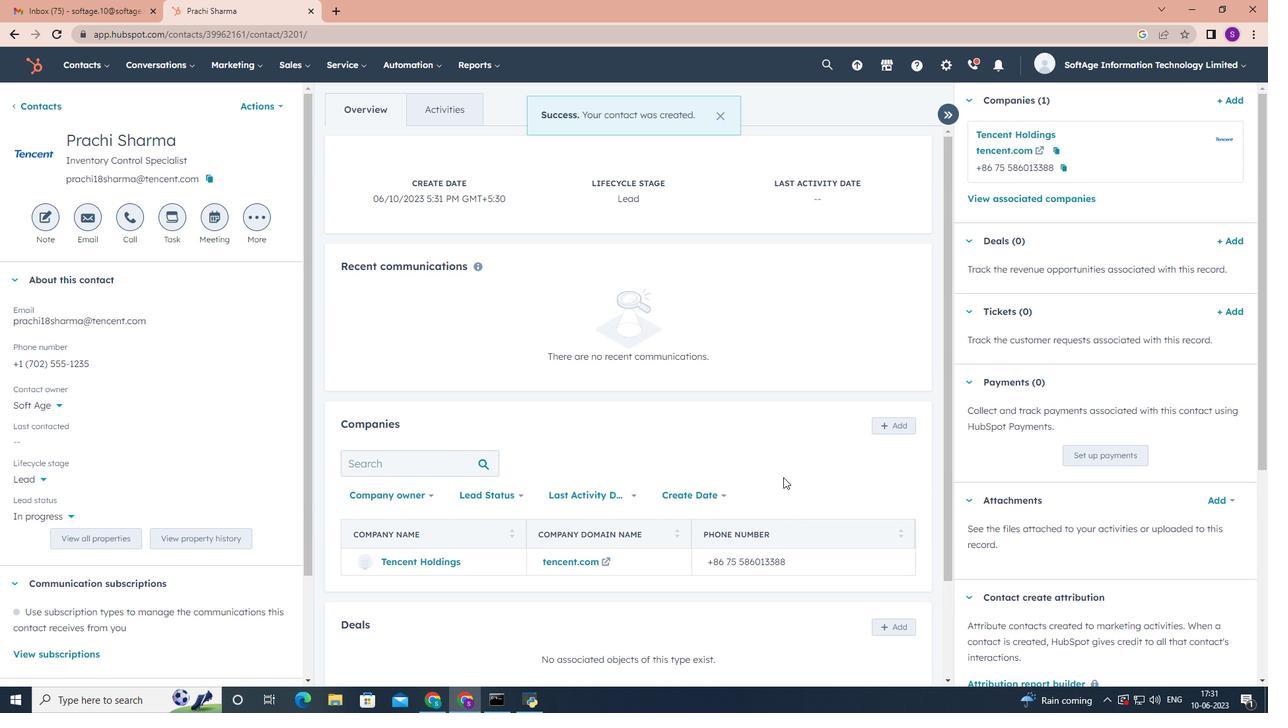 
Action: Mouse scrolled (784, 466) with delta (0, 0)
Screenshot: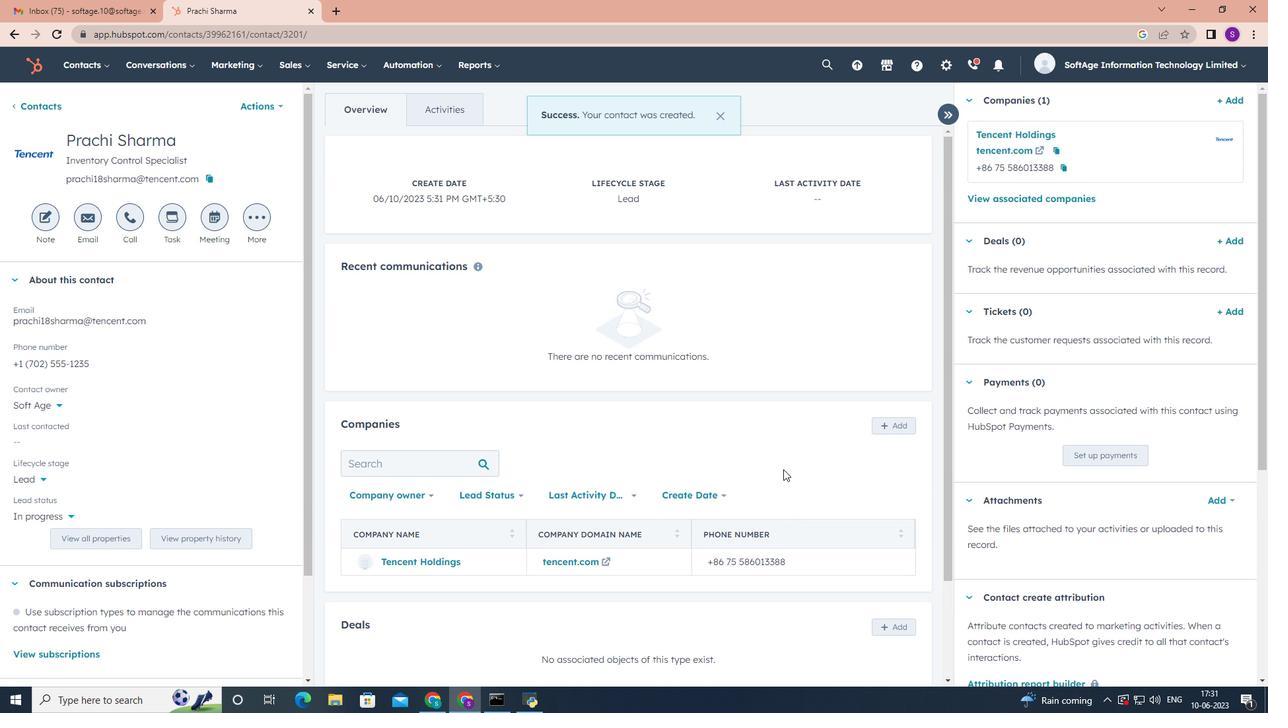 
Action: Mouse scrolled (784, 466) with delta (0, 0)
Screenshot: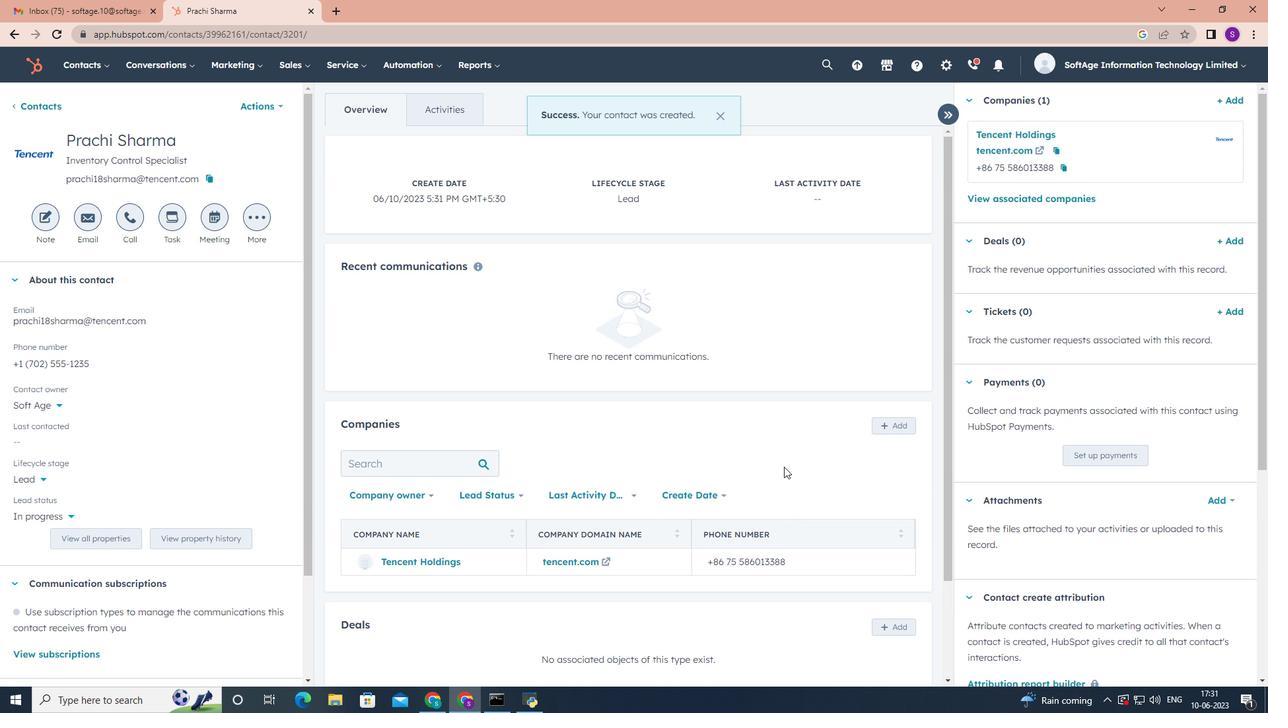 
Action: Mouse scrolled (784, 466) with delta (0, 0)
Screenshot: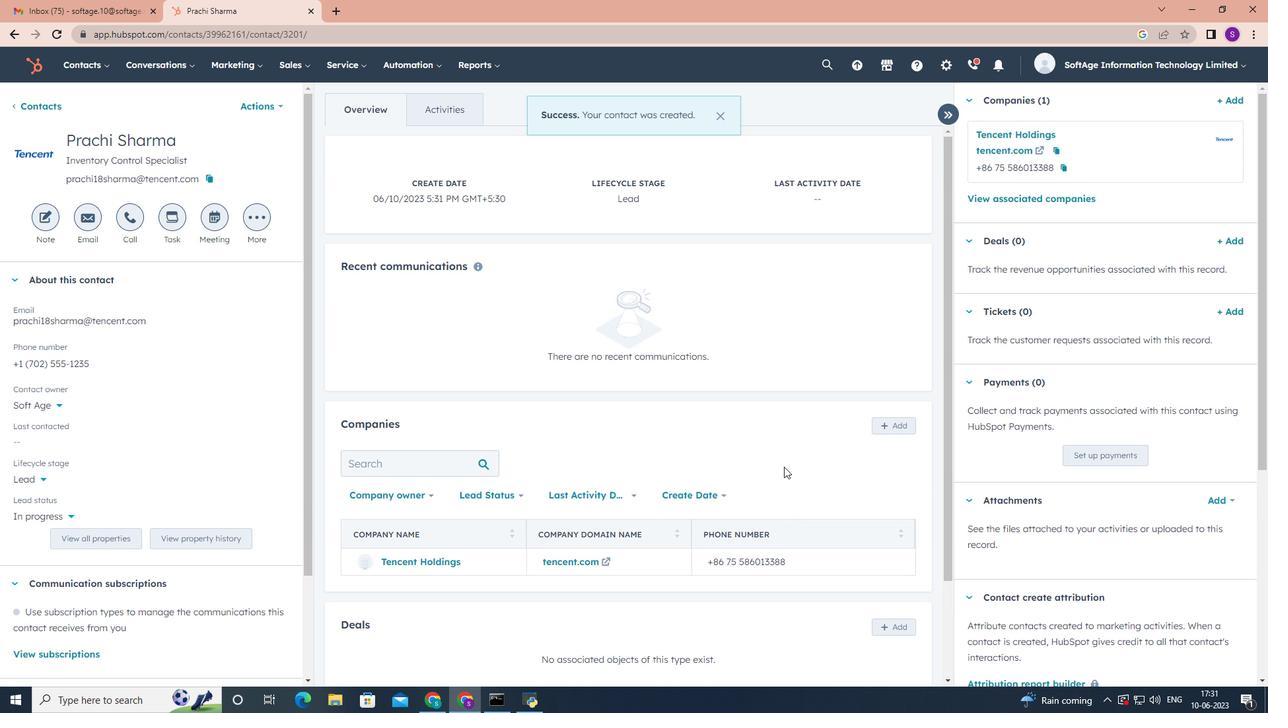 
Action: Mouse scrolled (784, 466) with delta (0, 0)
Screenshot: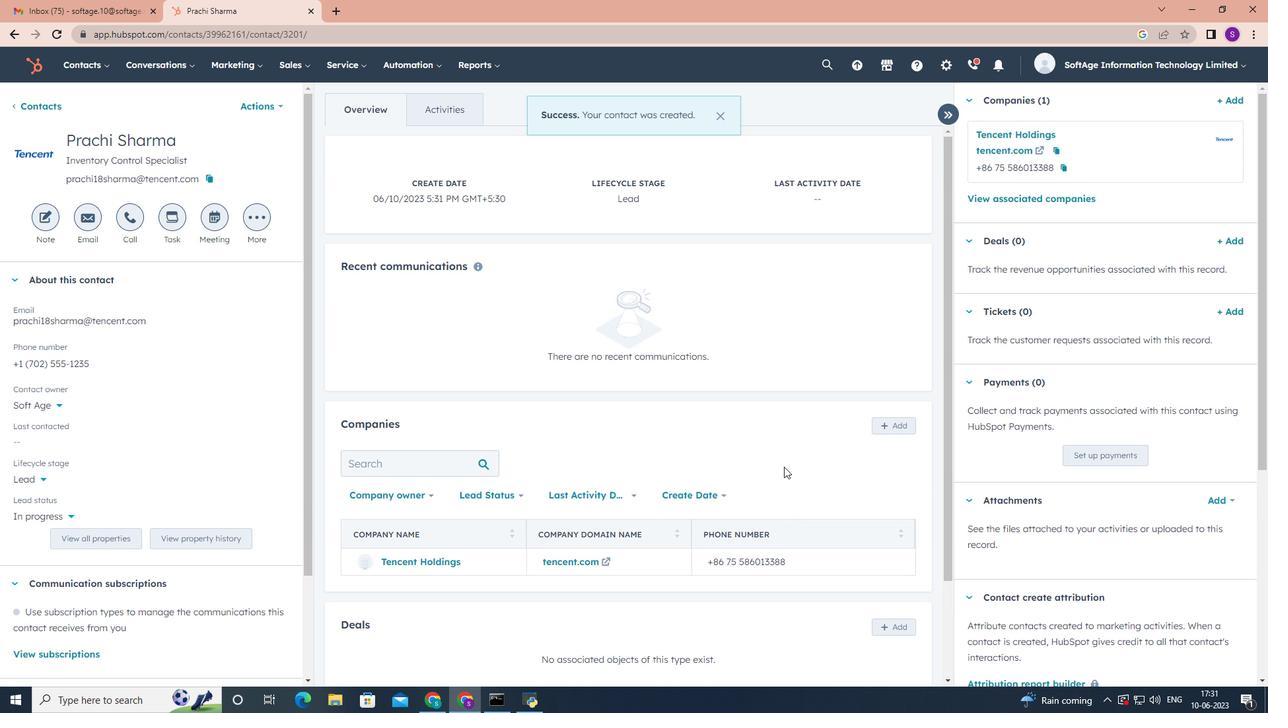 
